 Task: Add Sprouts Roma Tomato Sauce to the cart.
Action: Mouse moved to (56, 401)
Screenshot: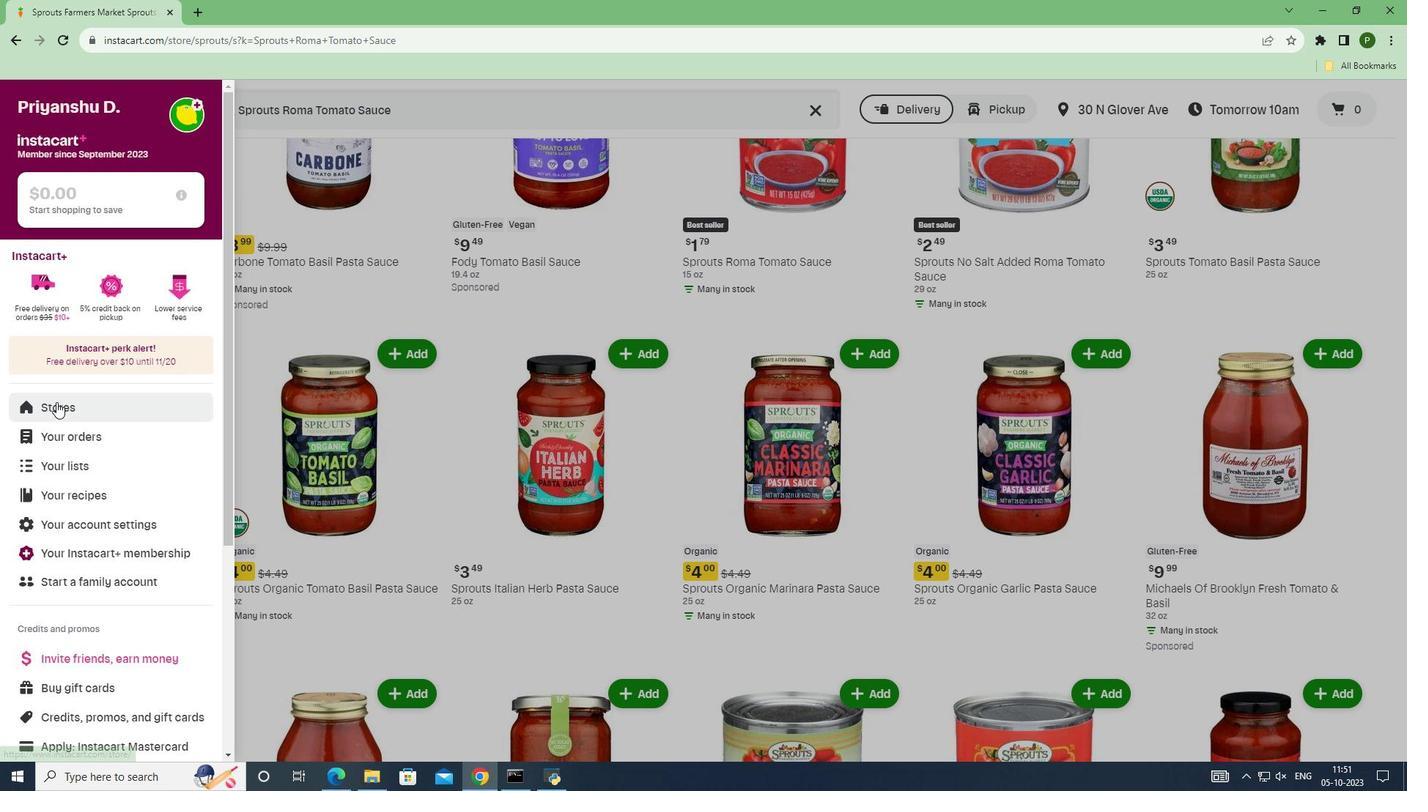 
Action: Mouse pressed left at (56, 401)
Screenshot: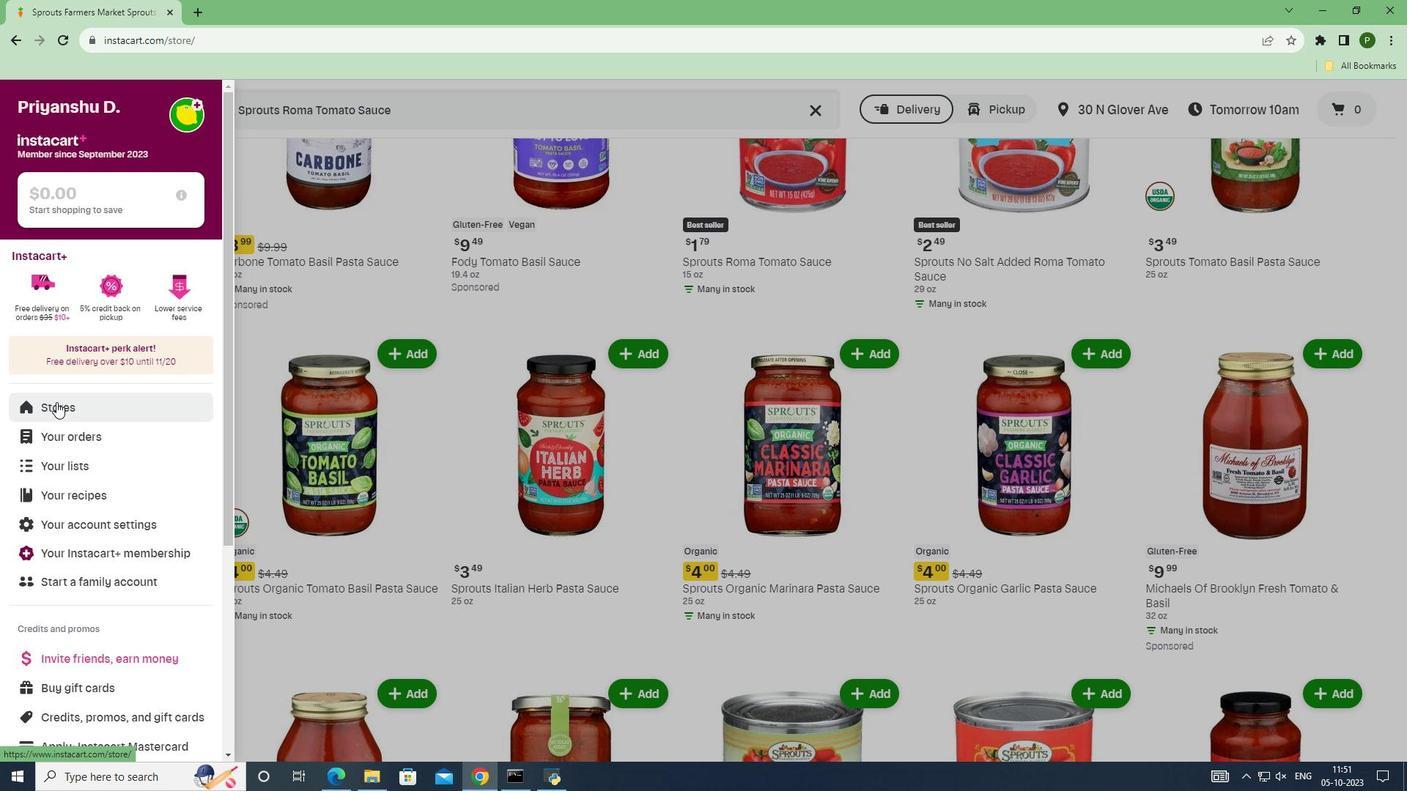 
Action: Mouse moved to (340, 172)
Screenshot: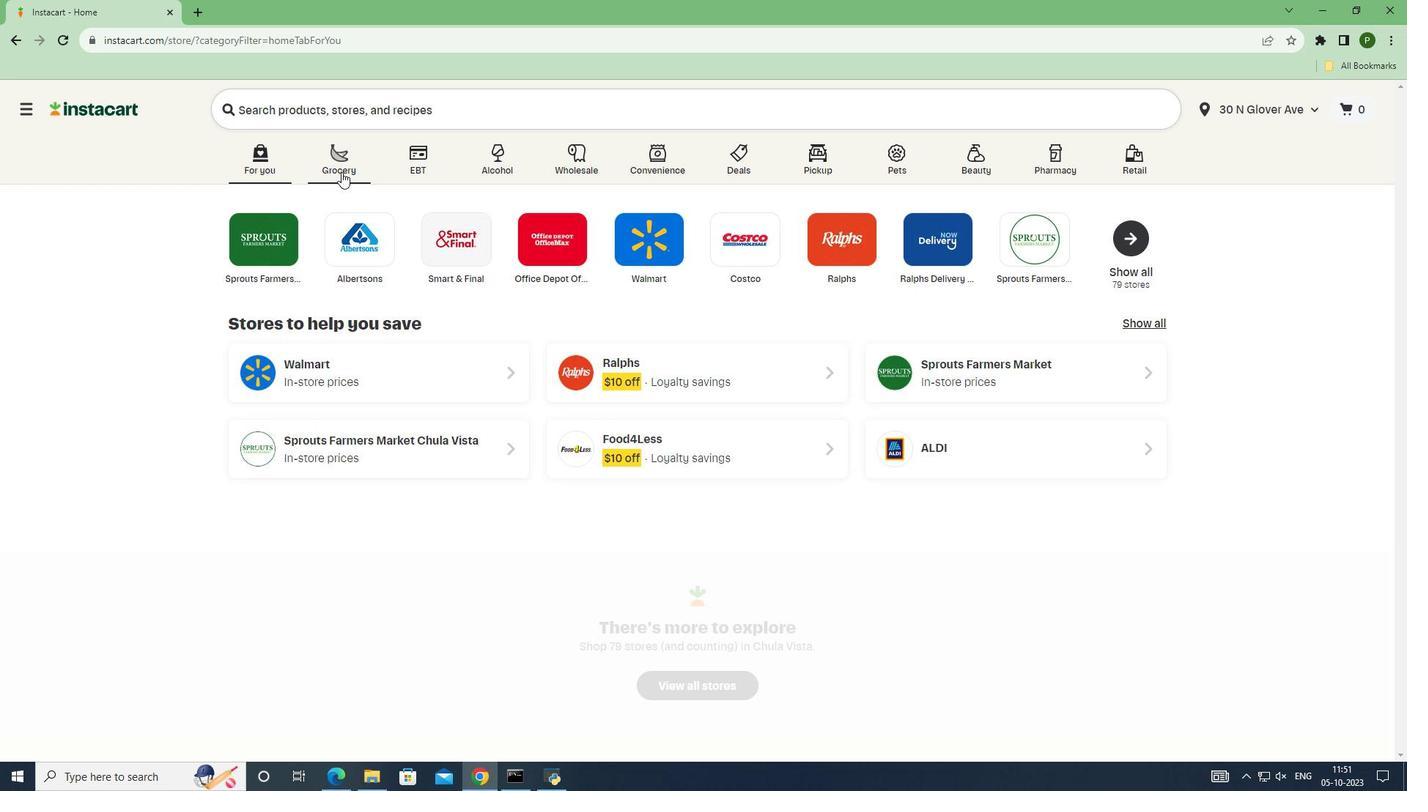 
Action: Mouse pressed left at (340, 172)
Screenshot: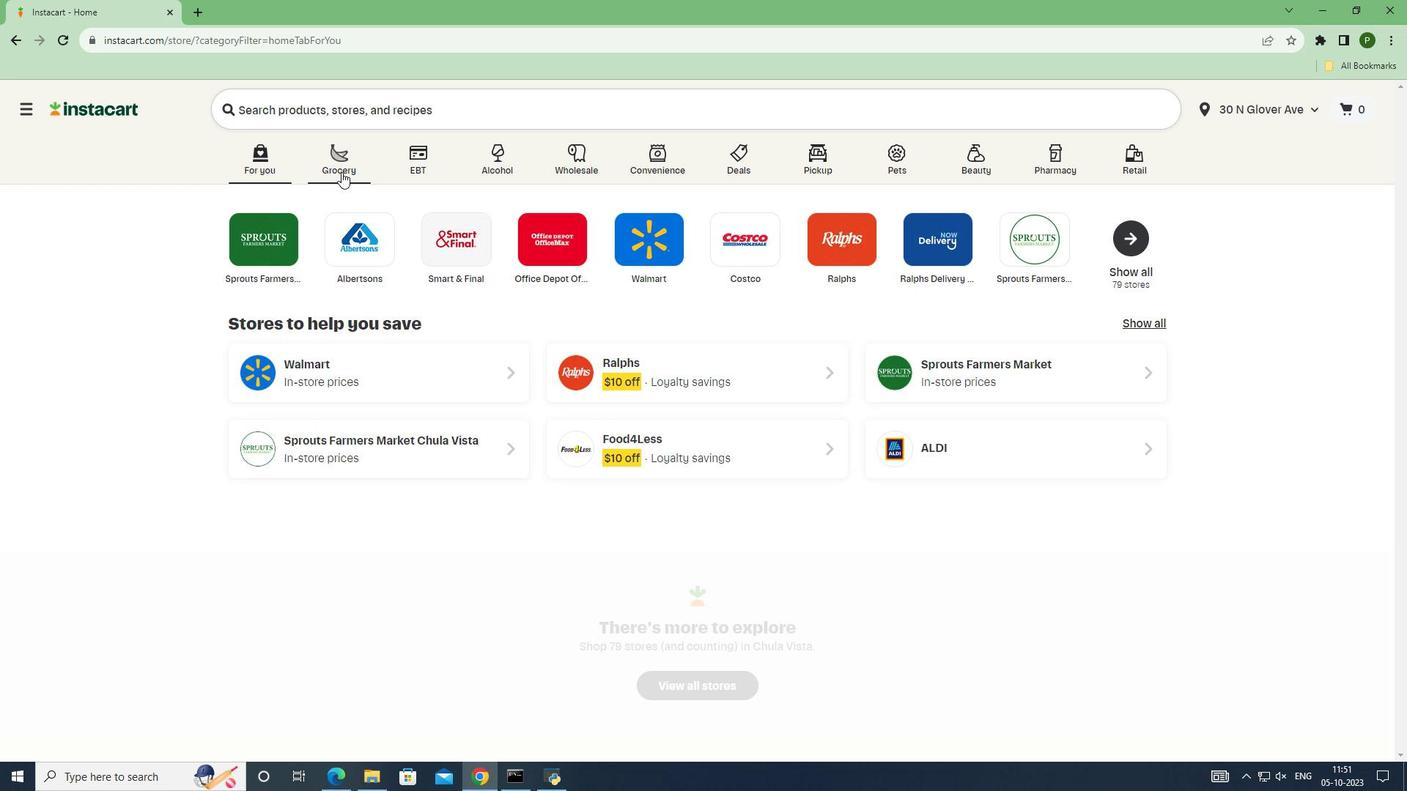 
Action: Mouse moved to (908, 333)
Screenshot: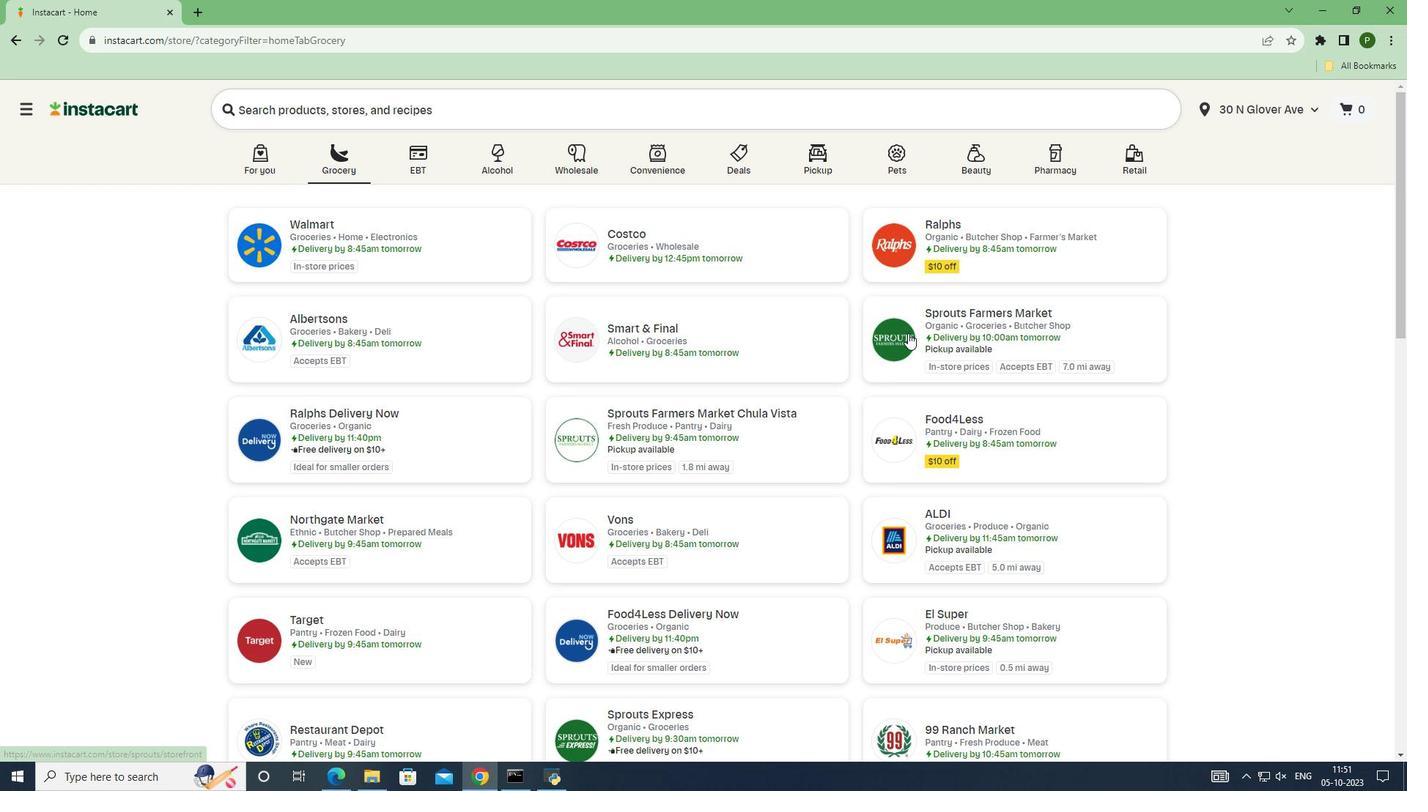 
Action: Mouse pressed left at (908, 333)
Screenshot: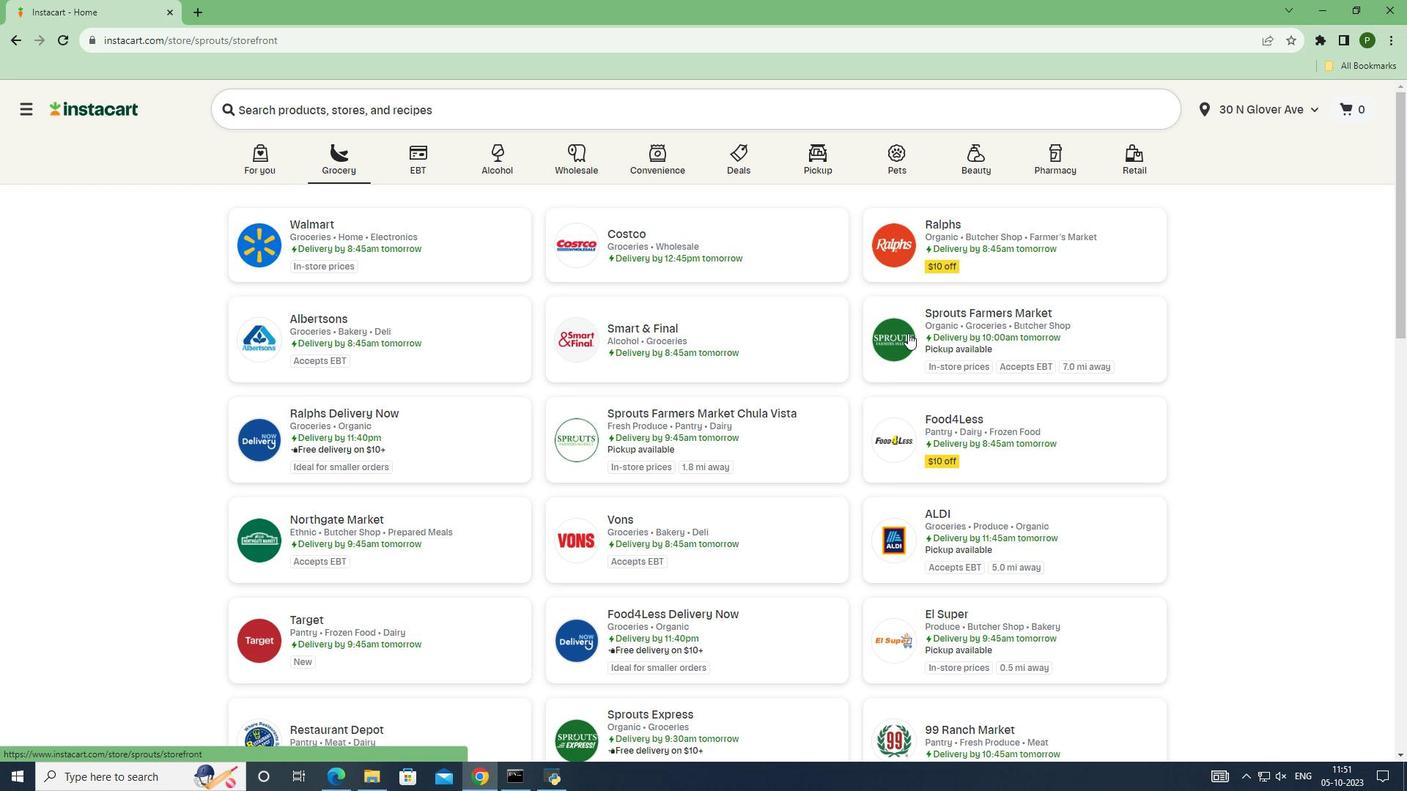 
Action: Mouse moved to (109, 419)
Screenshot: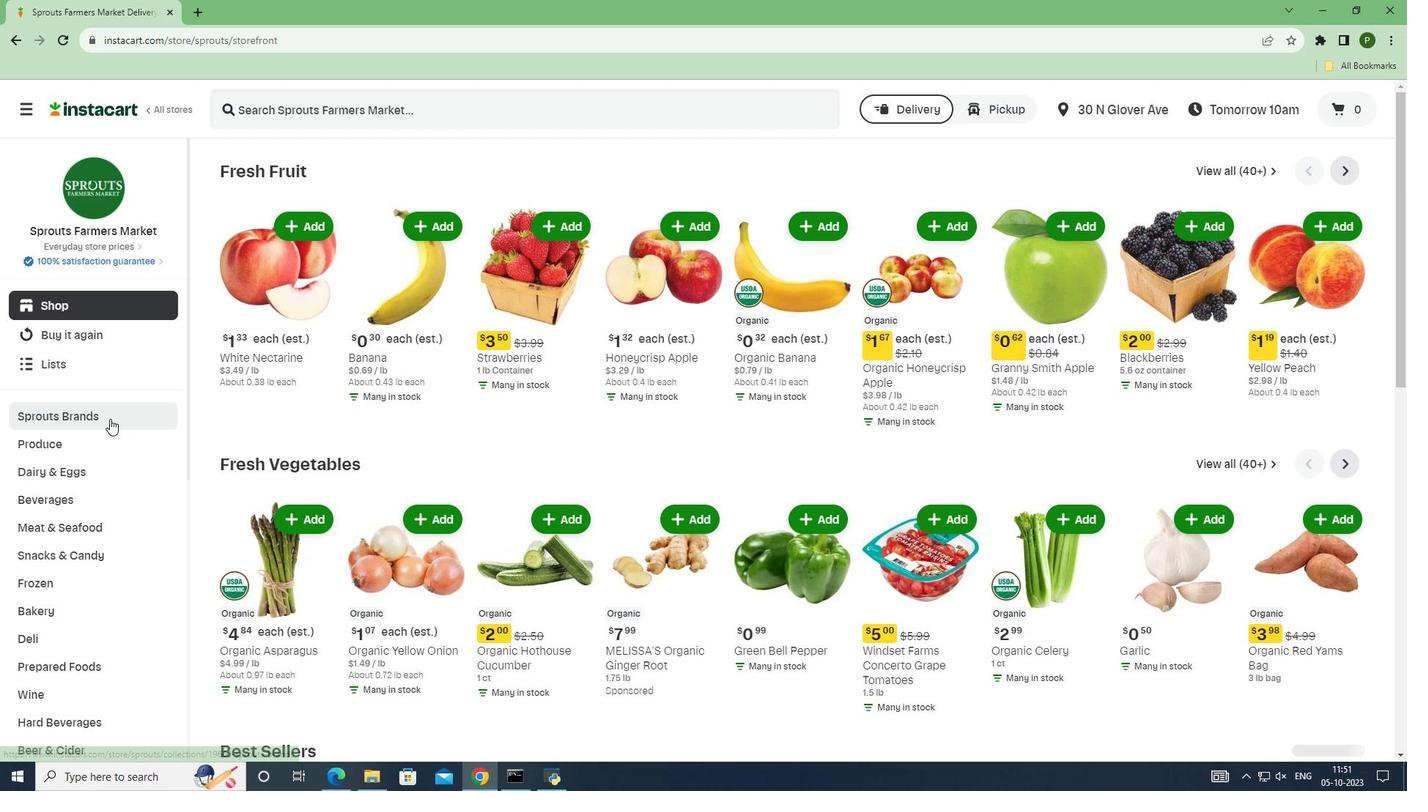
Action: Mouse pressed left at (109, 419)
Screenshot: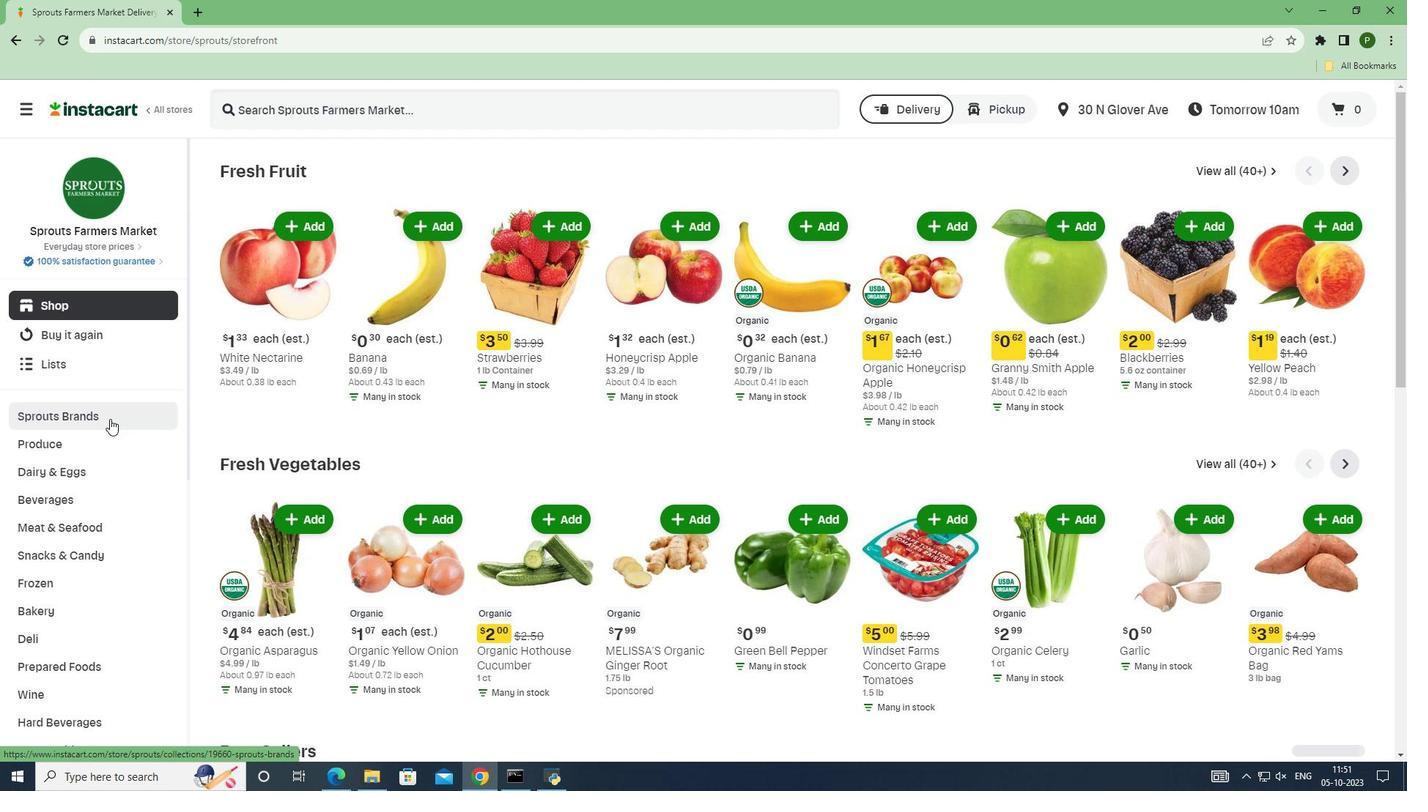 
Action: Mouse moved to (102, 529)
Screenshot: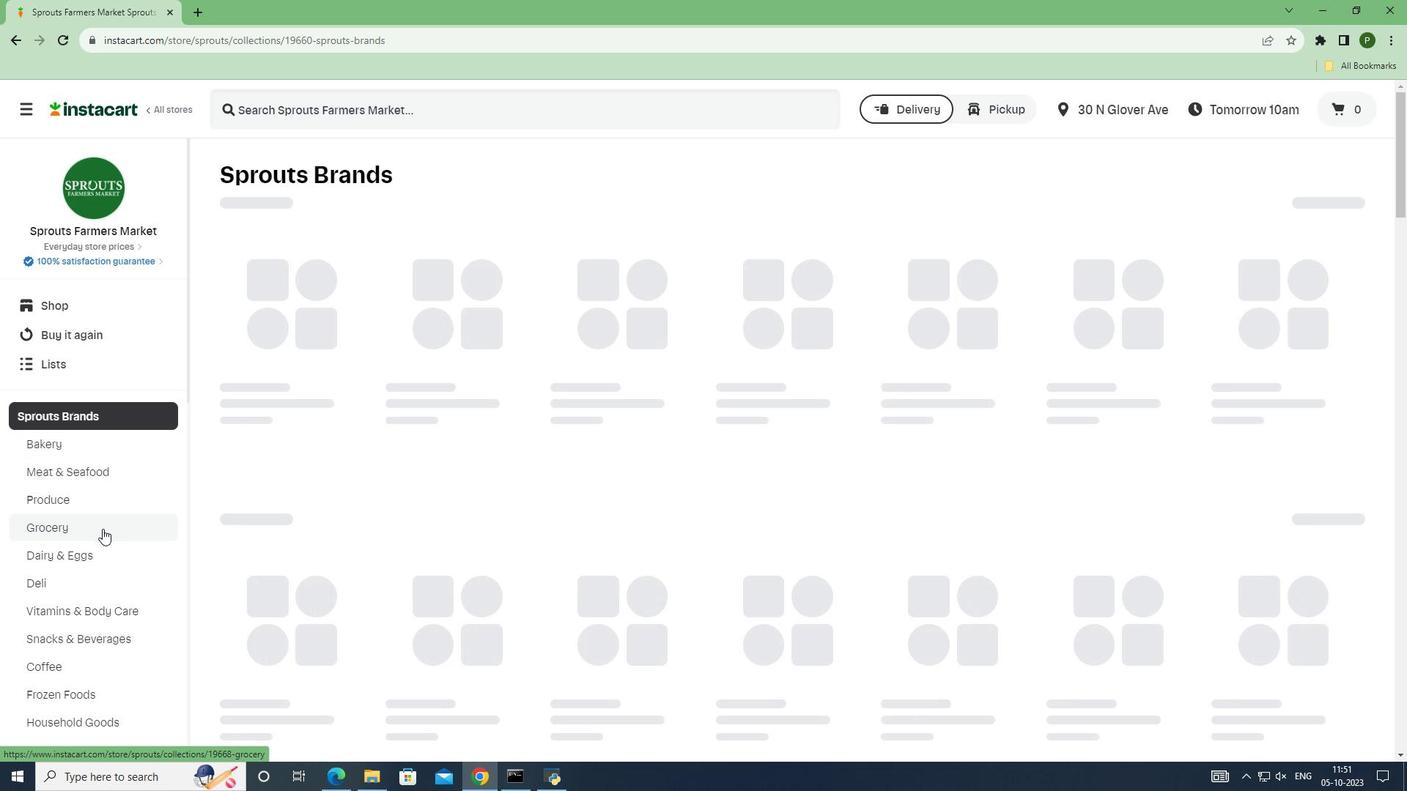 
Action: Mouse pressed left at (102, 529)
Screenshot: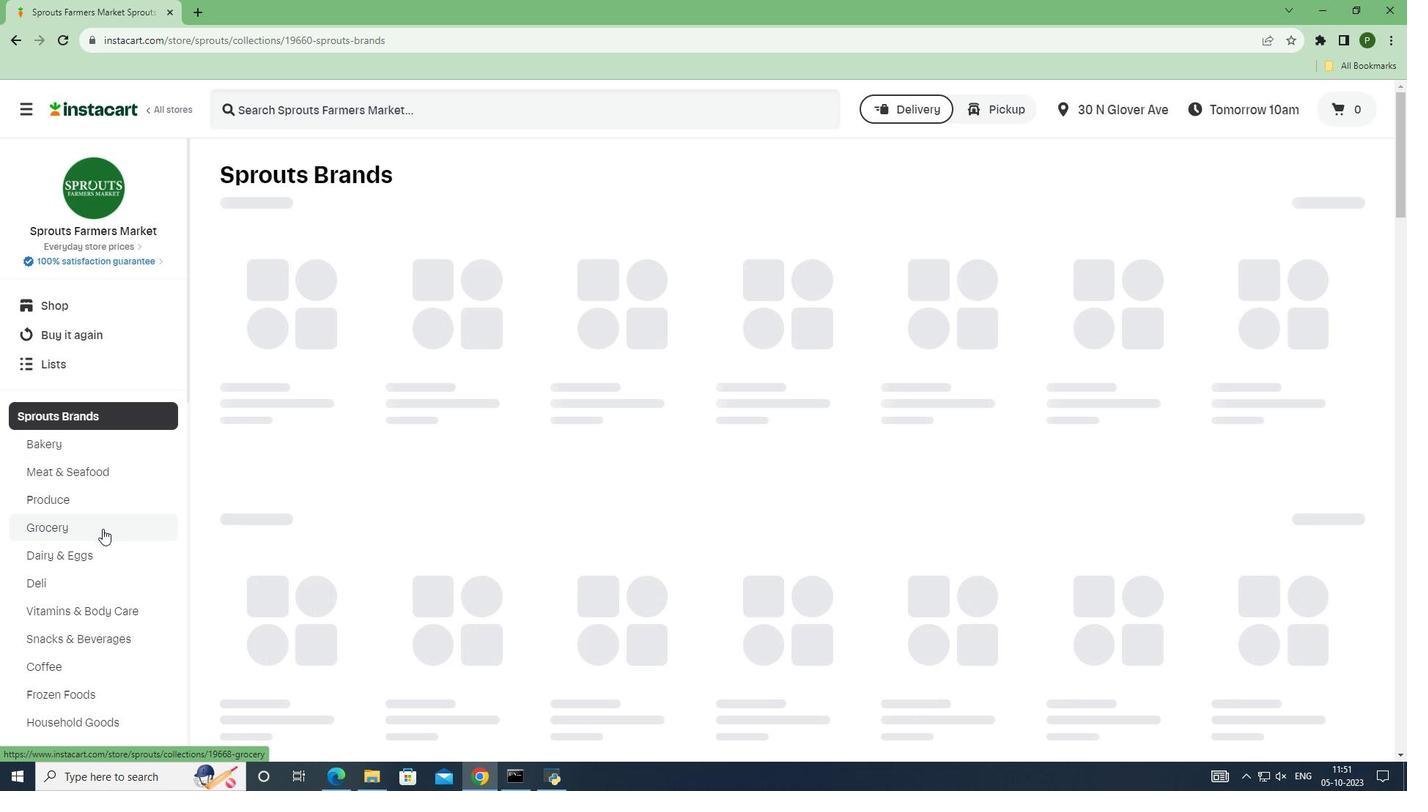 
Action: Mouse moved to (317, 285)
Screenshot: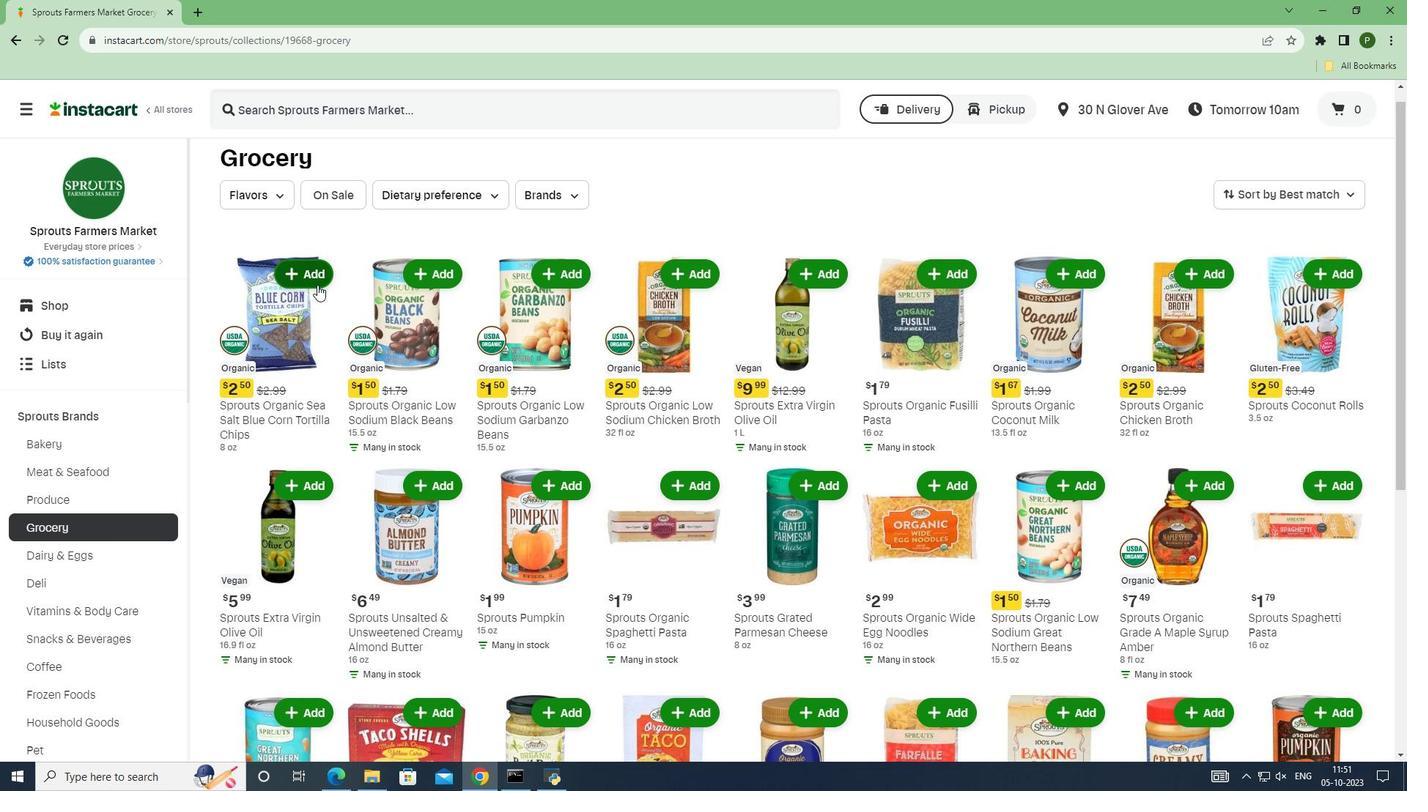 
Action: Mouse scrolled (317, 284) with delta (0, 0)
Screenshot: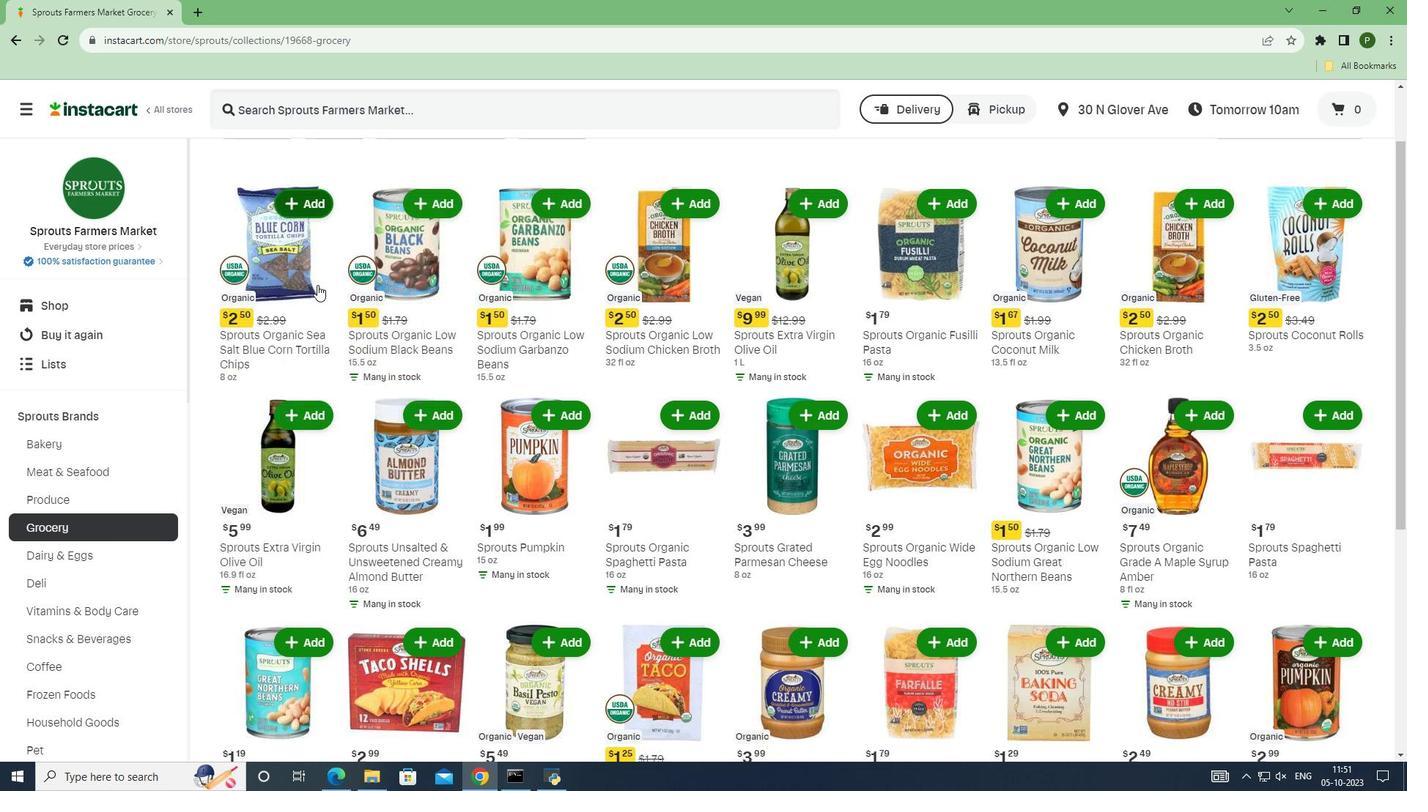 
Action: Mouse scrolled (317, 284) with delta (0, 0)
Screenshot: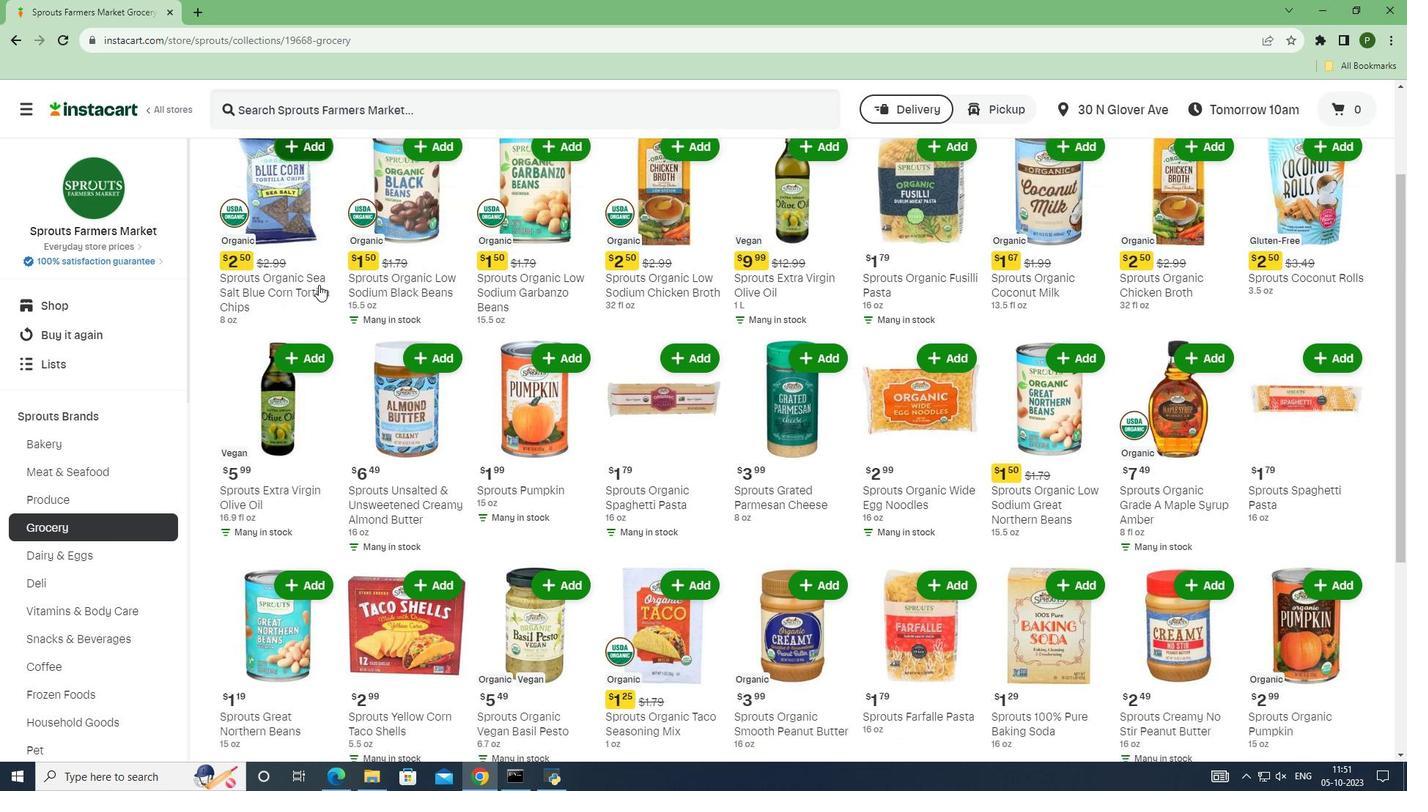 
Action: Mouse moved to (318, 285)
Screenshot: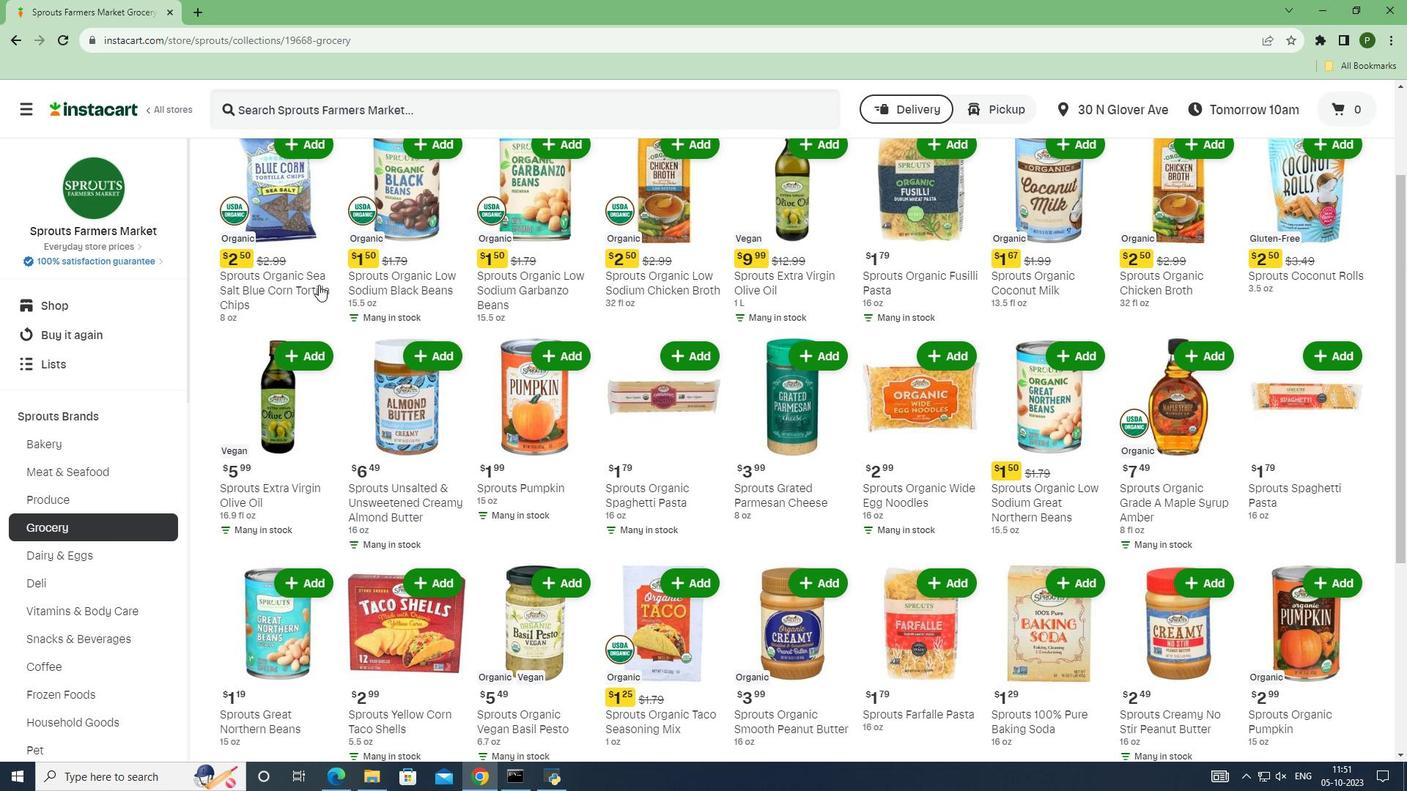 
Action: Mouse scrolled (318, 284) with delta (0, 0)
Screenshot: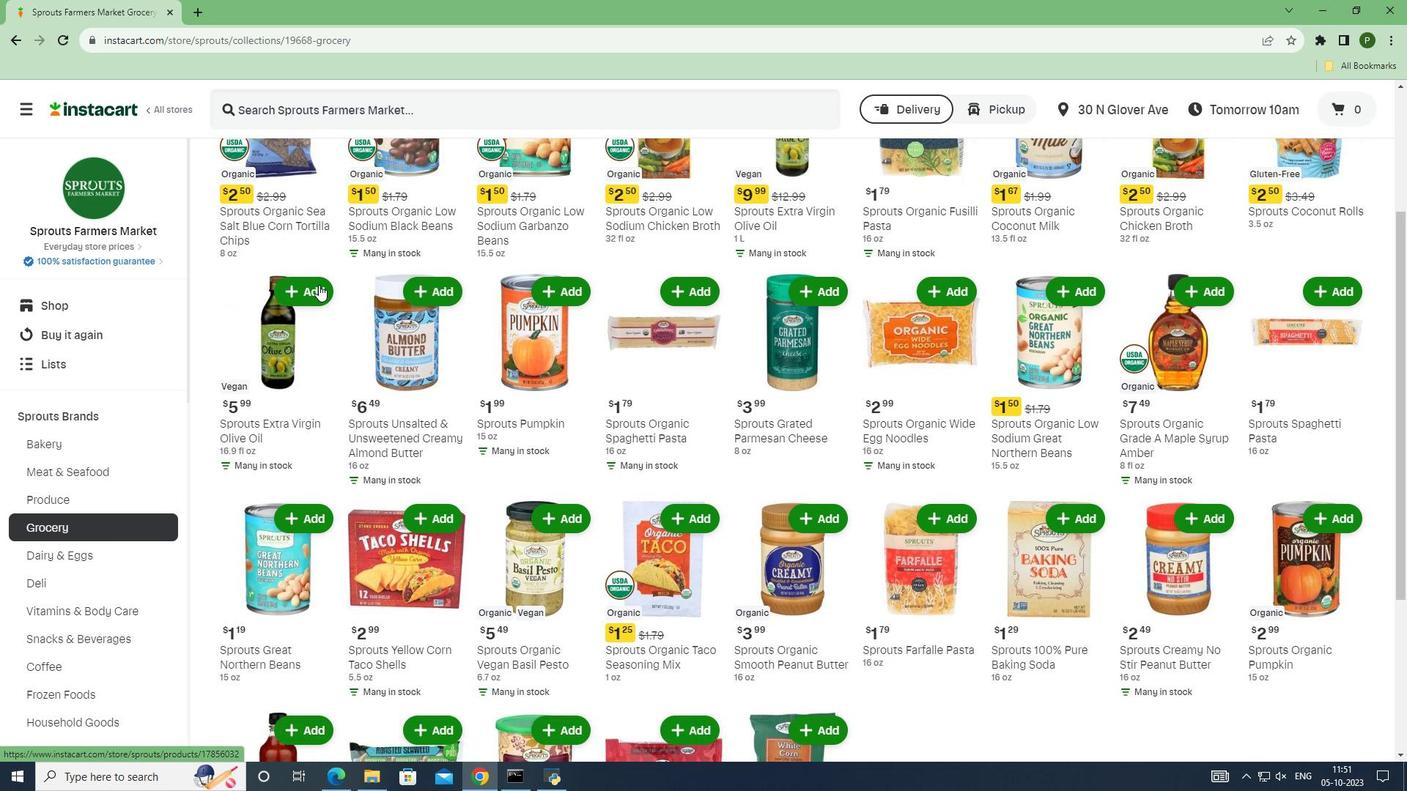 
Action: Mouse scrolled (318, 284) with delta (0, 0)
Screenshot: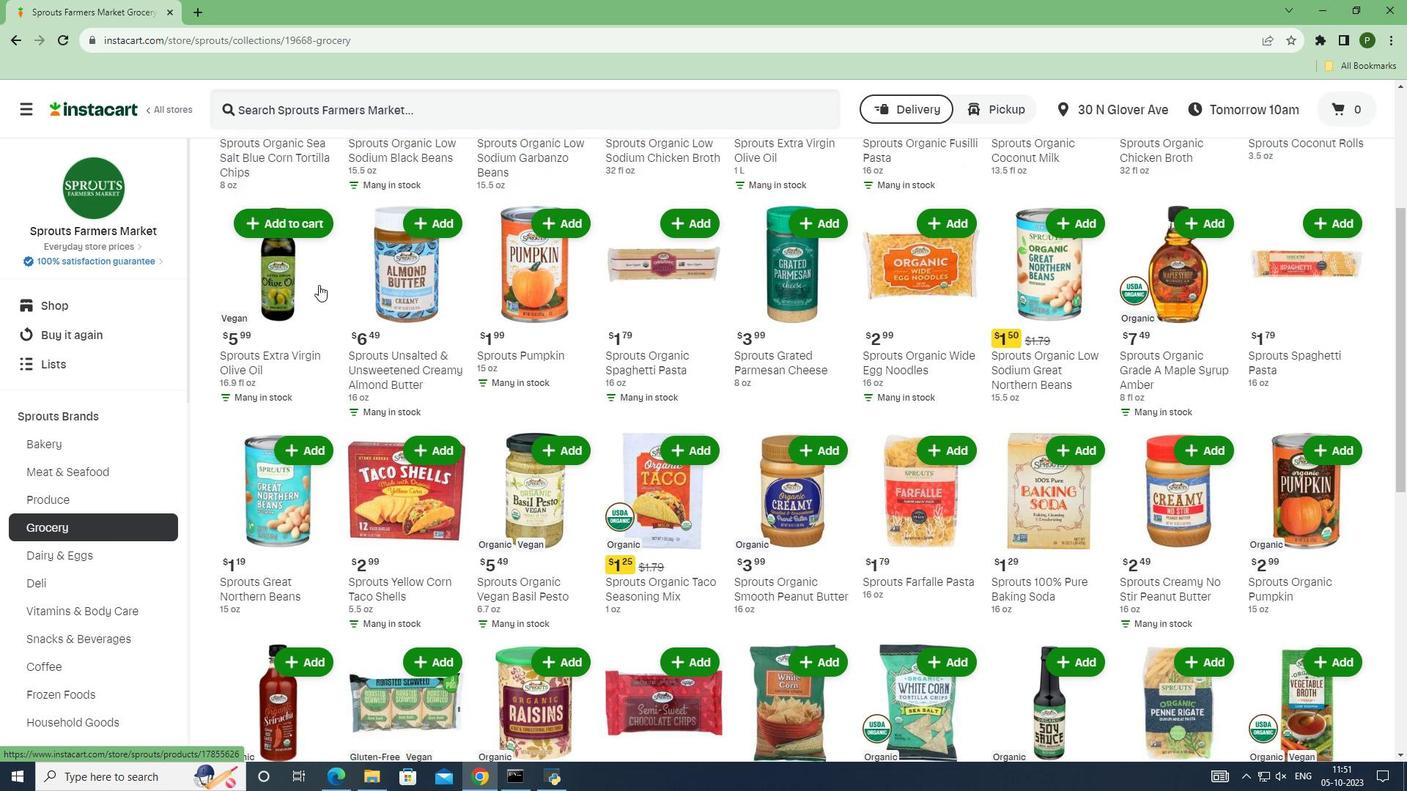 
Action: Mouse scrolled (318, 284) with delta (0, 0)
Screenshot: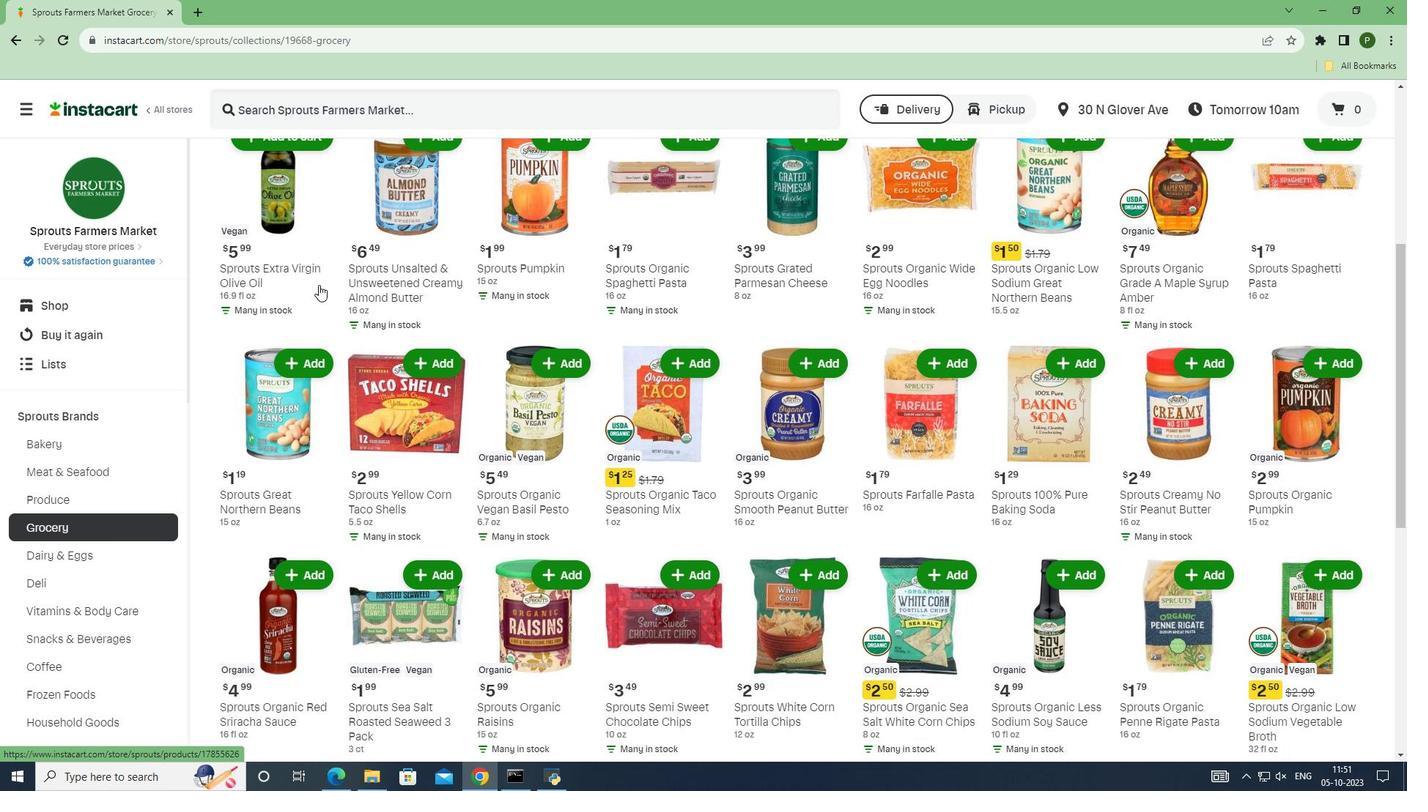 
Action: Mouse scrolled (318, 284) with delta (0, 0)
Screenshot: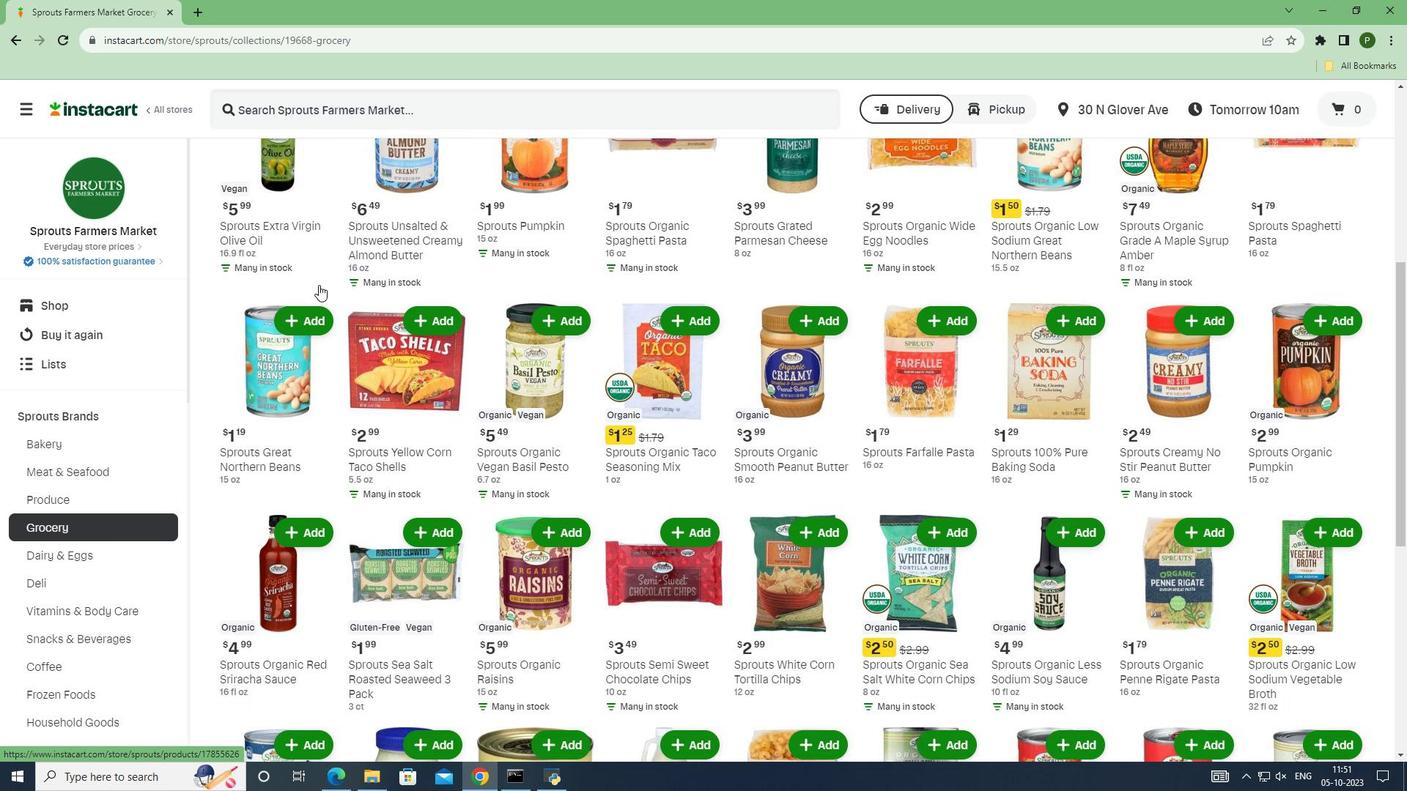 
Action: Mouse scrolled (318, 284) with delta (0, 0)
Screenshot: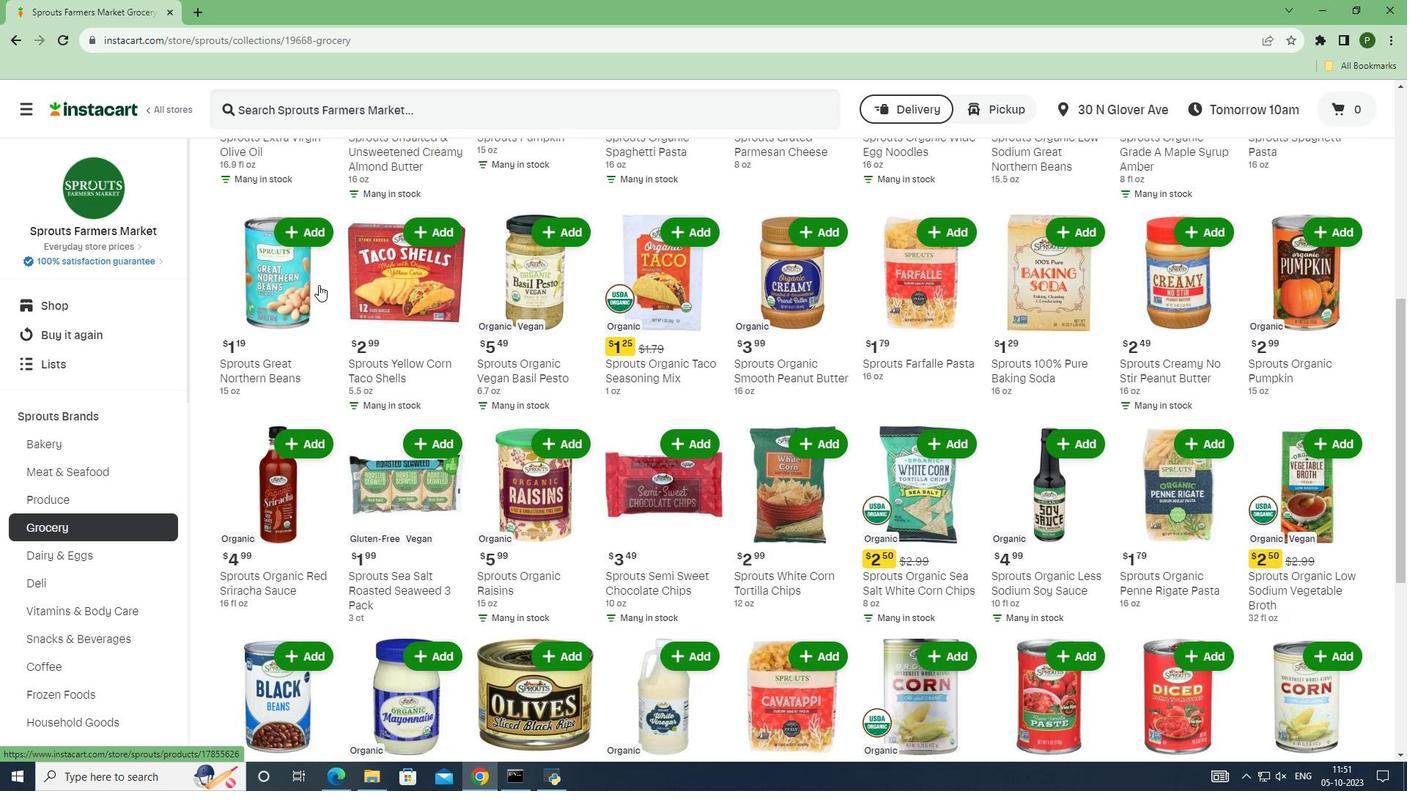 
Action: Mouse scrolled (318, 284) with delta (0, 0)
Screenshot: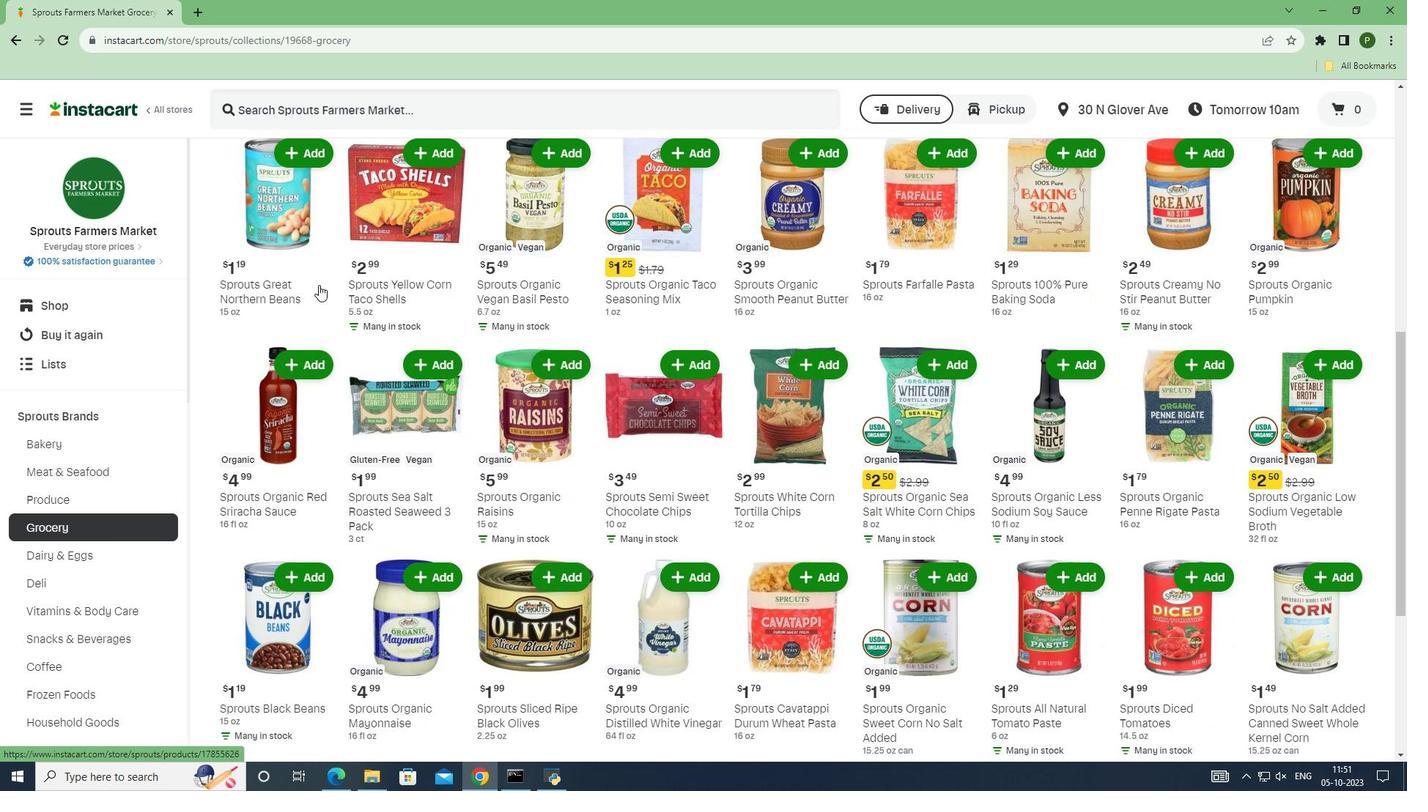 
Action: Mouse scrolled (318, 284) with delta (0, 0)
Screenshot: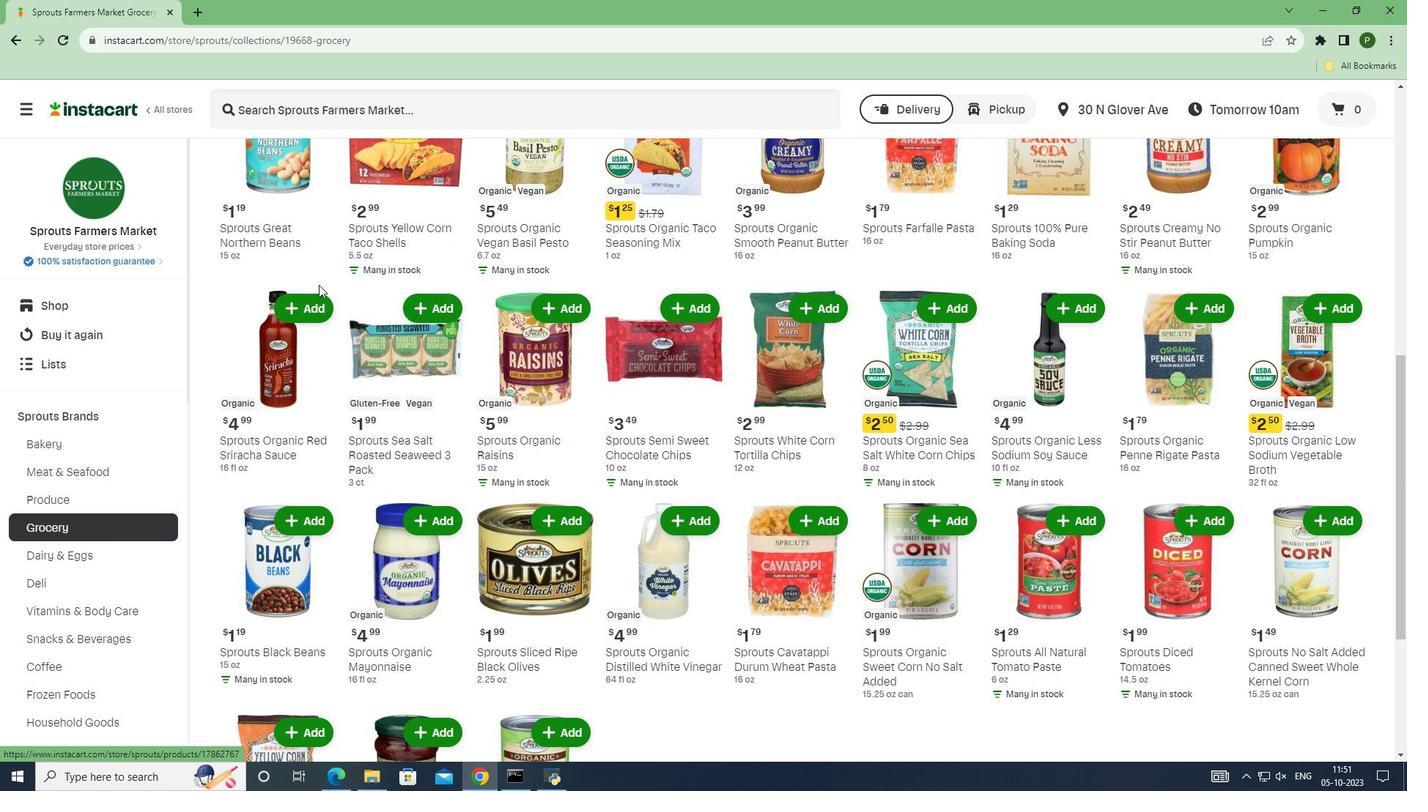
Action: Mouse moved to (318, 285)
Screenshot: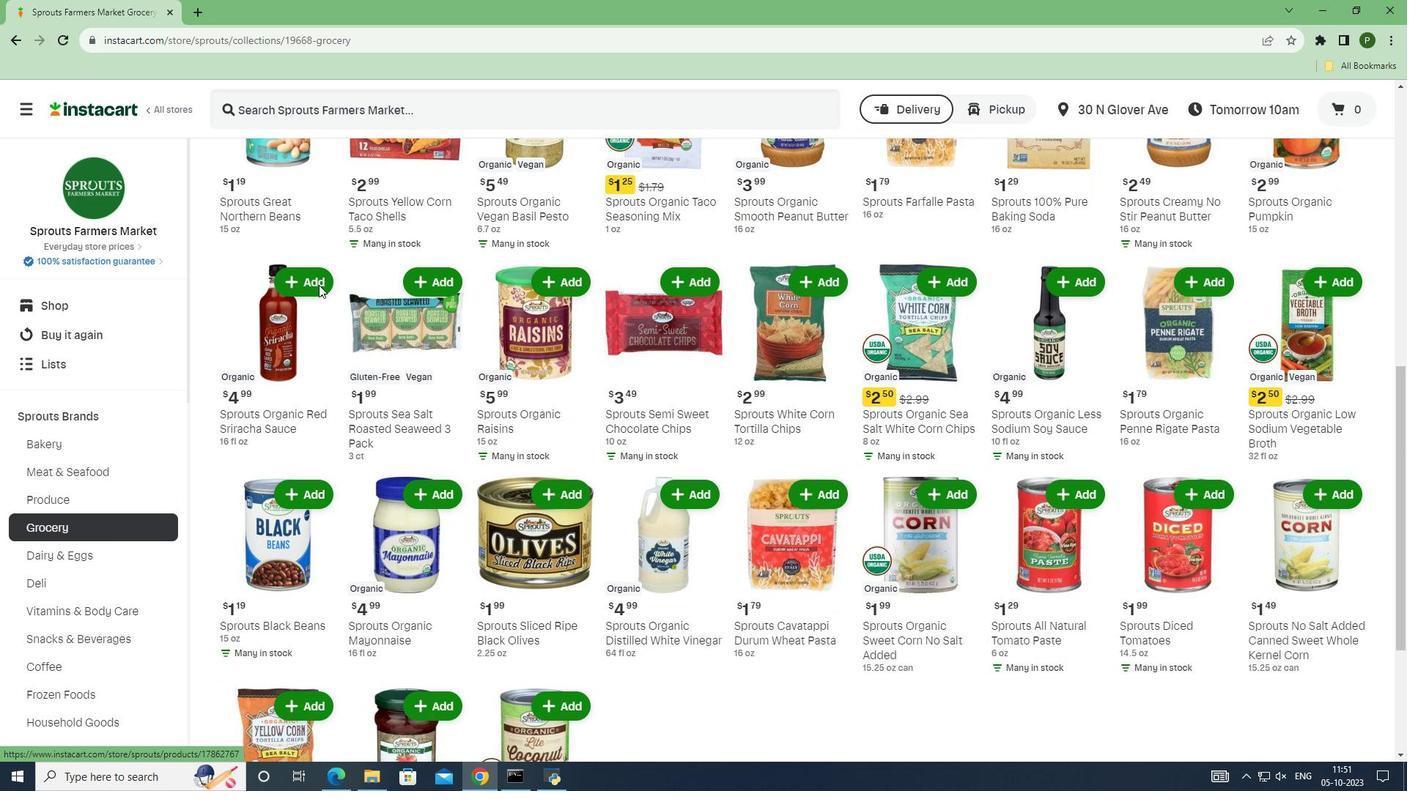 
Action: Mouse scrolled (318, 284) with delta (0, 0)
Screenshot: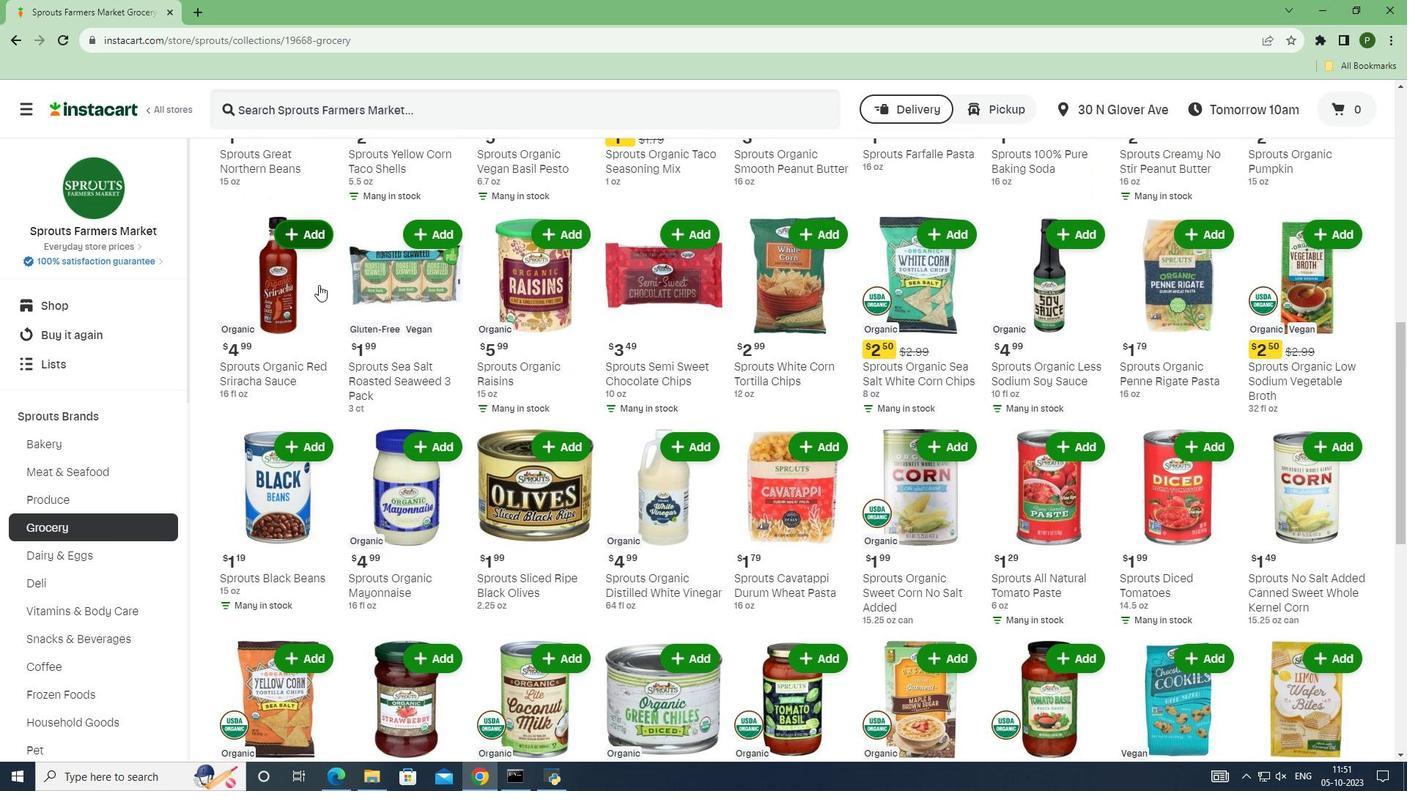 
Action: Mouse scrolled (318, 284) with delta (0, 0)
Screenshot: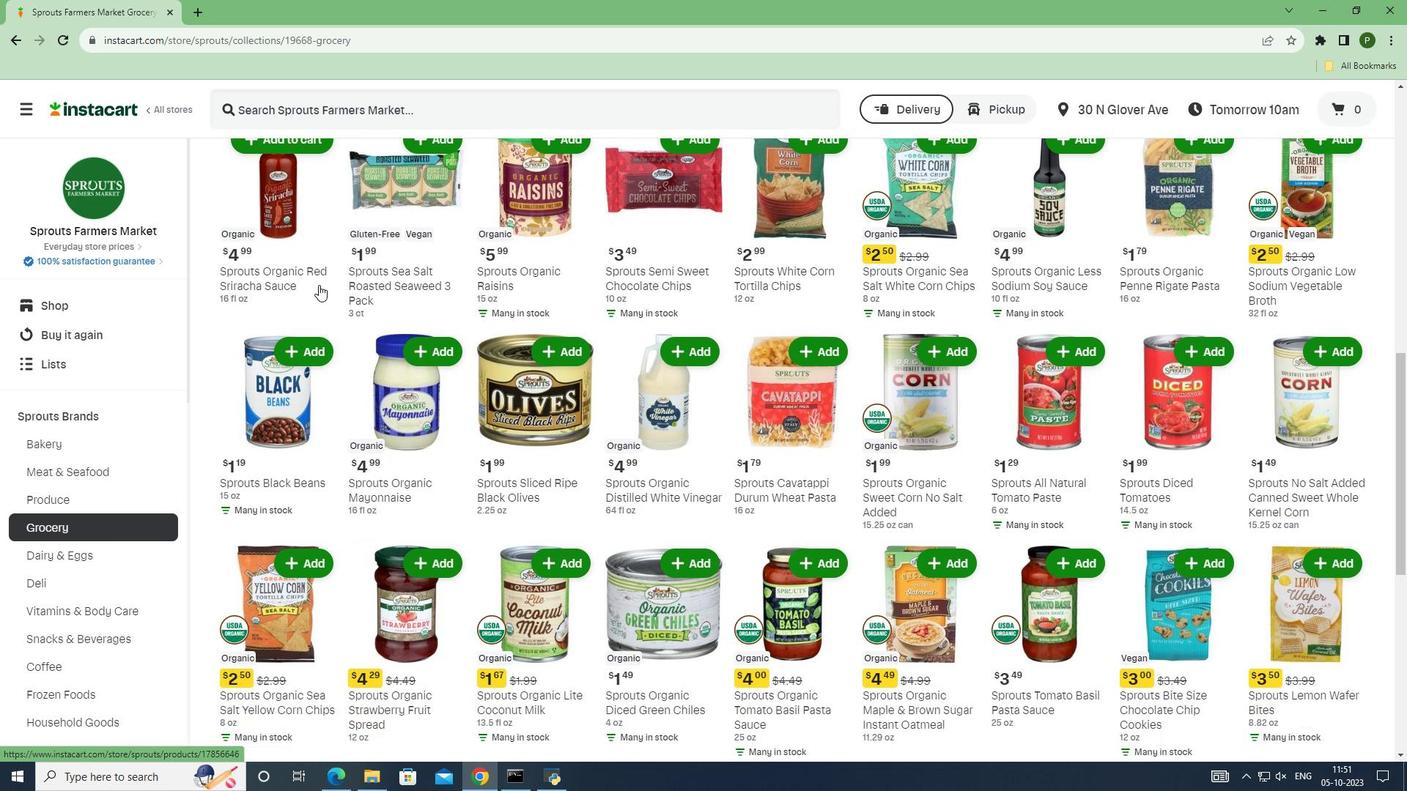 
Action: Mouse scrolled (318, 284) with delta (0, 0)
Screenshot: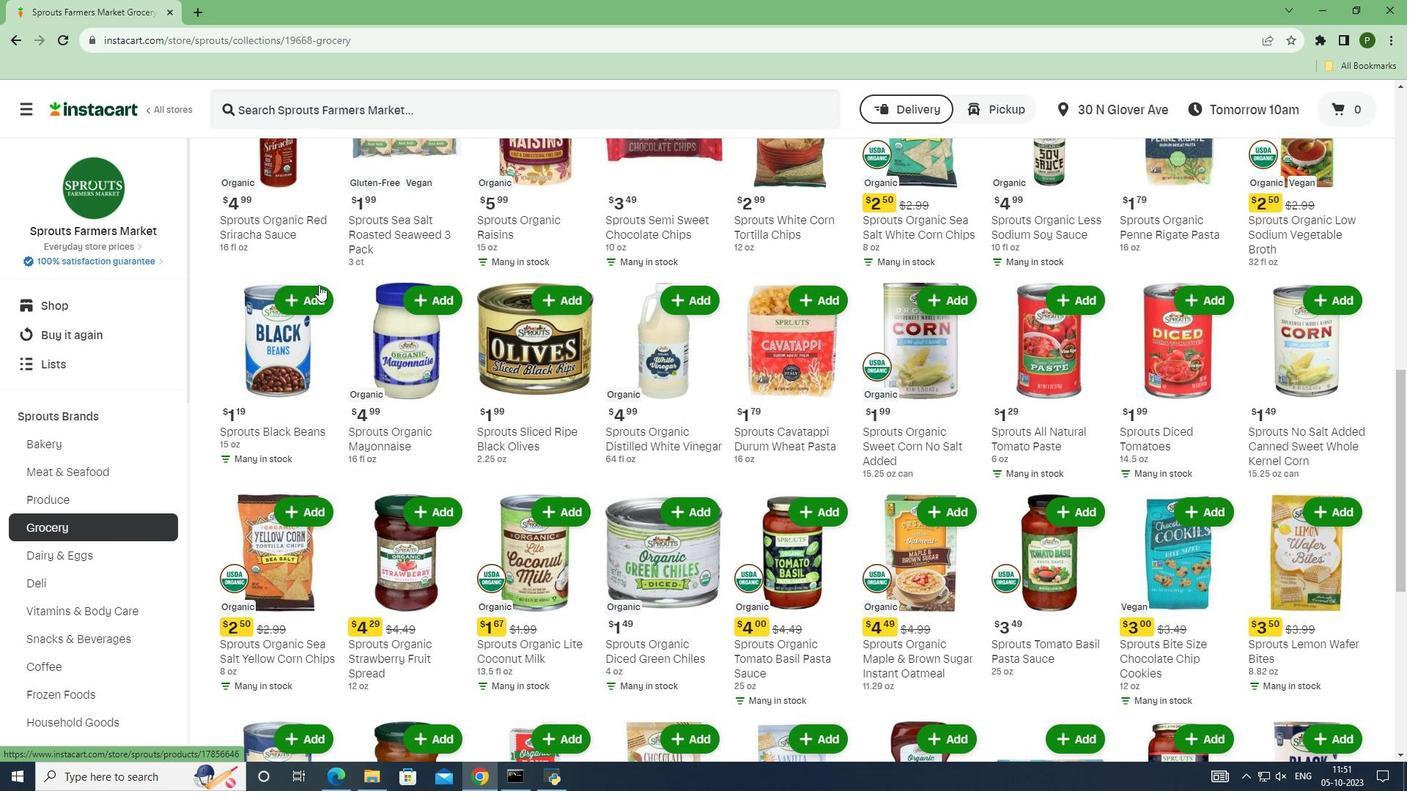 
Action: Mouse scrolled (318, 284) with delta (0, 0)
Screenshot: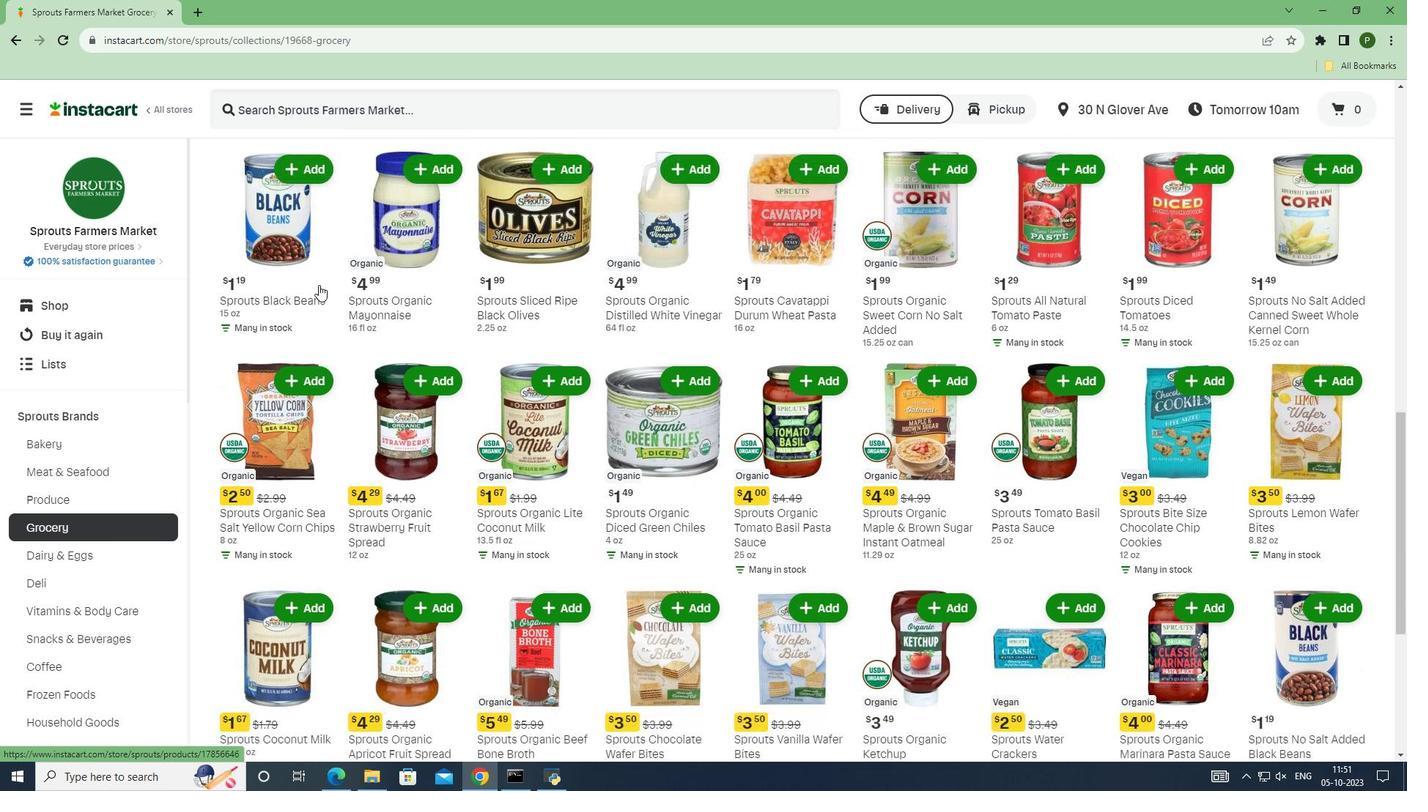 
Action: Mouse scrolled (318, 284) with delta (0, 0)
Screenshot: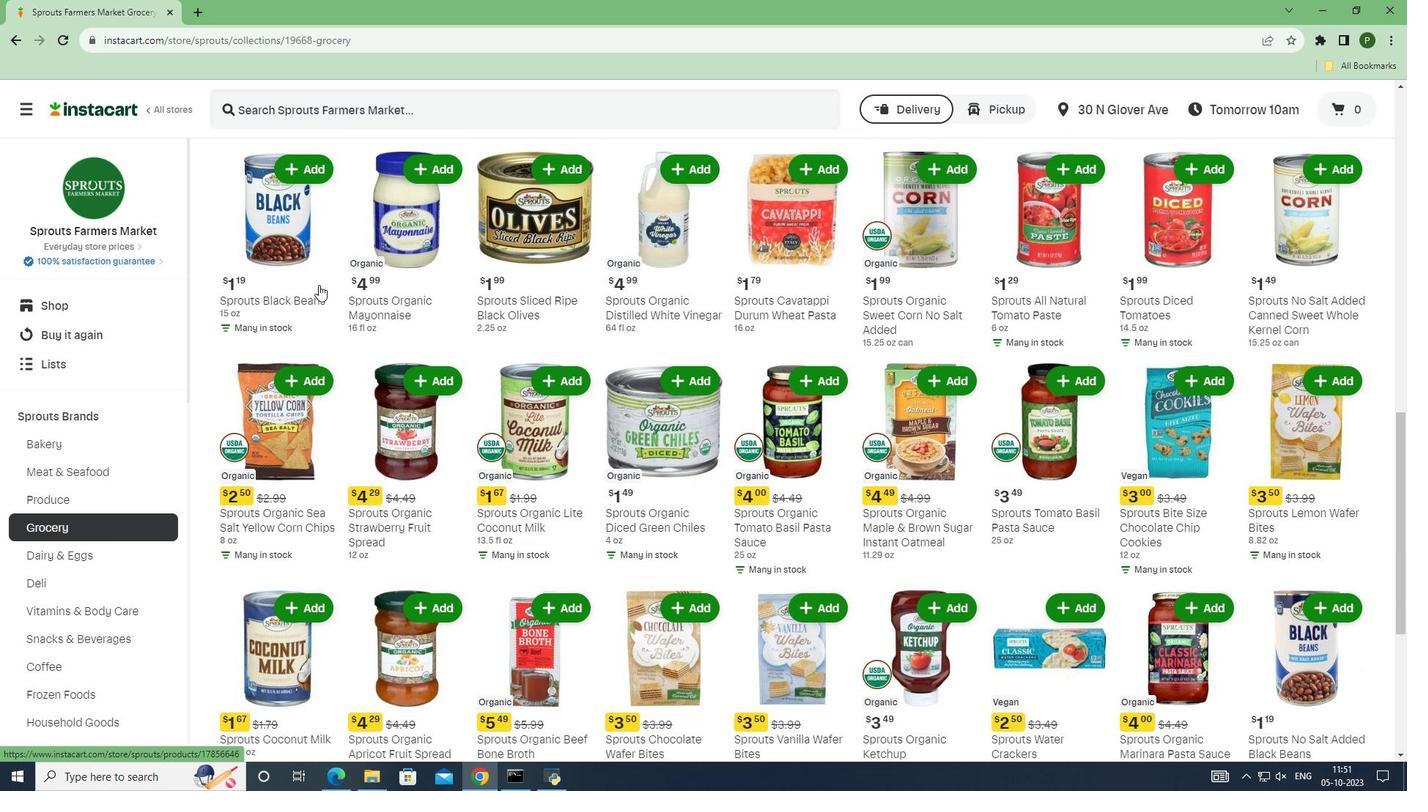 
Action: Mouse scrolled (318, 284) with delta (0, 0)
Screenshot: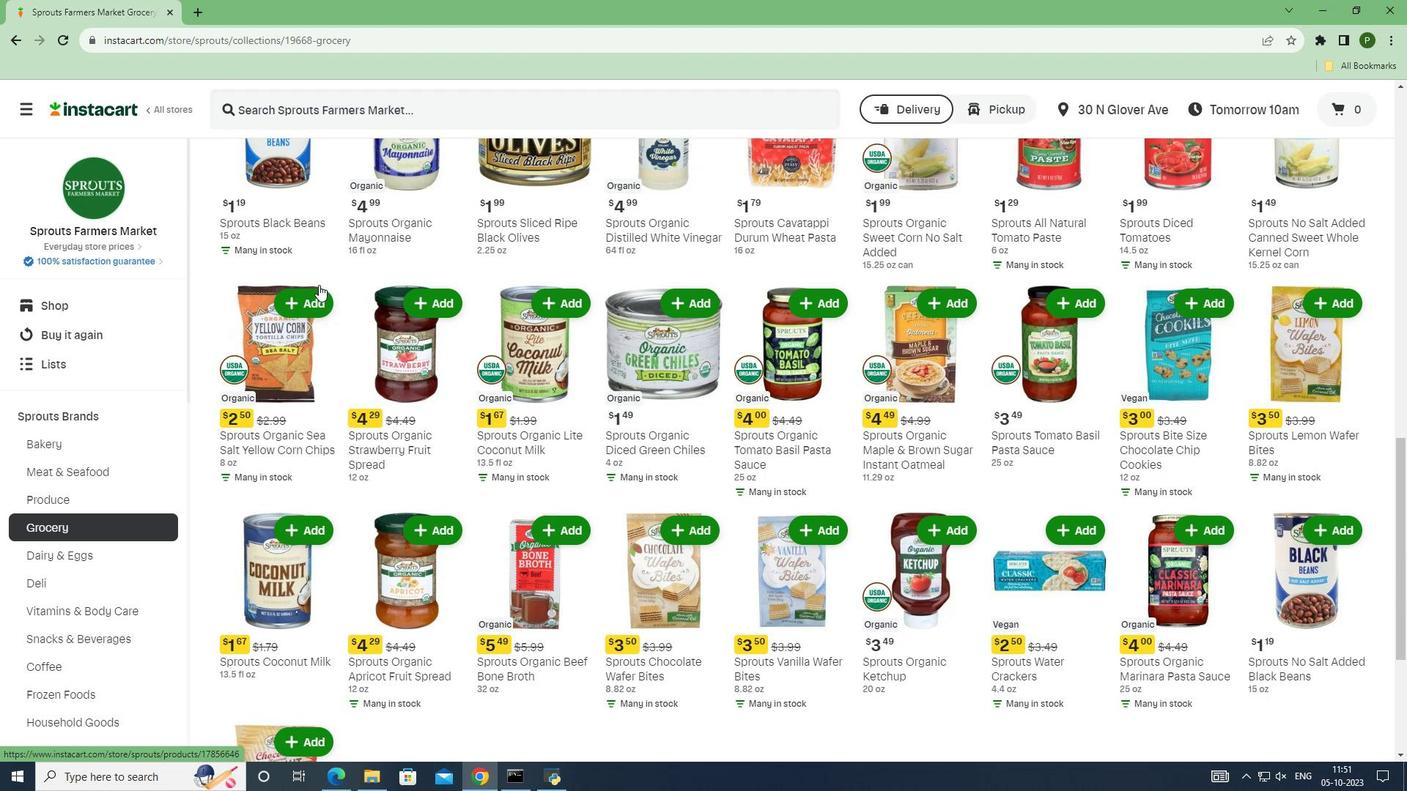 
Action: Mouse scrolled (318, 284) with delta (0, 0)
Screenshot: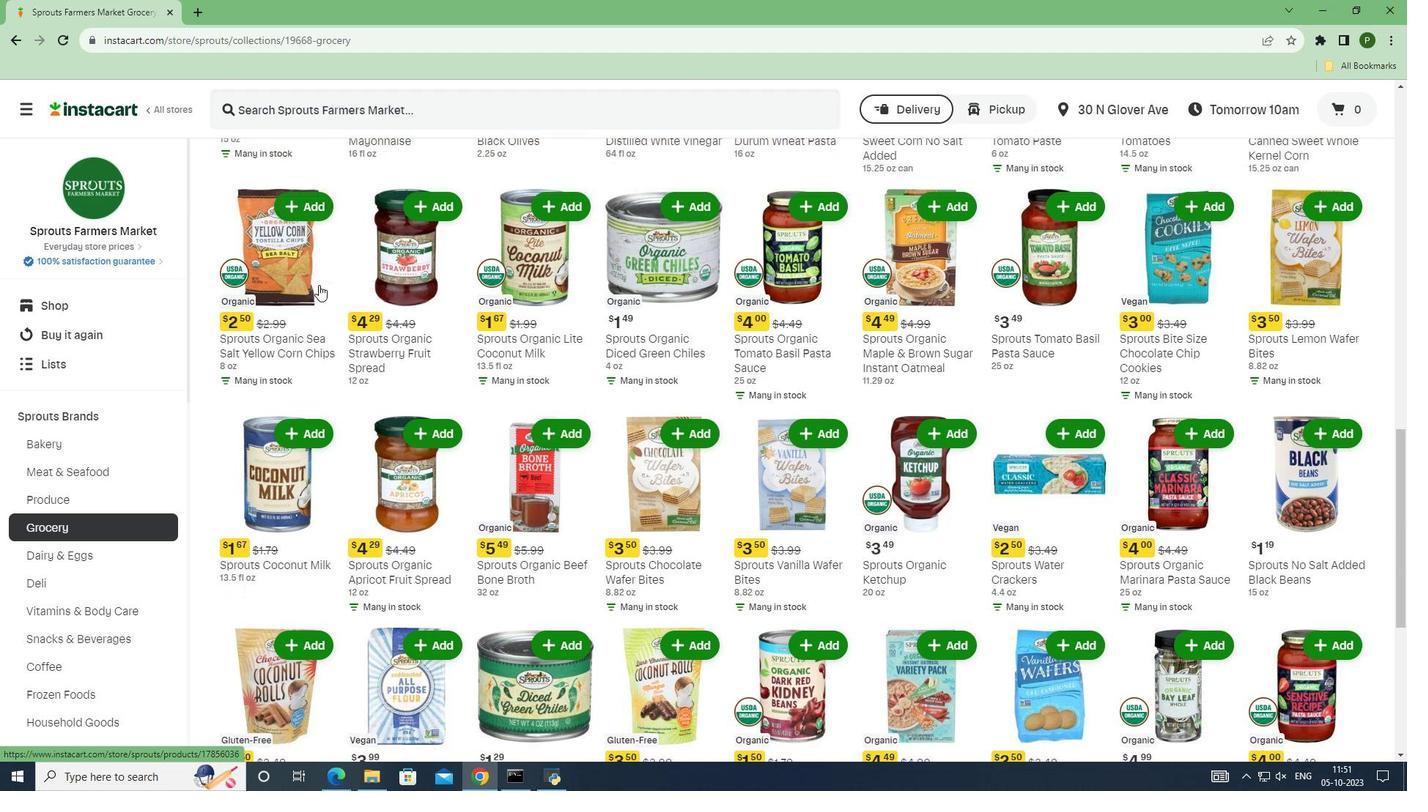 
Action: Mouse scrolled (318, 284) with delta (0, 0)
Screenshot: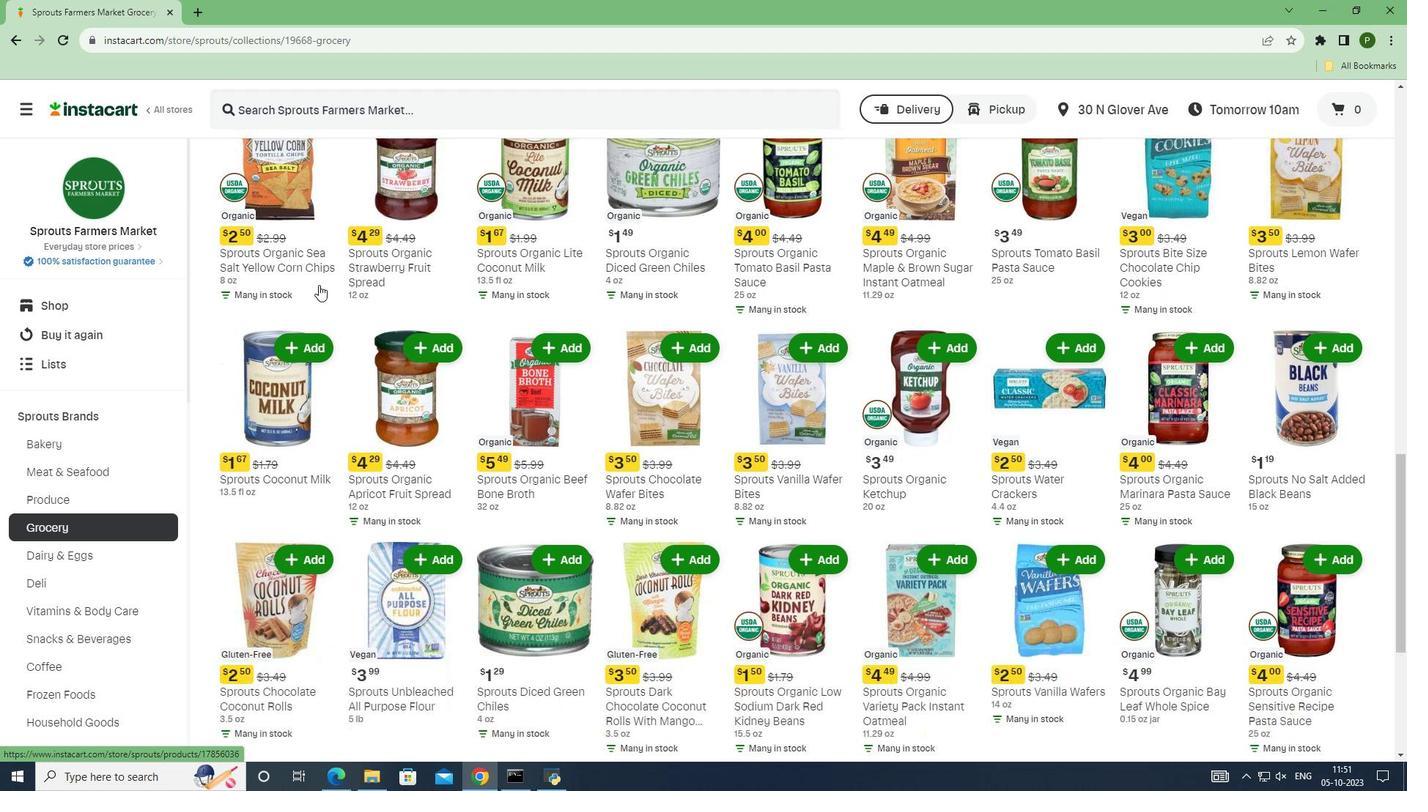 
Action: Mouse scrolled (318, 284) with delta (0, 0)
Screenshot: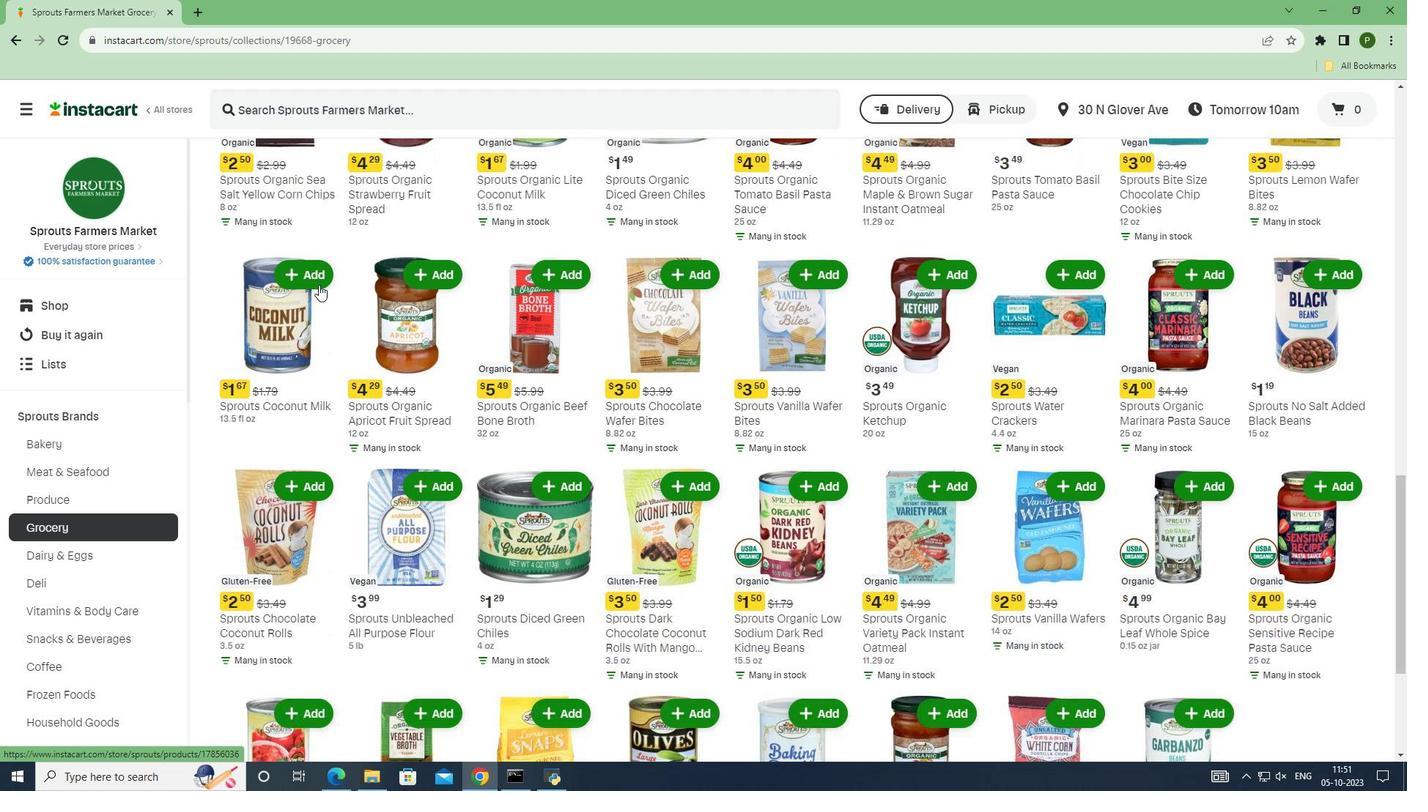 
Action: Mouse scrolled (318, 284) with delta (0, 0)
Screenshot: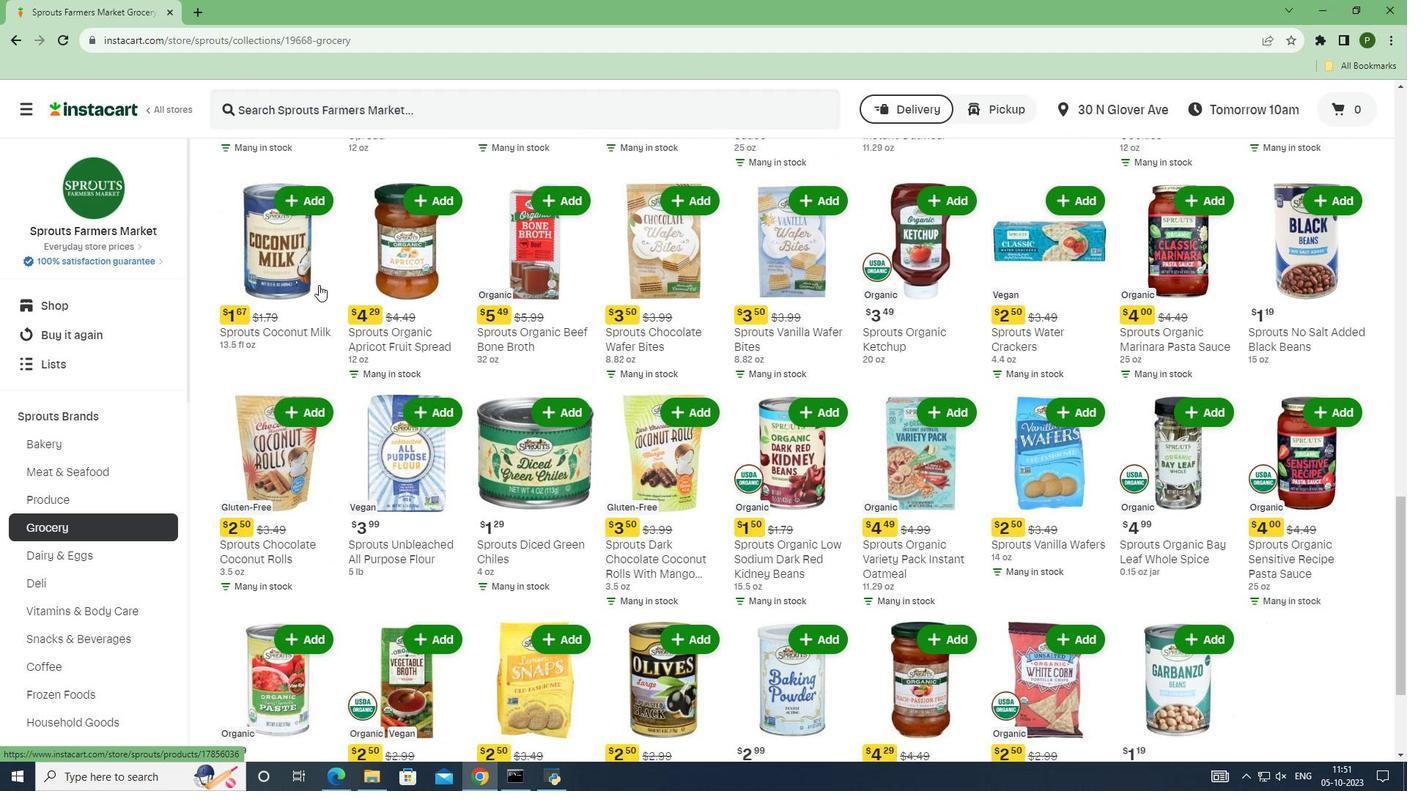 
Action: Mouse scrolled (318, 284) with delta (0, 0)
Screenshot: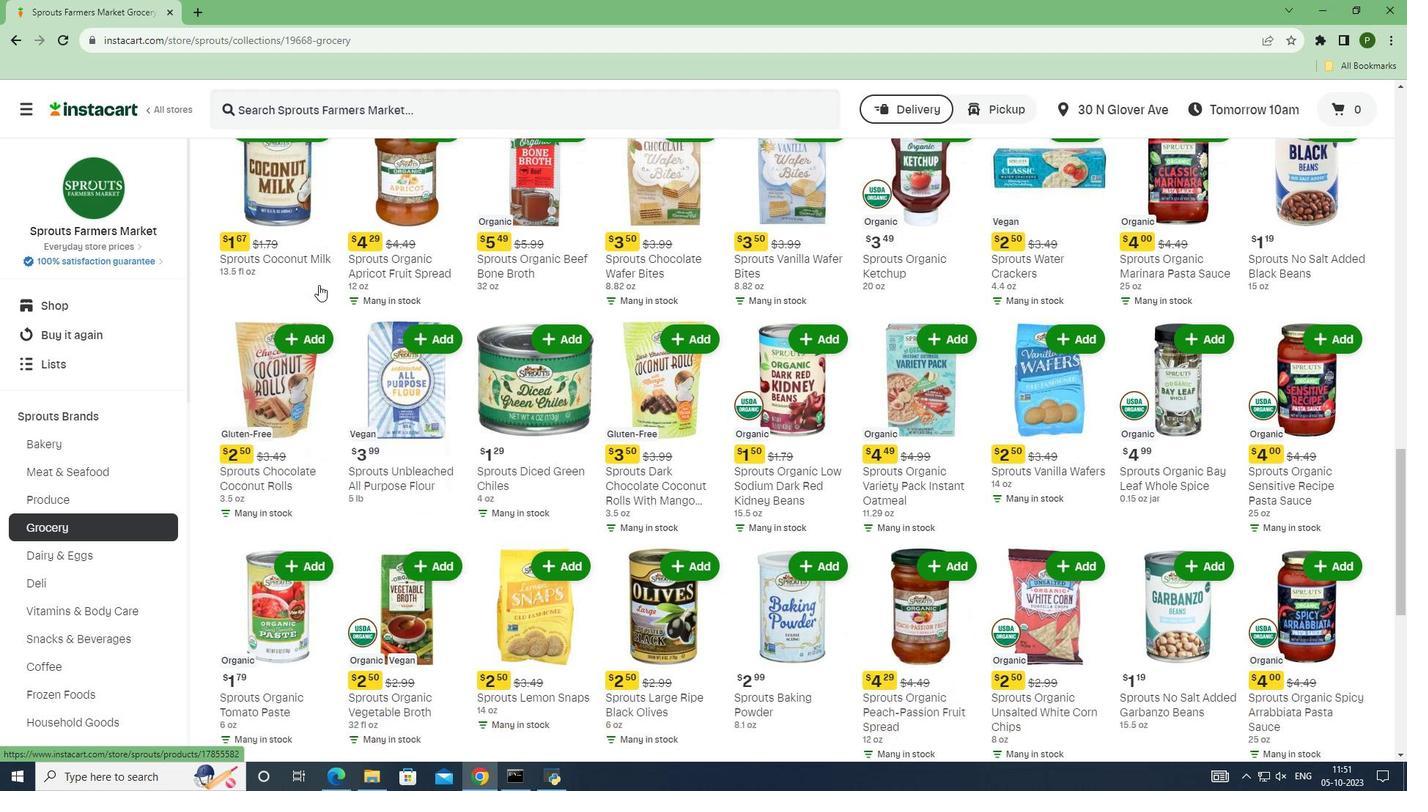 
Action: Mouse scrolled (318, 284) with delta (0, 0)
Screenshot: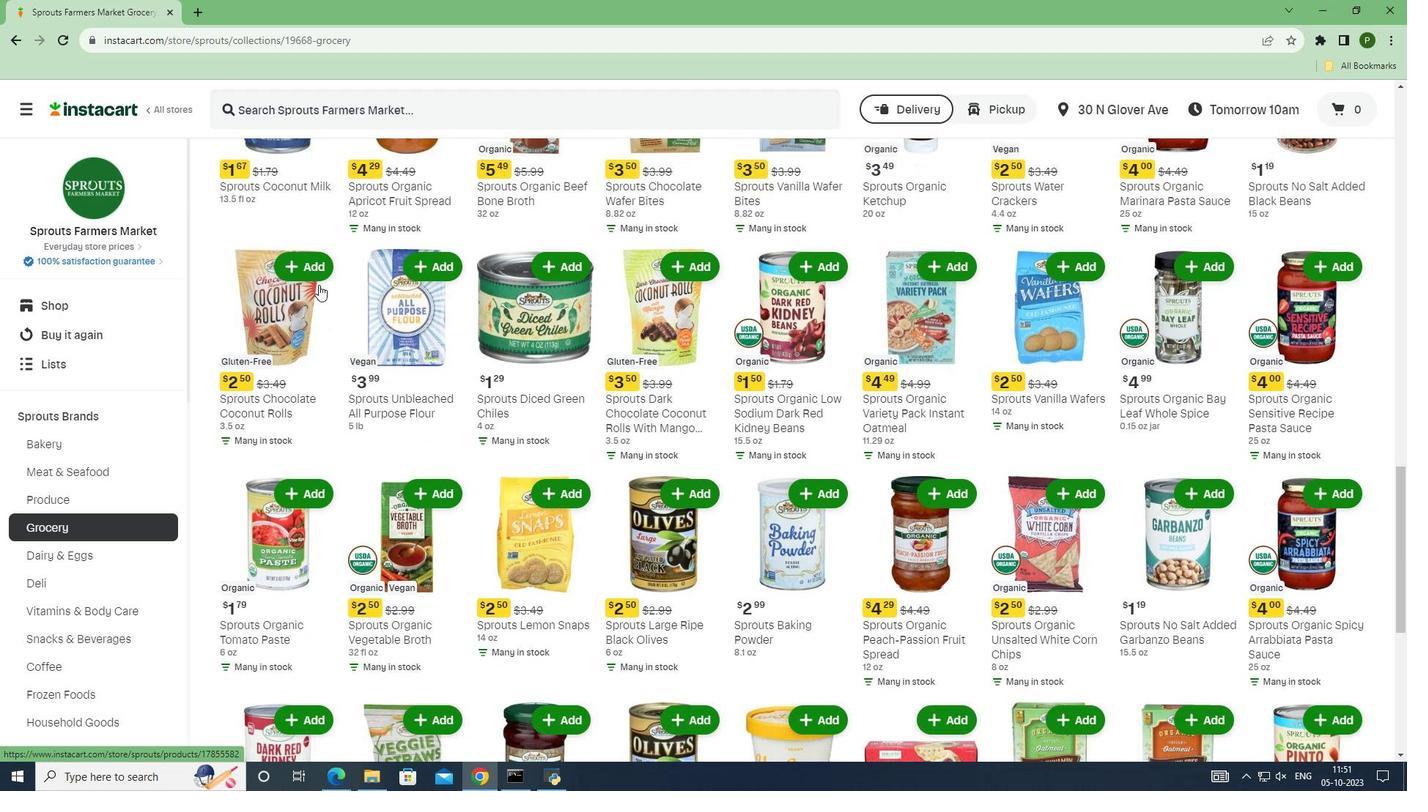 
Action: Mouse scrolled (318, 284) with delta (0, 0)
Screenshot: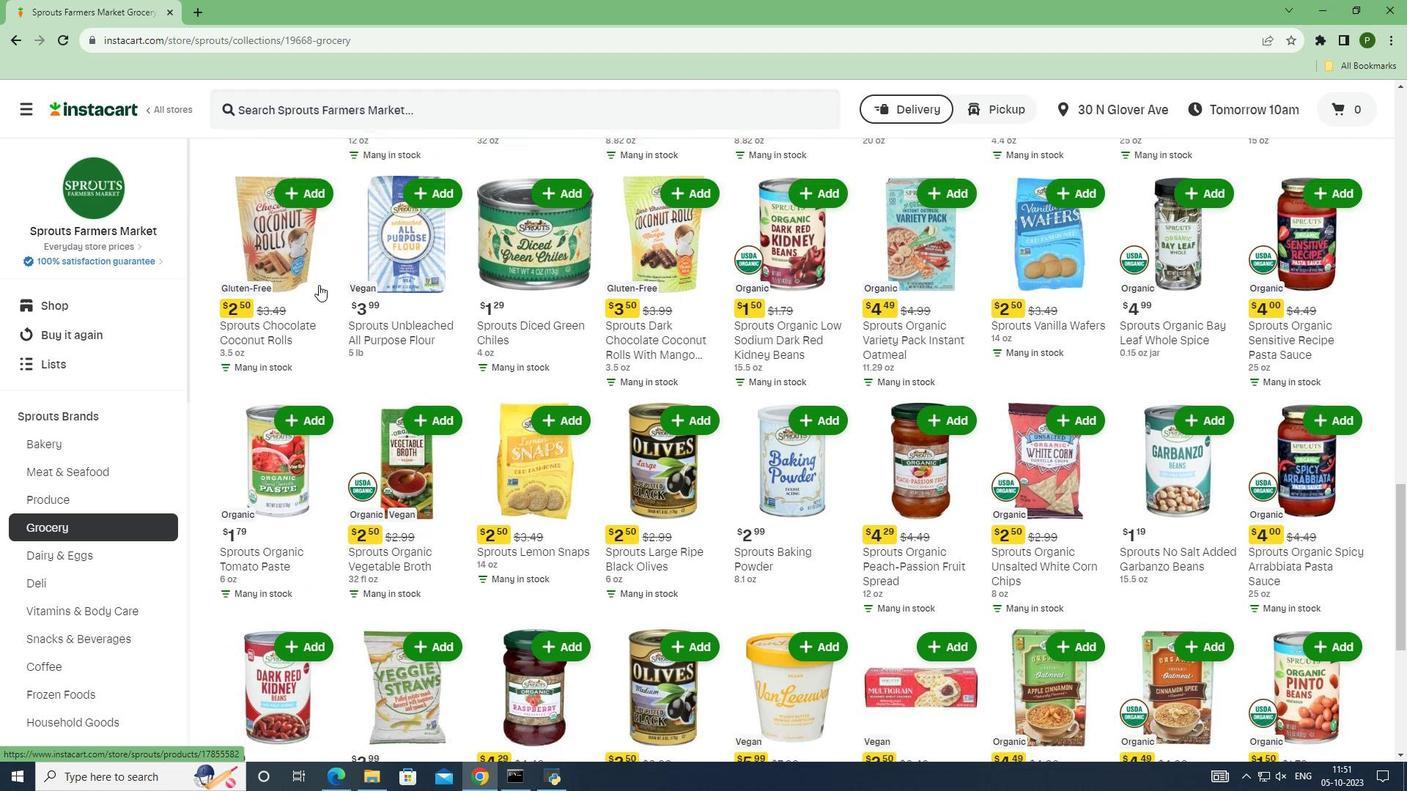 
Action: Mouse scrolled (318, 284) with delta (0, 0)
Screenshot: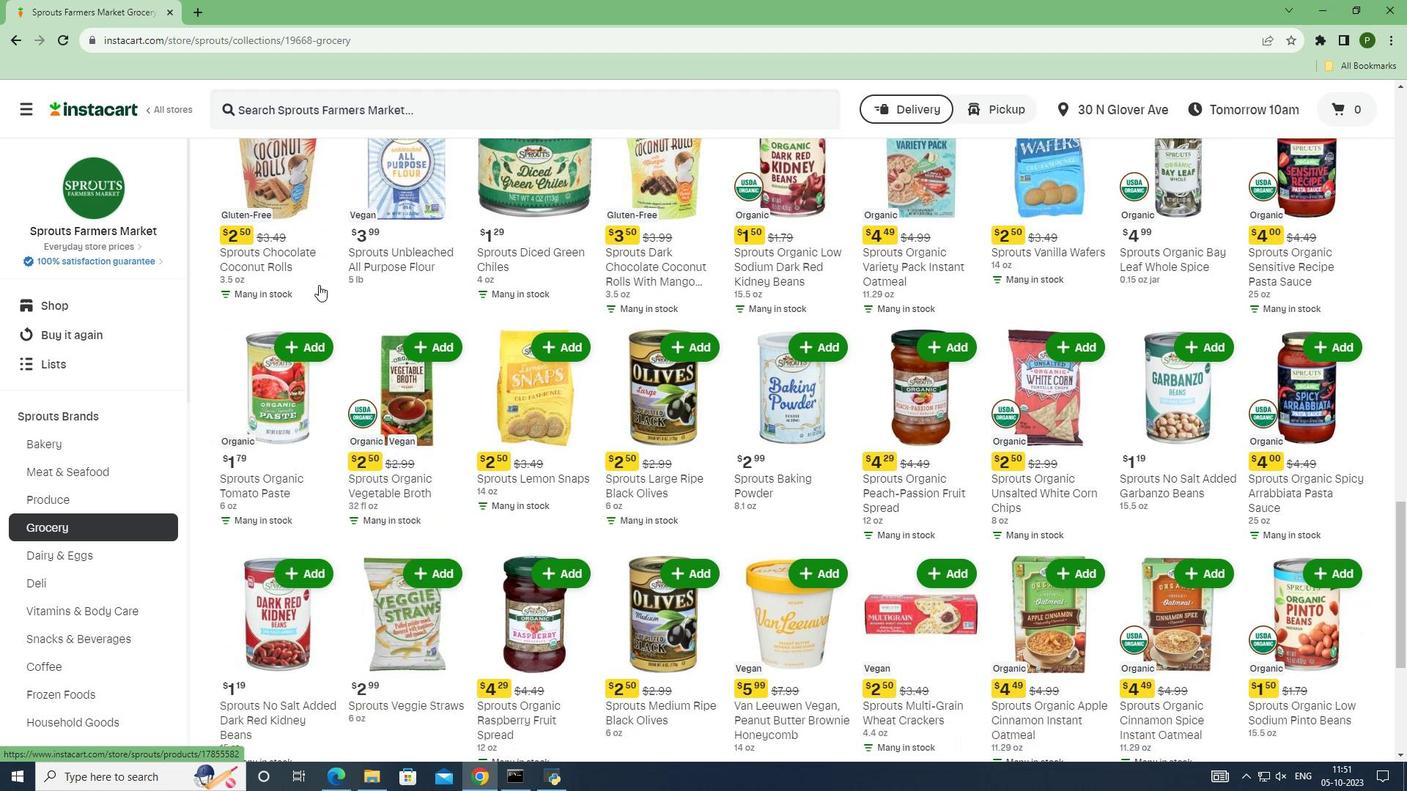 
Action: Mouse scrolled (318, 284) with delta (0, 0)
Screenshot: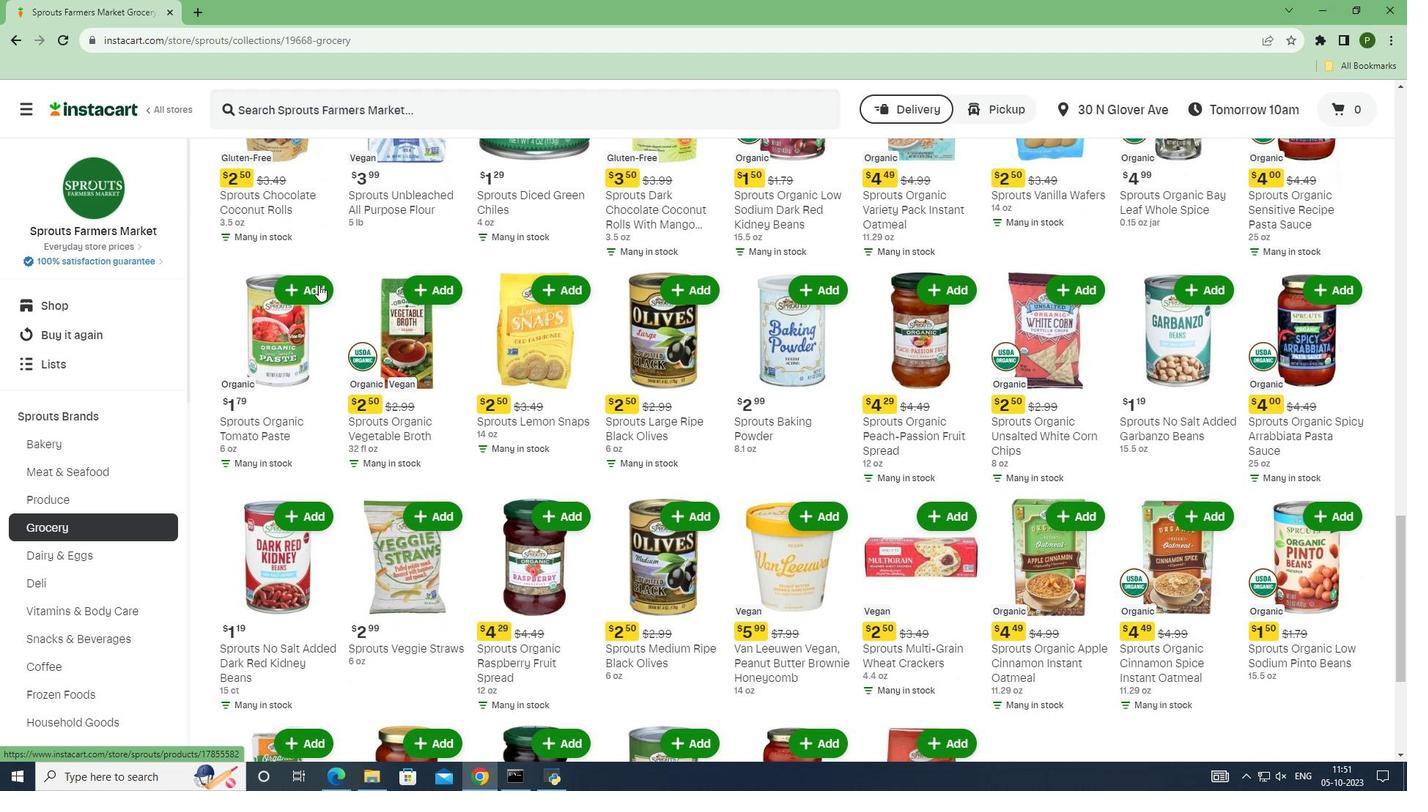 
Action: Mouse scrolled (318, 284) with delta (0, 0)
Screenshot: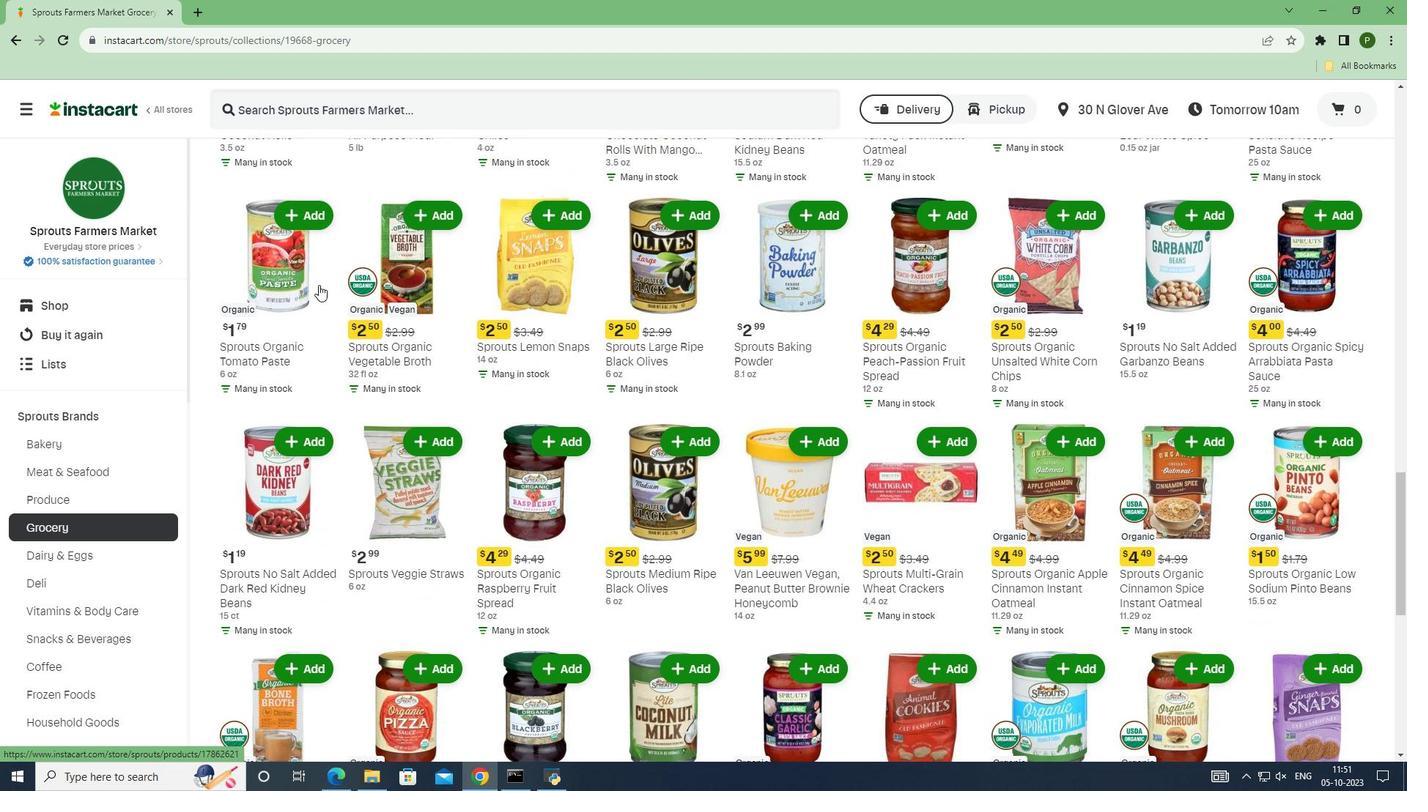 
Action: Mouse scrolled (318, 284) with delta (0, 0)
Screenshot: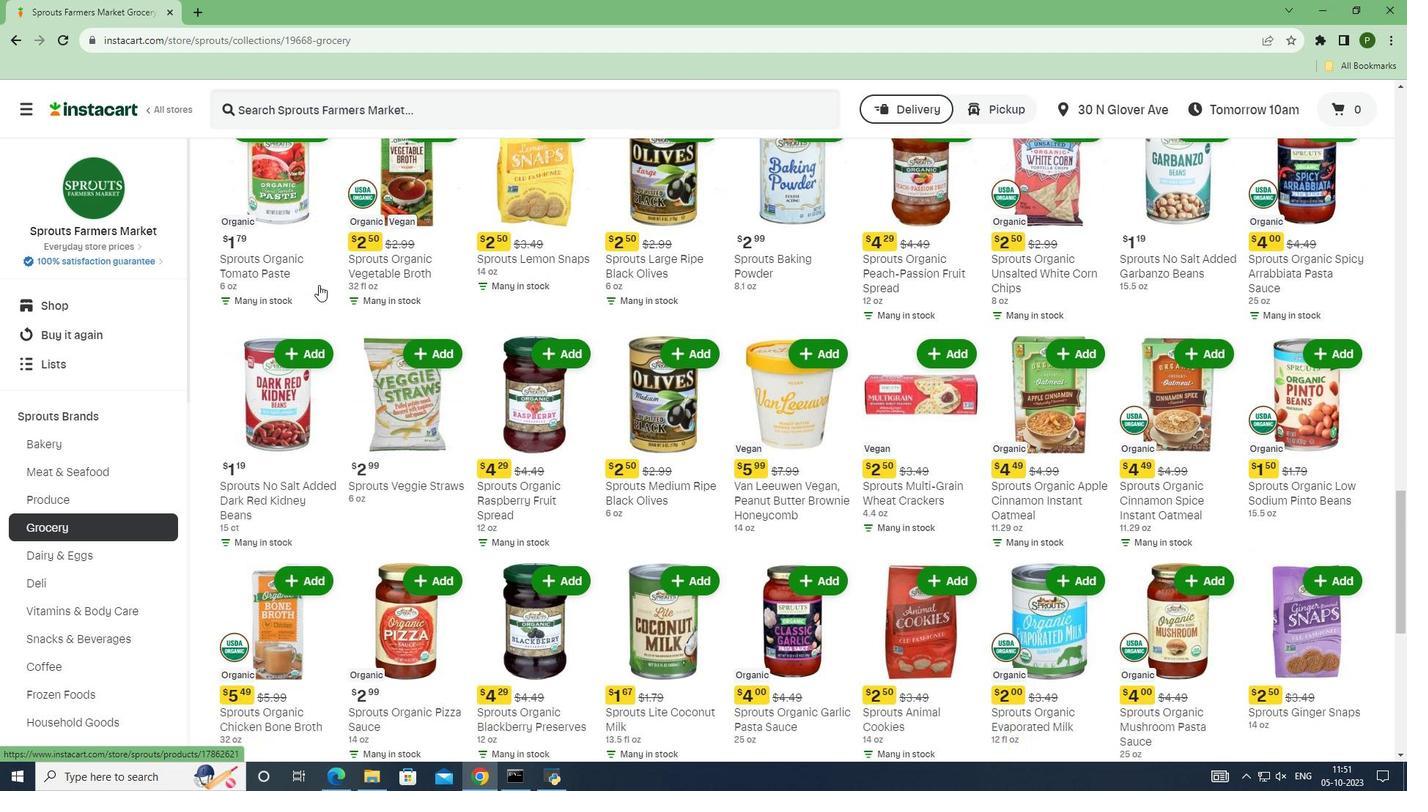 
Action: Mouse scrolled (318, 284) with delta (0, 0)
Screenshot: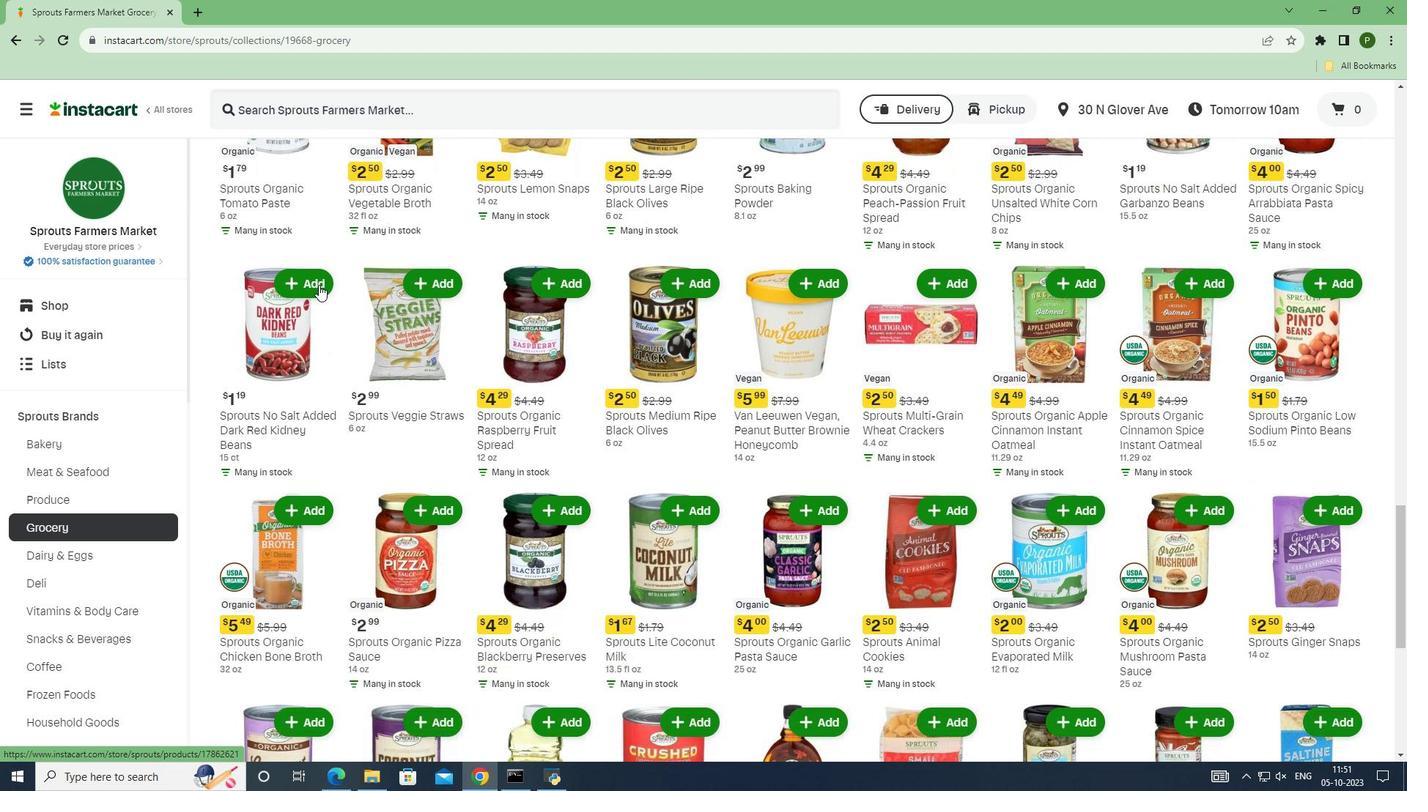 
Action: Mouse scrolled (318, 284) with delta (0, 0)
Screenshot: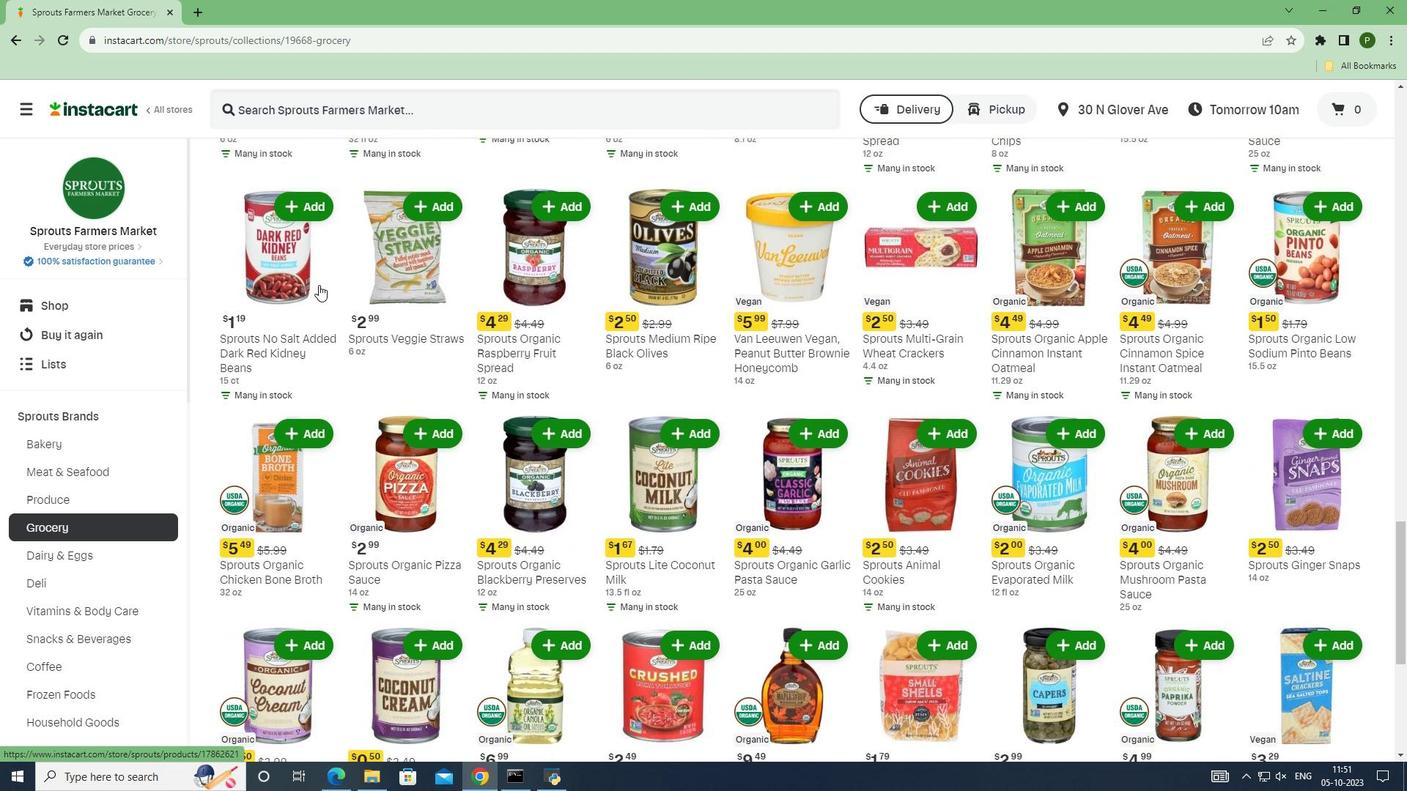 
Action: Mouse scrolled (318, 284) with delta (0, 0)
Screenshot: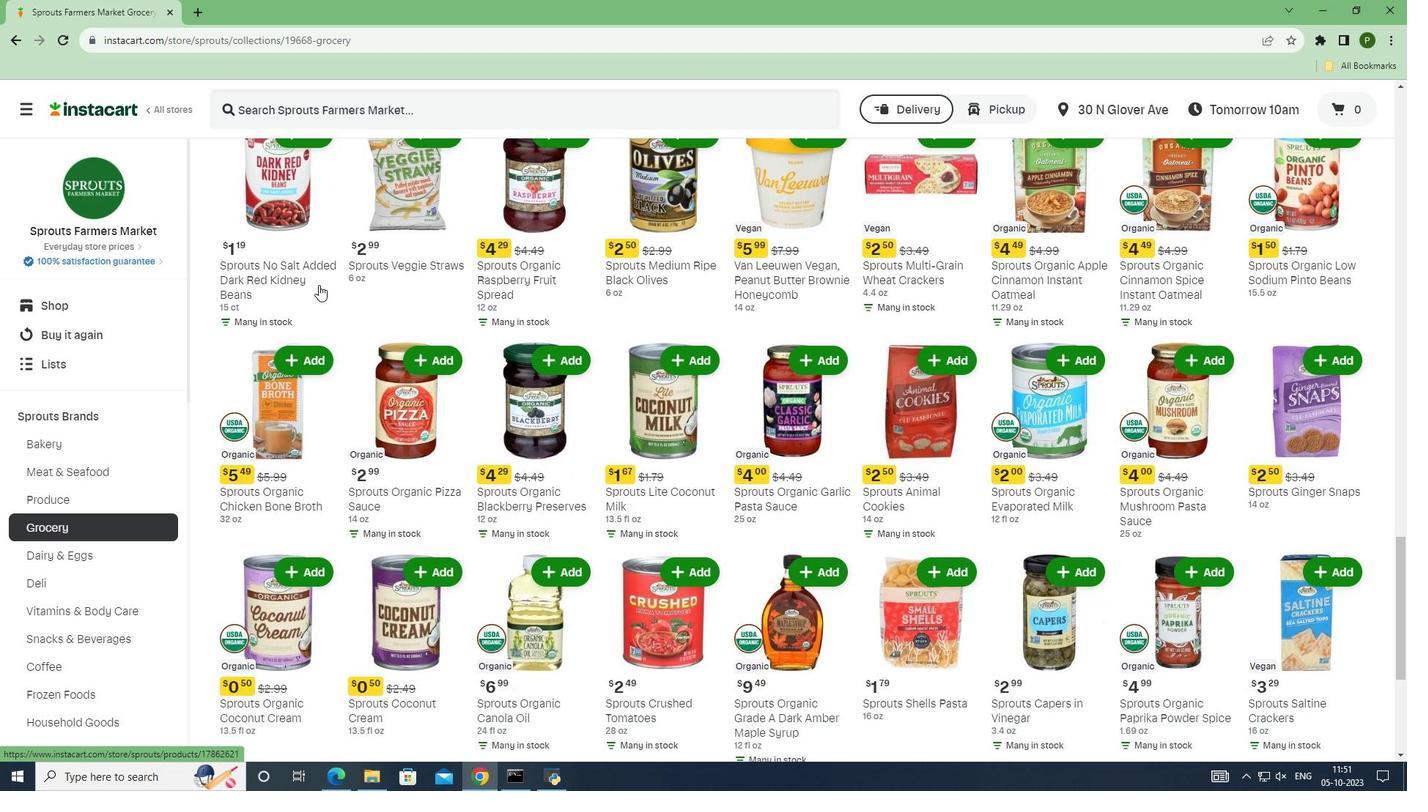 
Action: Mouse scrolled (318, 284) with delta (0, 0)
Screenshot: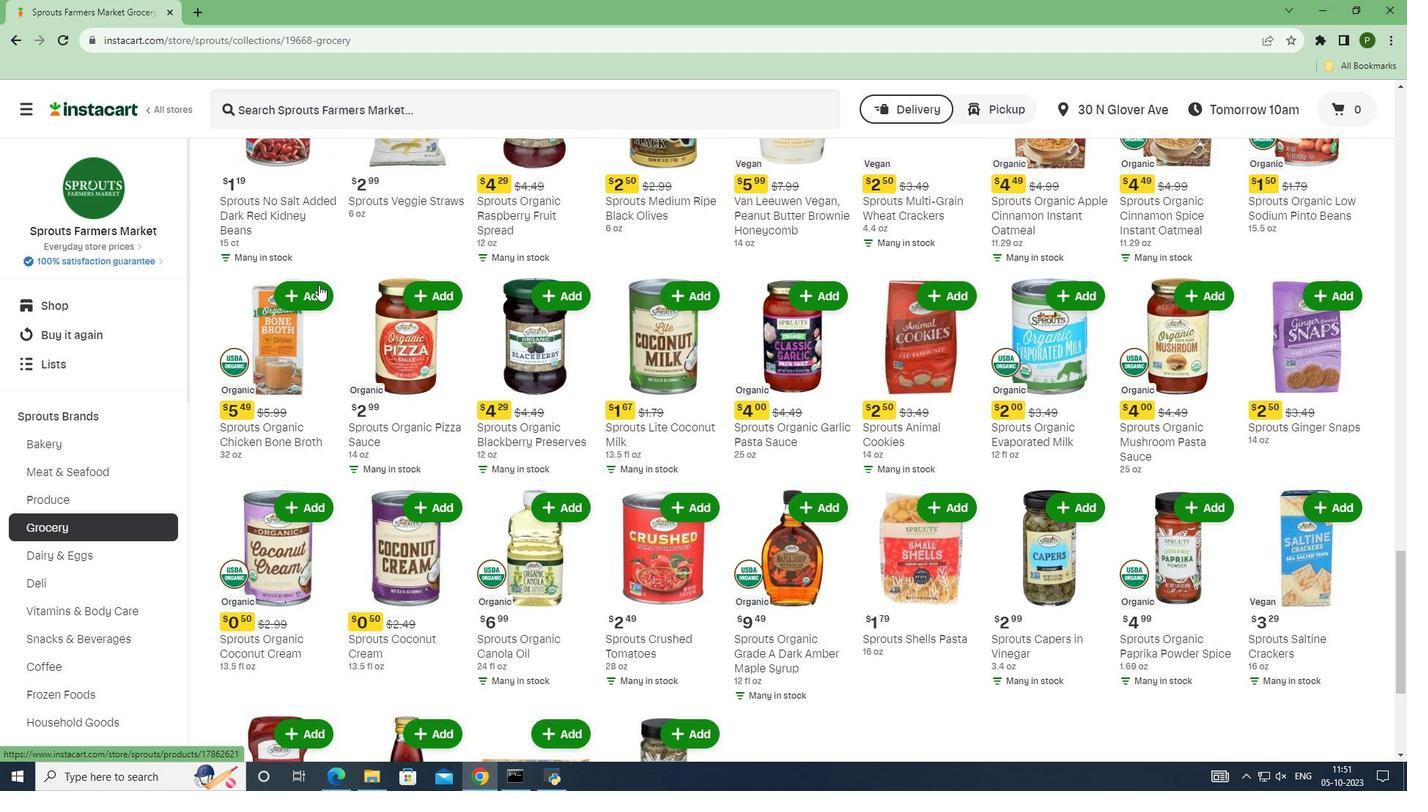 
Action: Mouse scrolled (318, 284) with delta (0, 0)
Screenshot: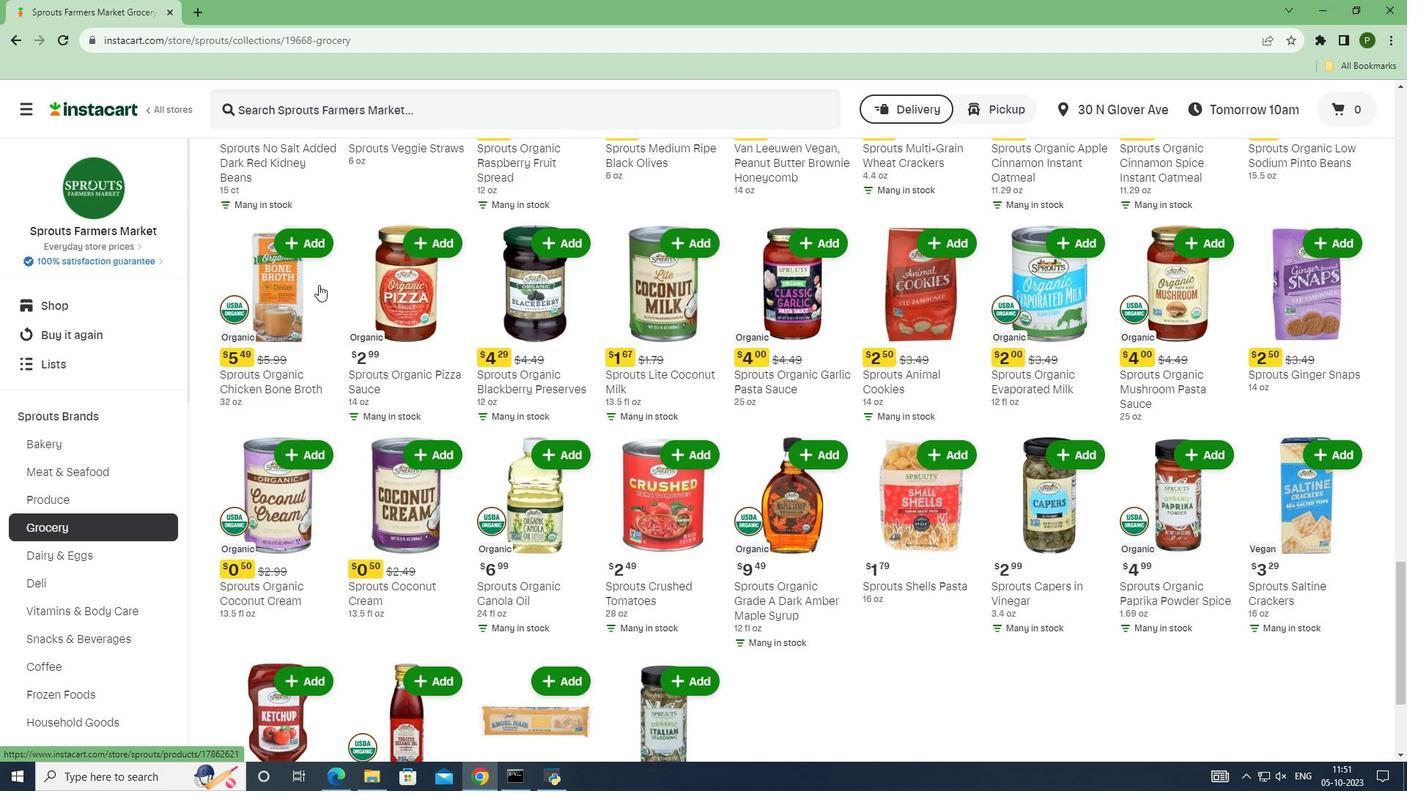 
Action: Mouse scrolled (318, 284) with delta (0, 0)
Screenshot: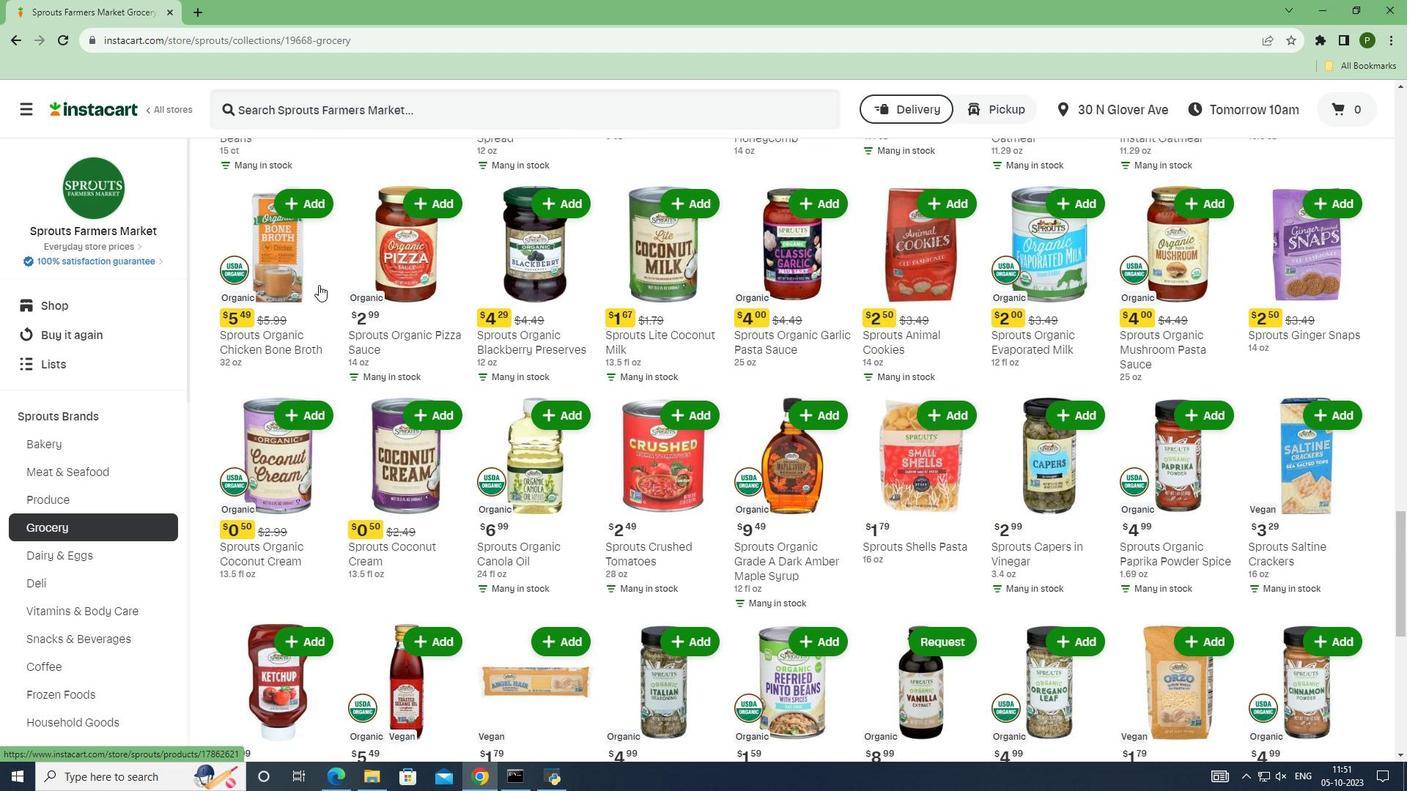 
Action: Mouse scrolled (318, 284) with delta (0, 0)
Screenshot: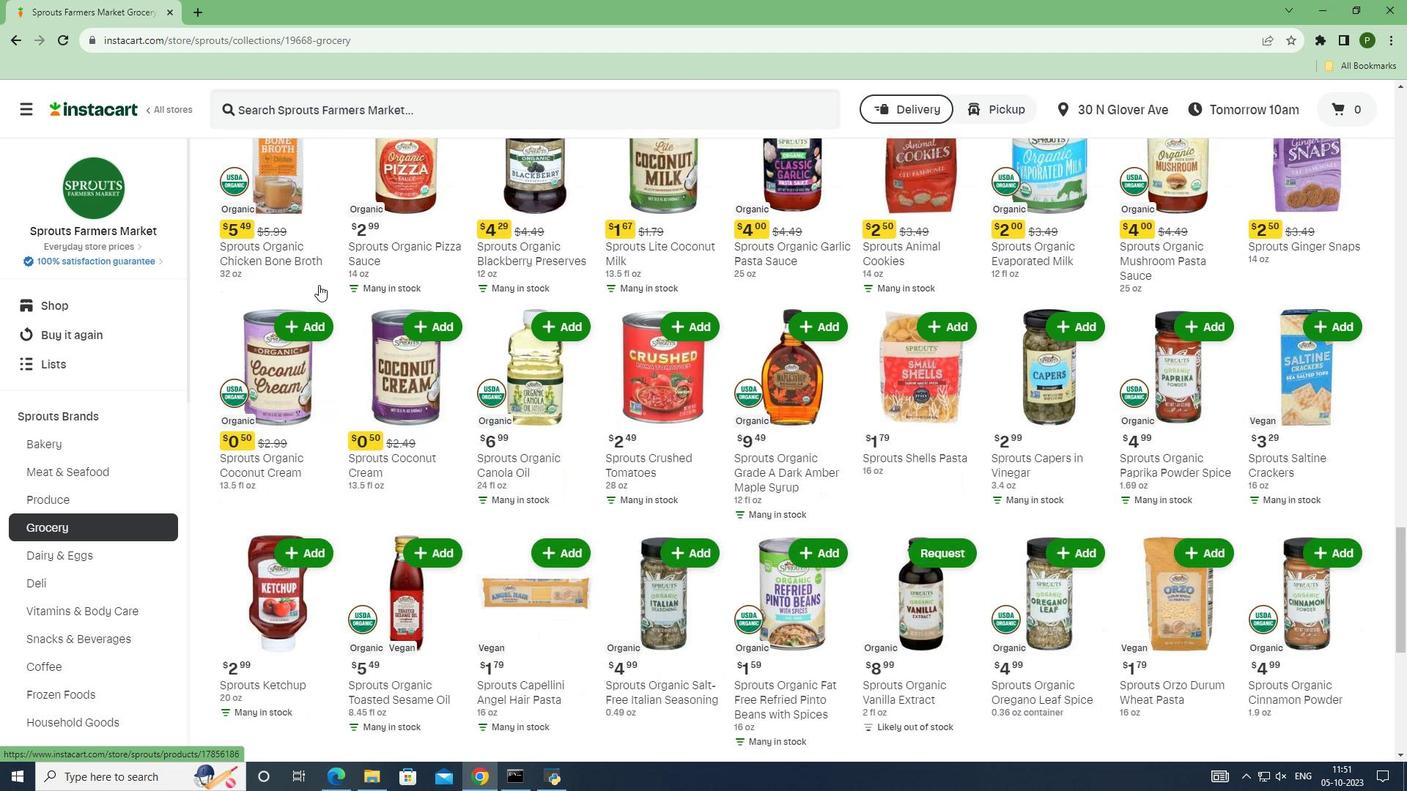 
Action: Mouse scrolled (318, 284) with delta (0, 0)
Screenshot: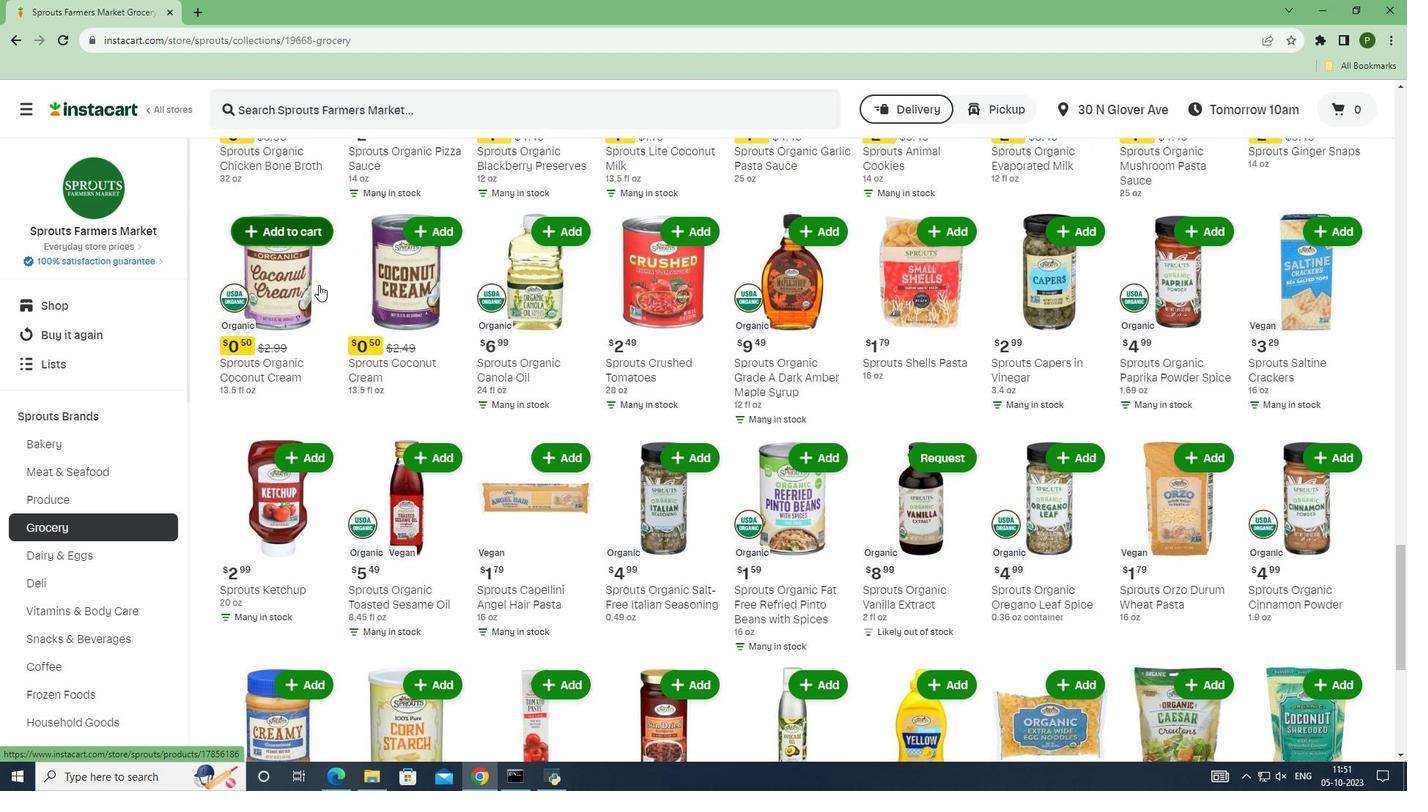 
Action: Mouse scrolled (318, 284) with delta (0, 0)
Screenshot: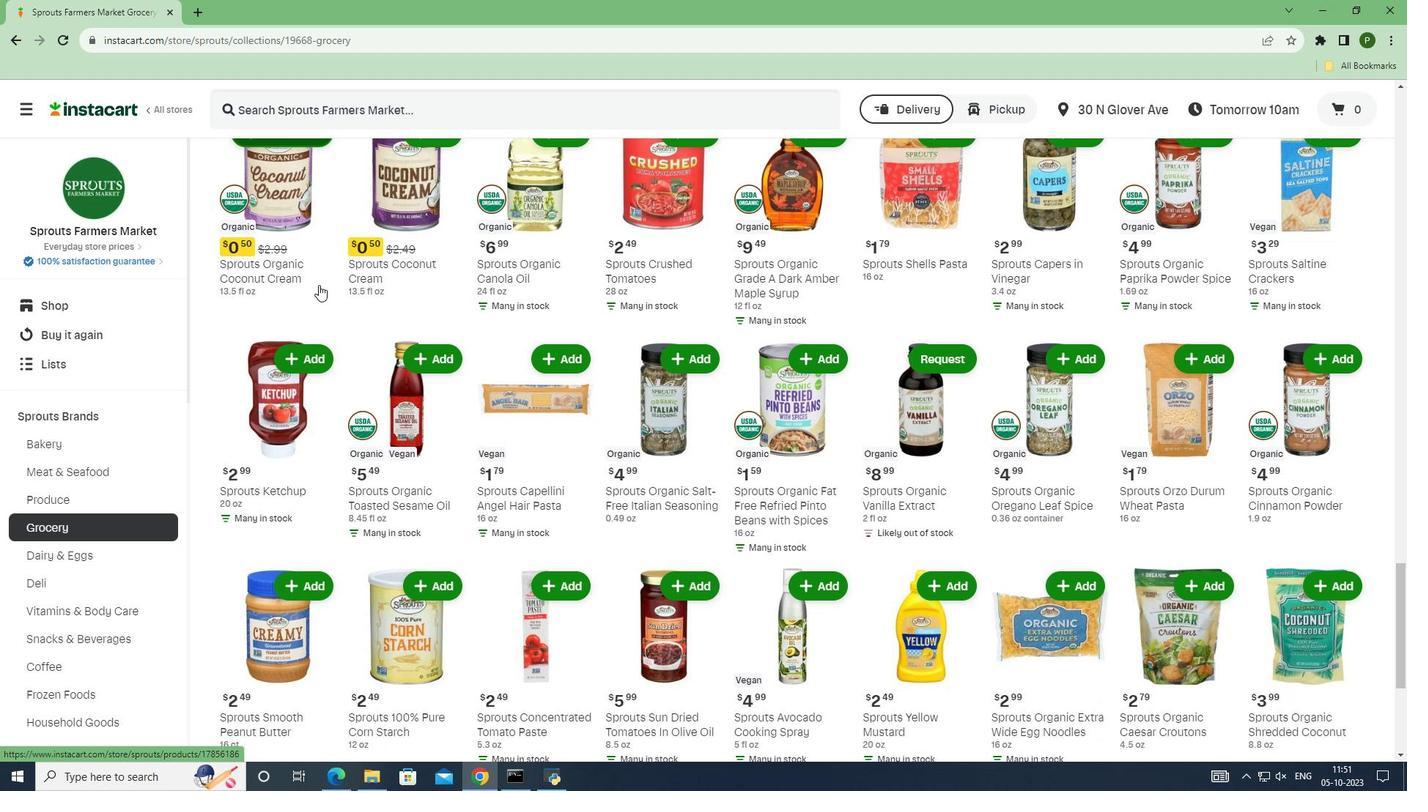 
Action: Mouse scrolled (318, 284) with delta (0, 0)
Screenshot: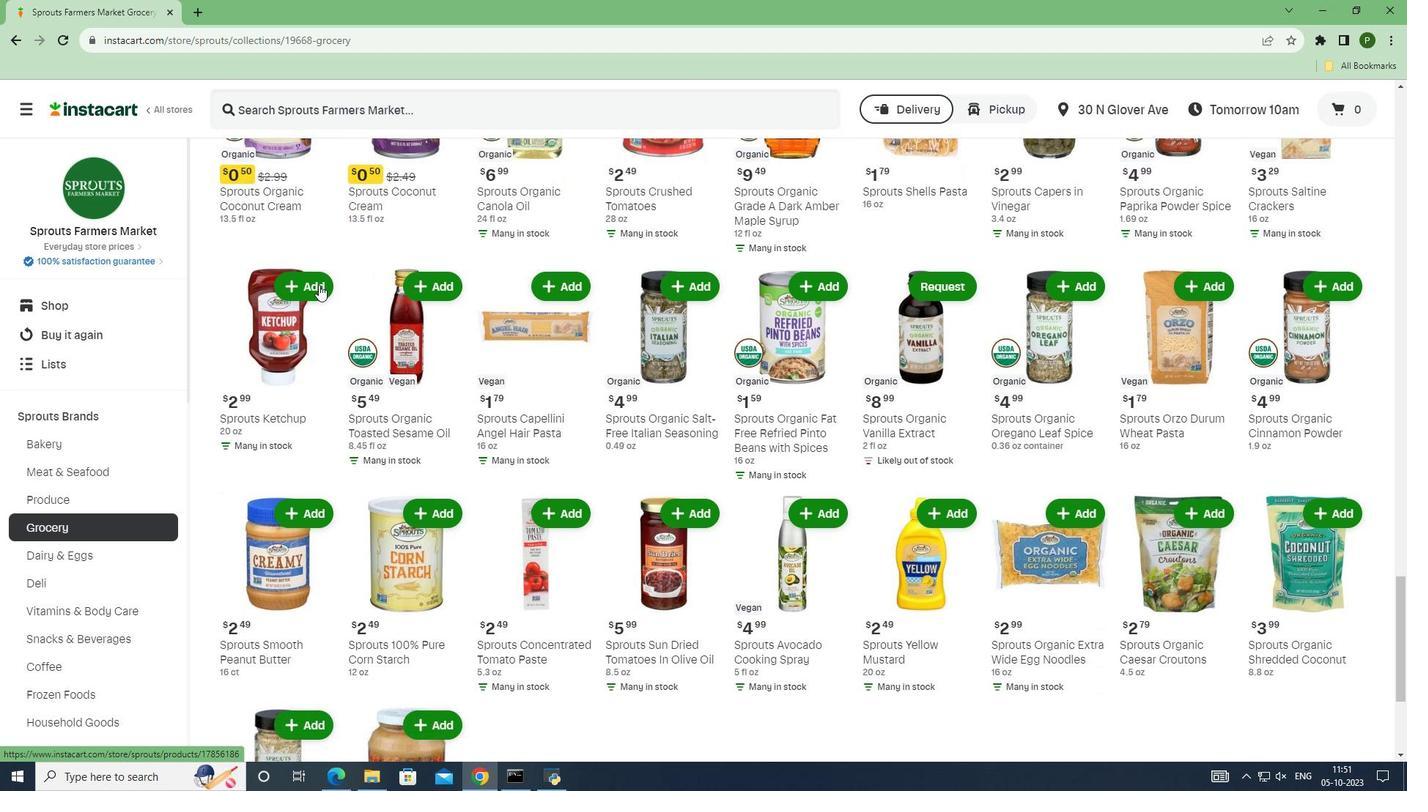
Action: Mouse scrolled (318, 284) with delta (0, 0)
Screenshot: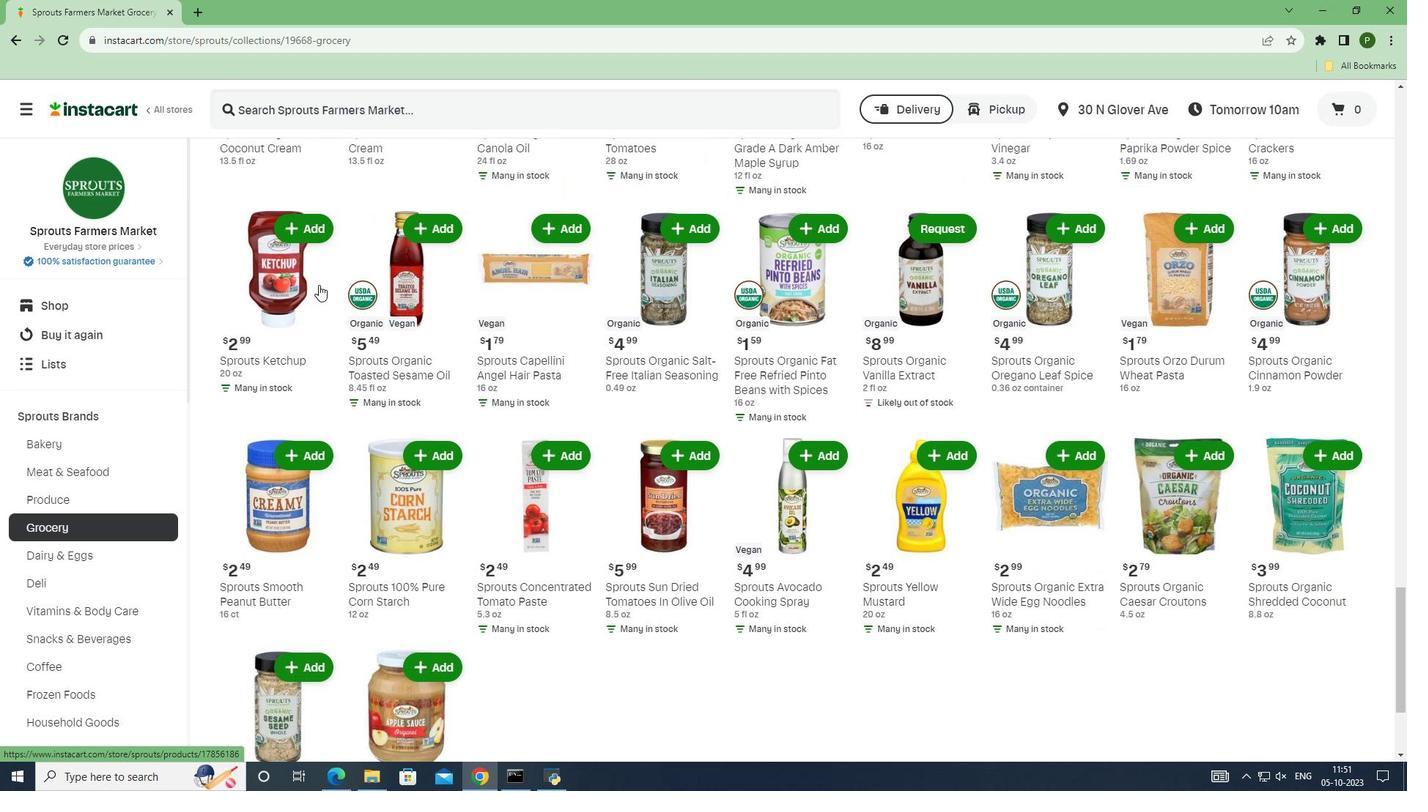 
Action: Mouse scrolled (318, 284) with delta (0, 0)
Screenshot: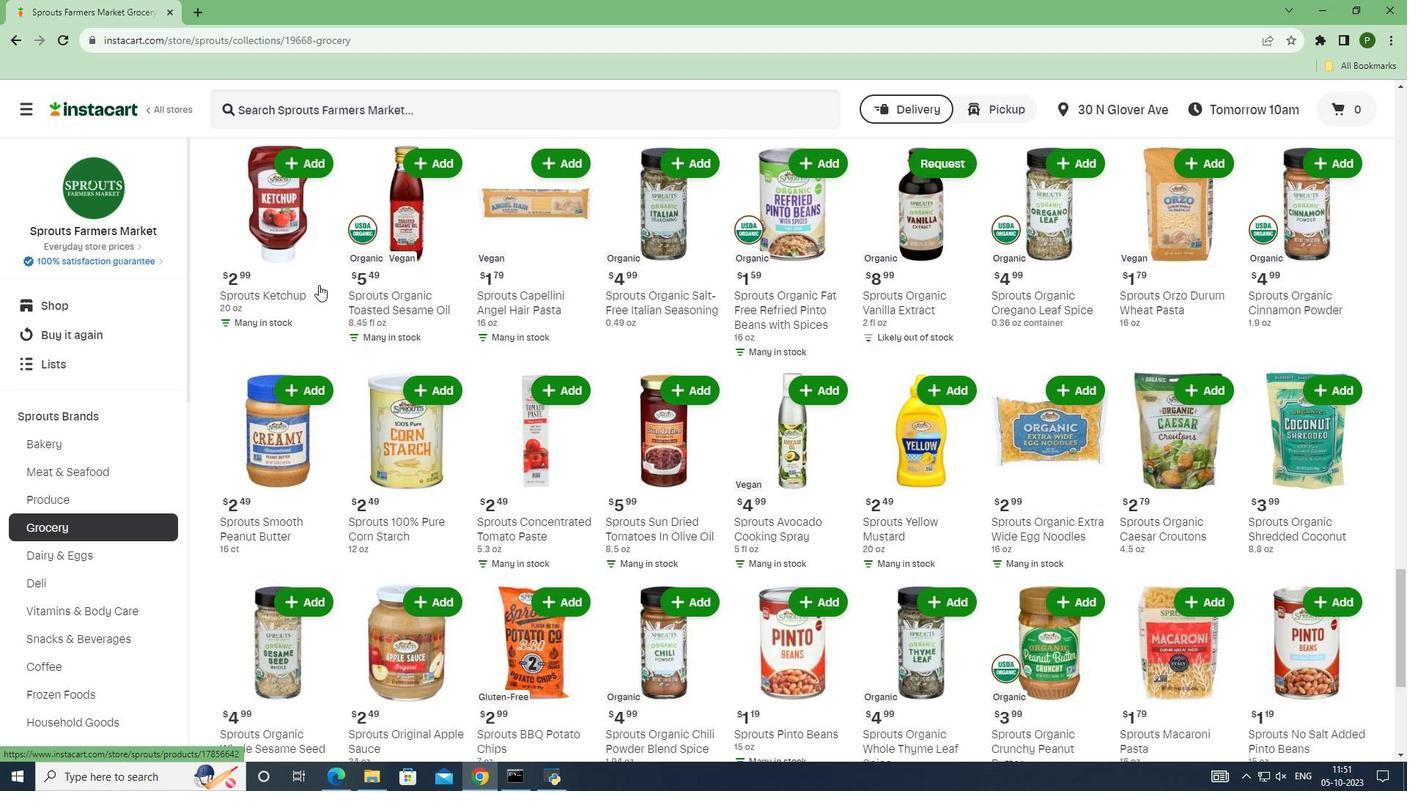 
Action: Mouse scrolled (318, 284) with delta (0, 0)
Screenshot: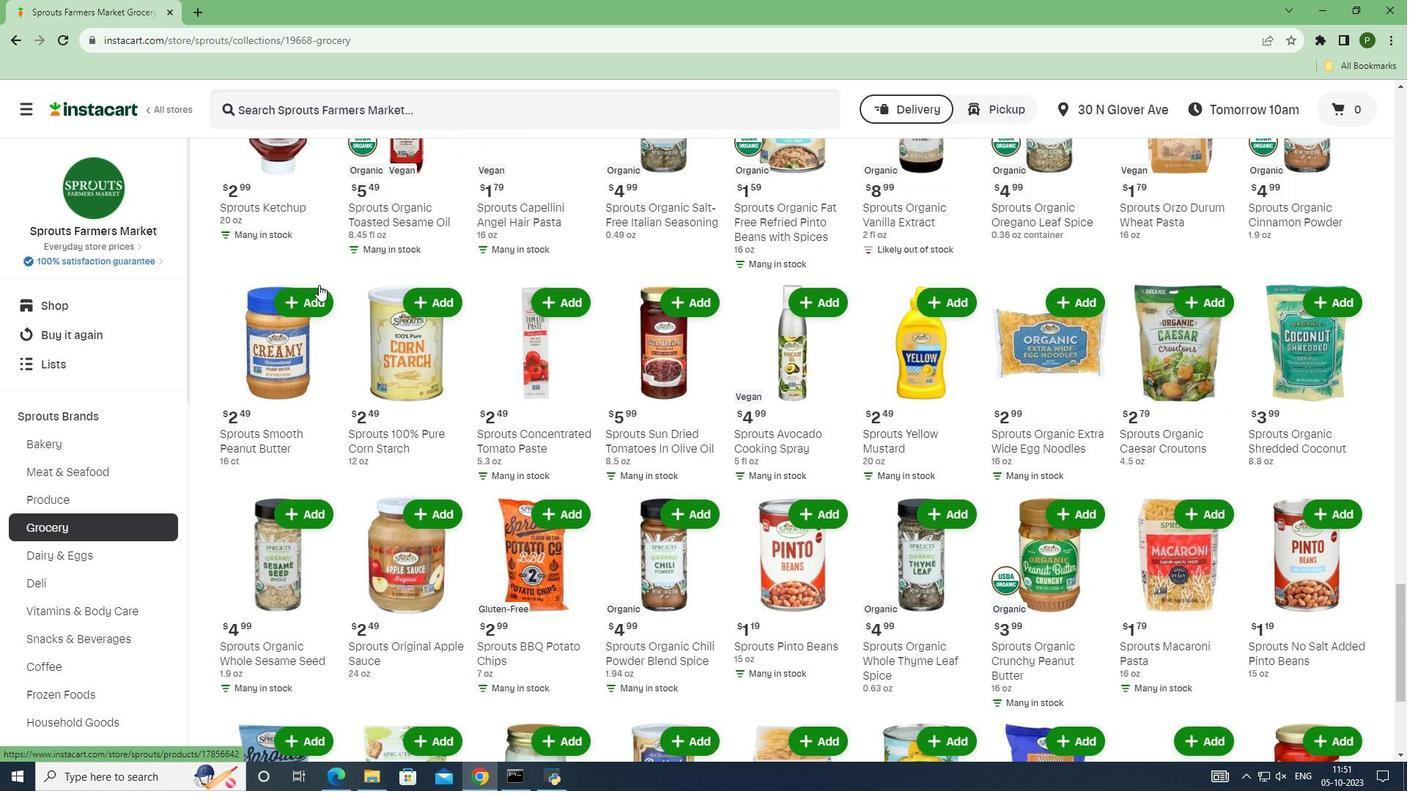 
Action: Mouse scrolled (318, 284) with delta (0, 0)
Screenshot: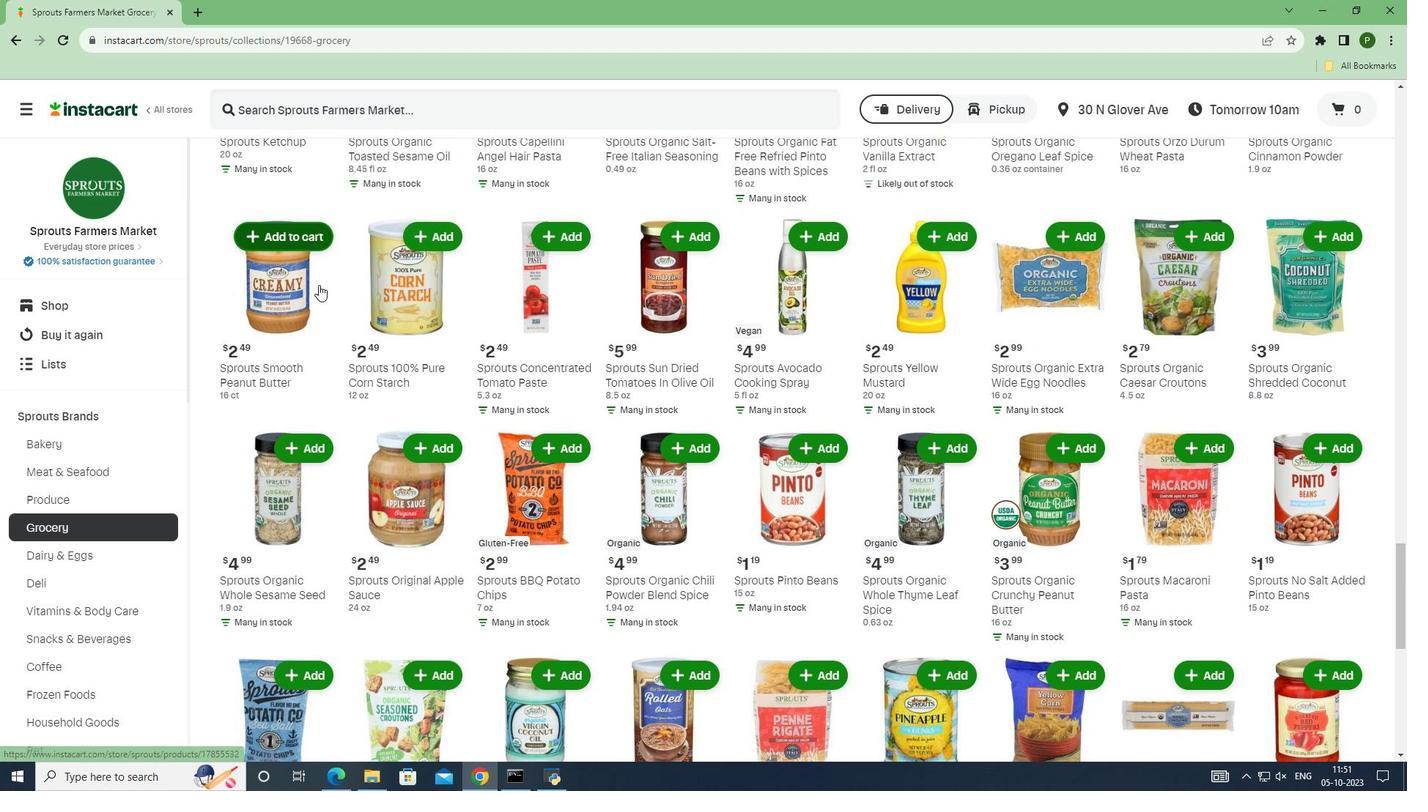 
Action: Mouse scrolled (318, 284) with delta (0, 0)
Screenshot: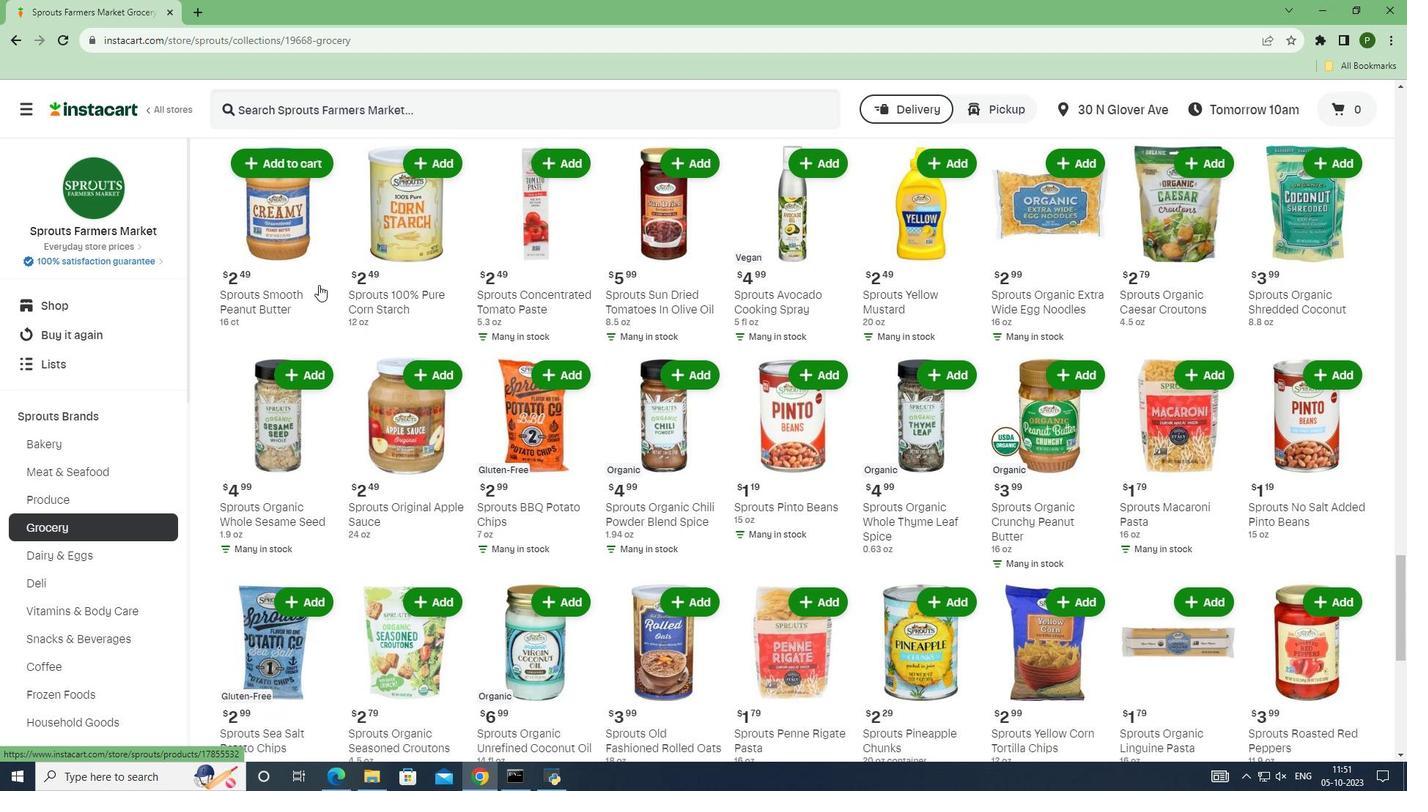 
Action: Mouse scrolled (318, 284) with delta (0, 0)
Screenshot: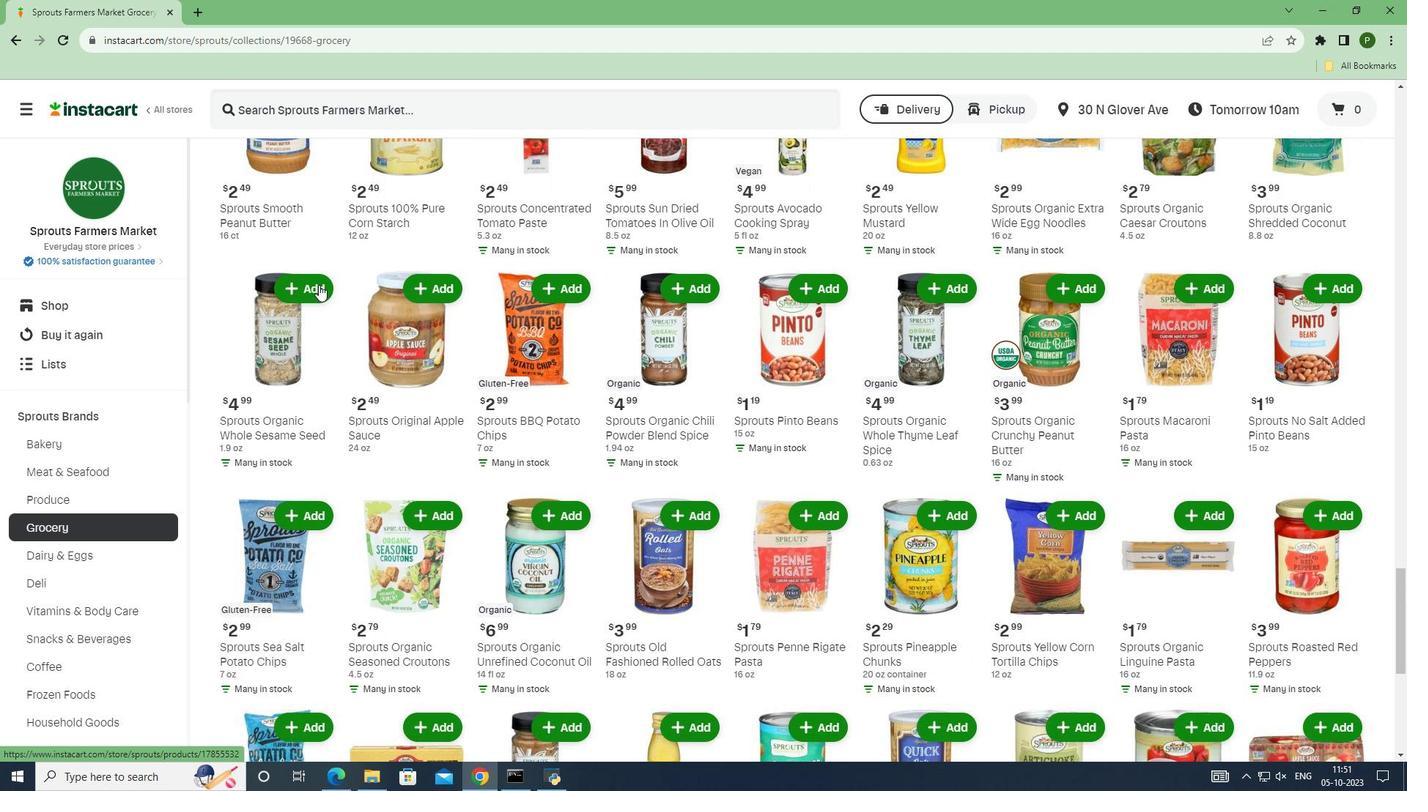 
Action: Mouse scrolled (318, 284) with delta (0, 0)
Screenshot: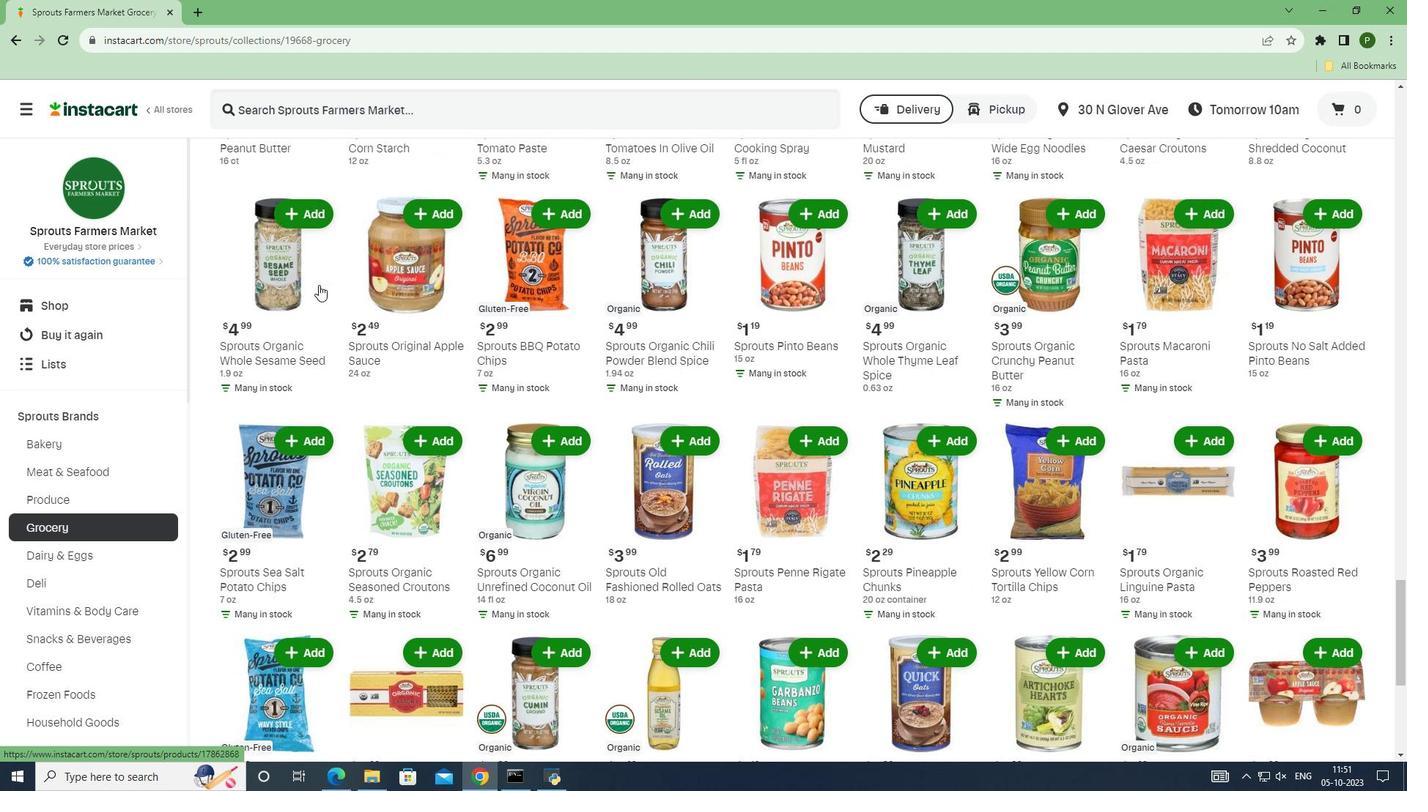 
Action: Mouse scrolled (318, 284) with delta (0, 0)
Screenshot: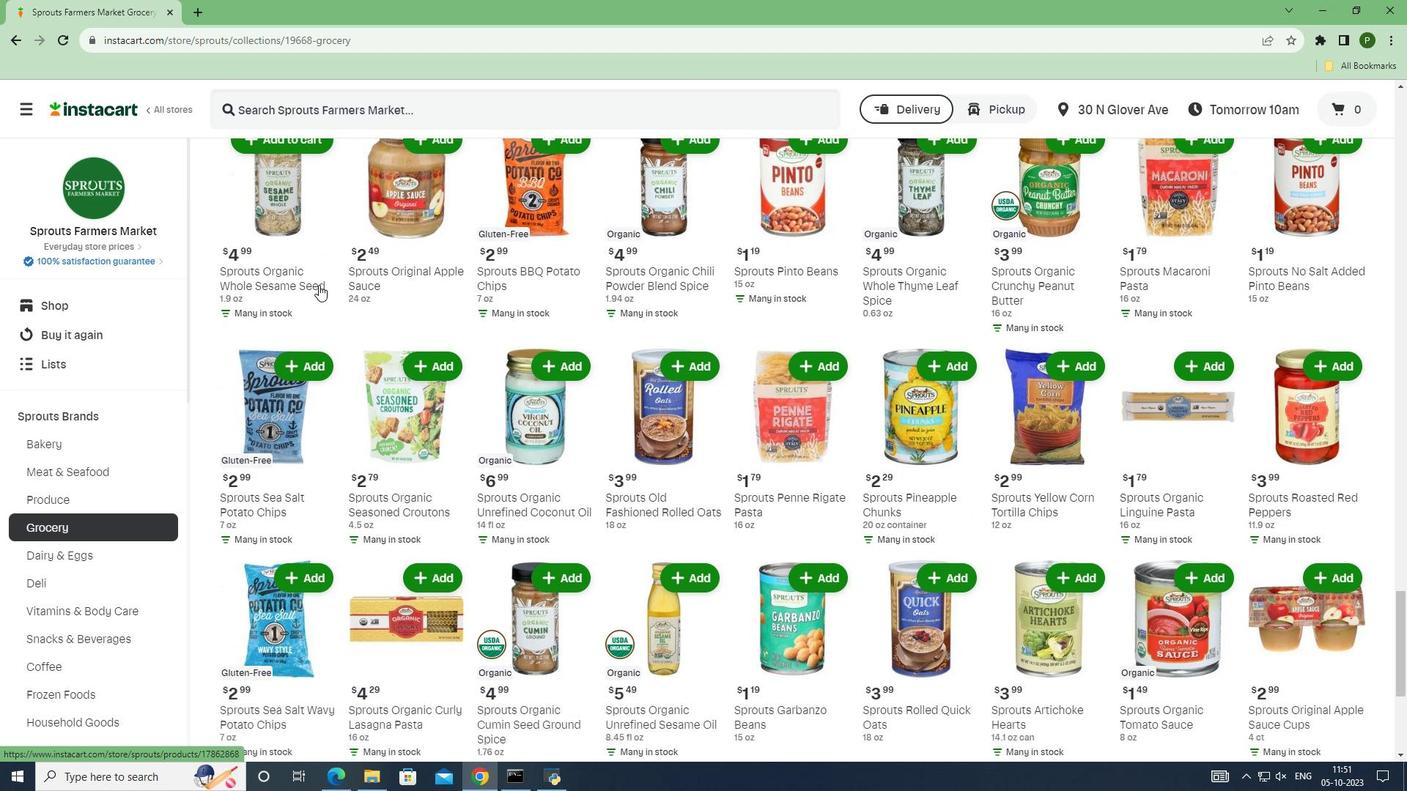 
Action: Mouse scrolled (318, 284) with delta (0, 0)
Screenshot: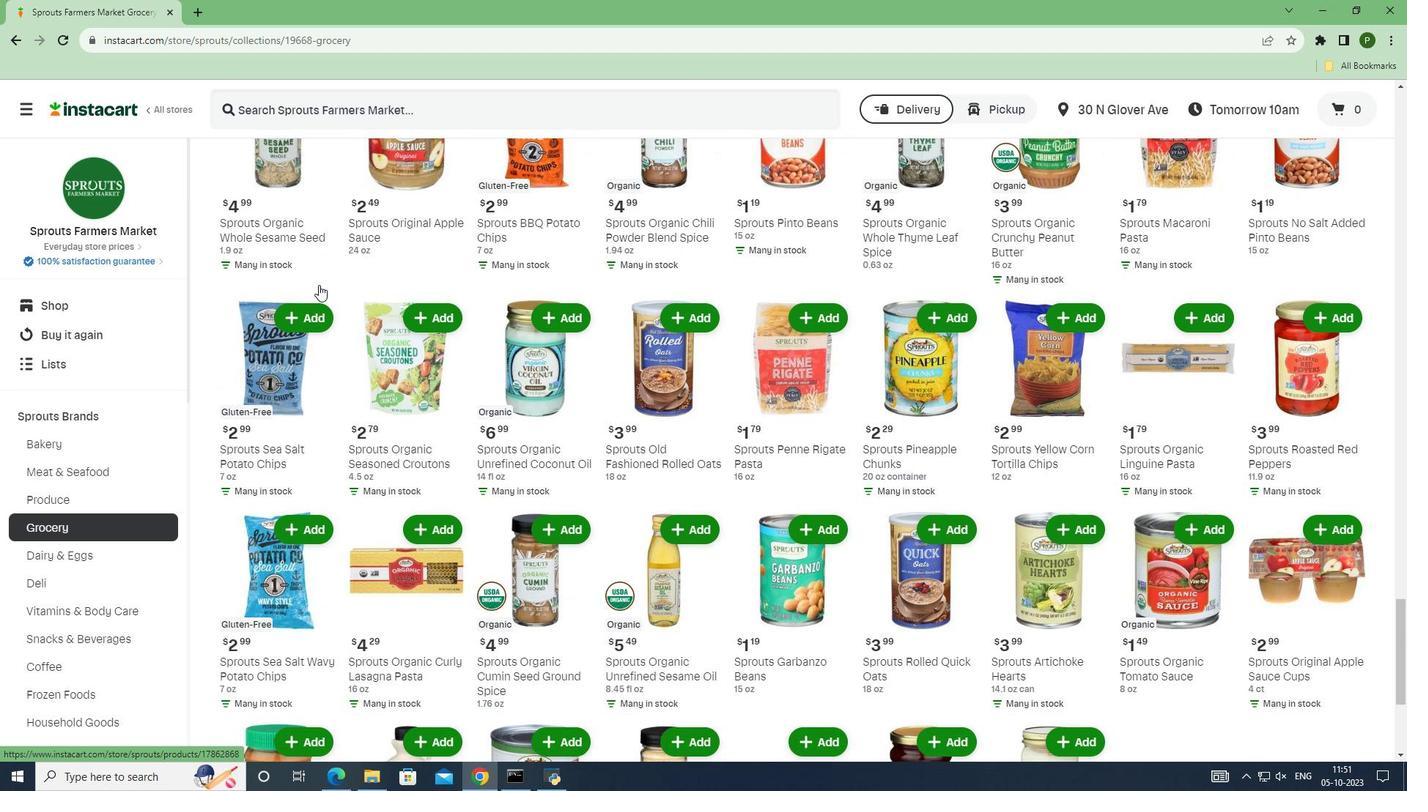 
Action: Mouse scrolled (318, 284) with delta (0, 0)
Screenshot: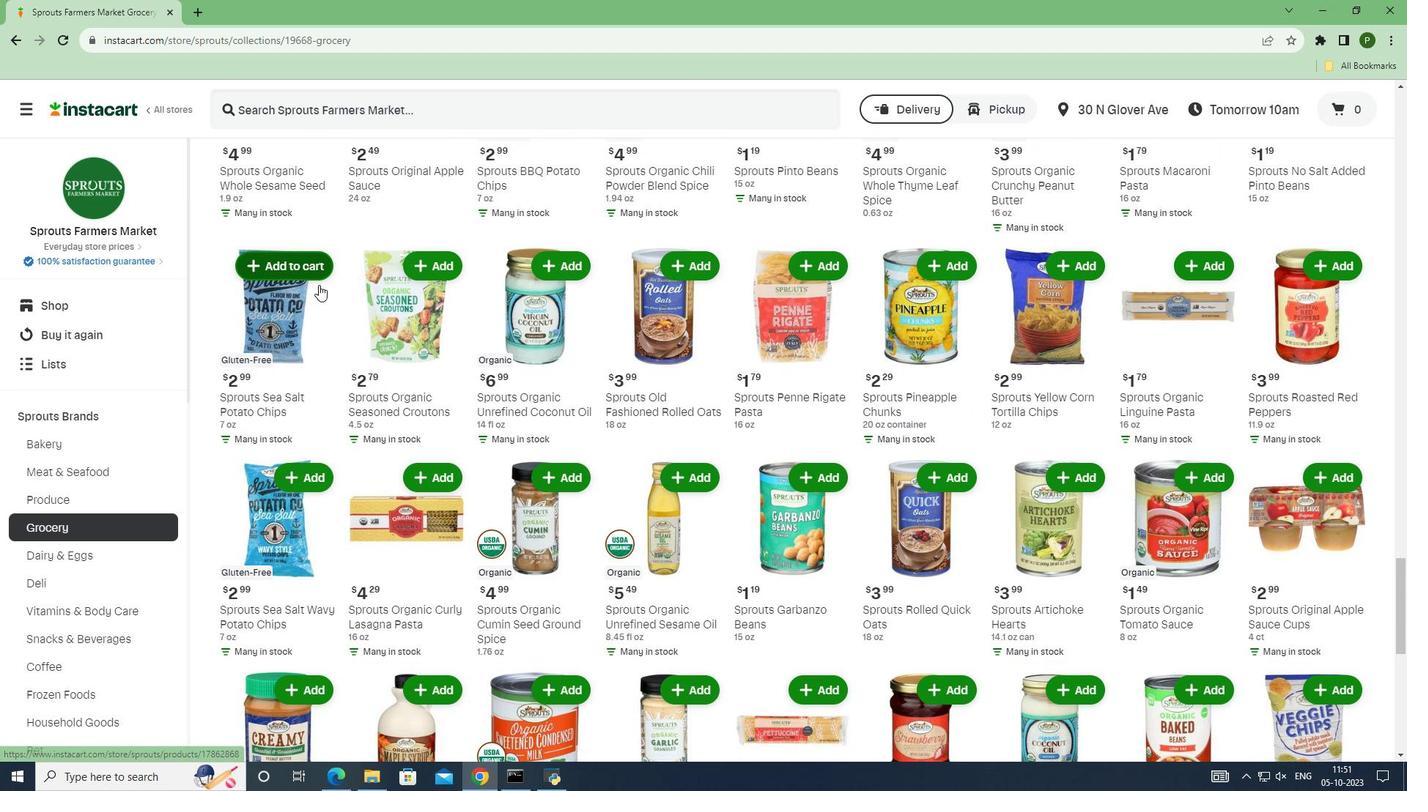 
Action: Mouse scrolled (318, 284) with delta (0, 0)
Screenshot: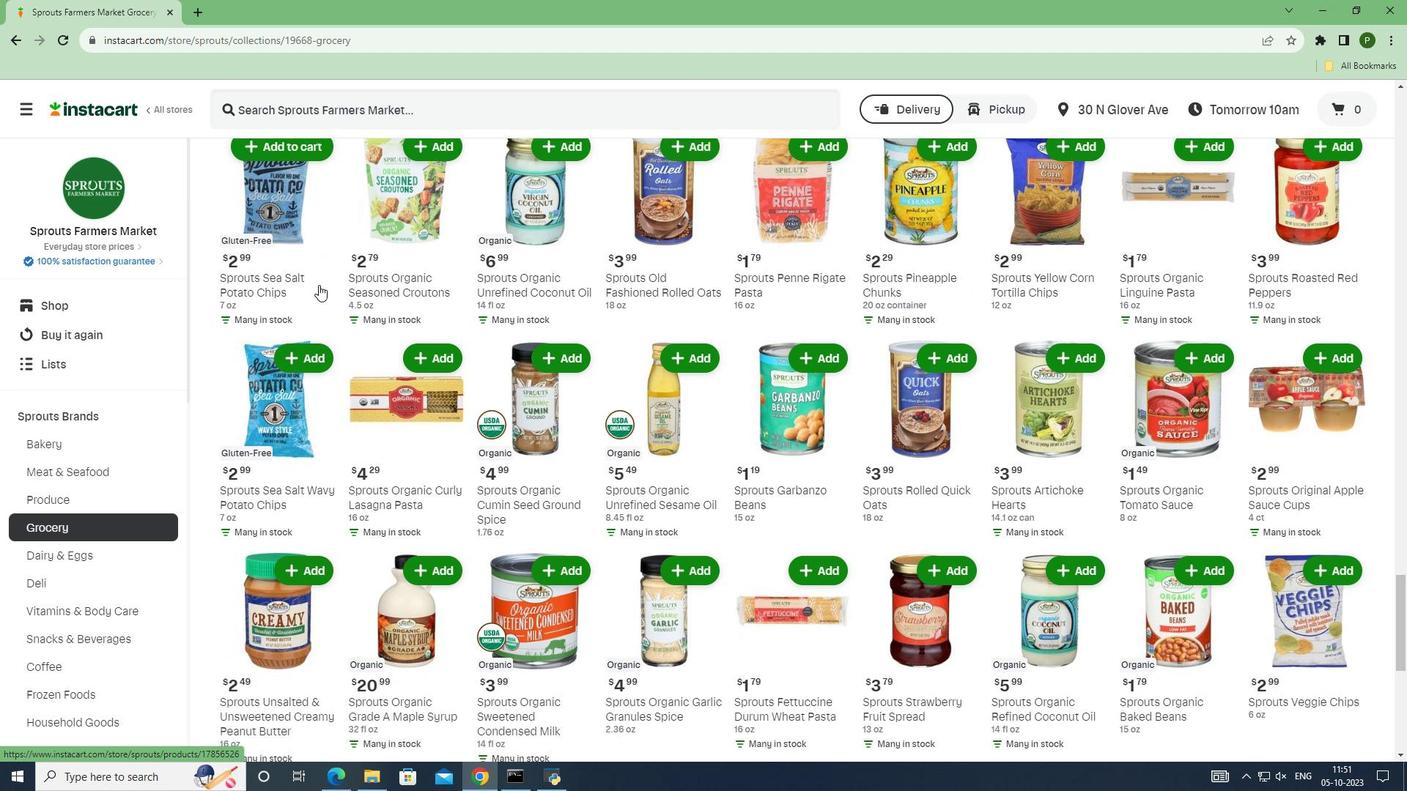 
Action: Mouse scrolled (318, 284) with delta (0, 0)
Screenshot: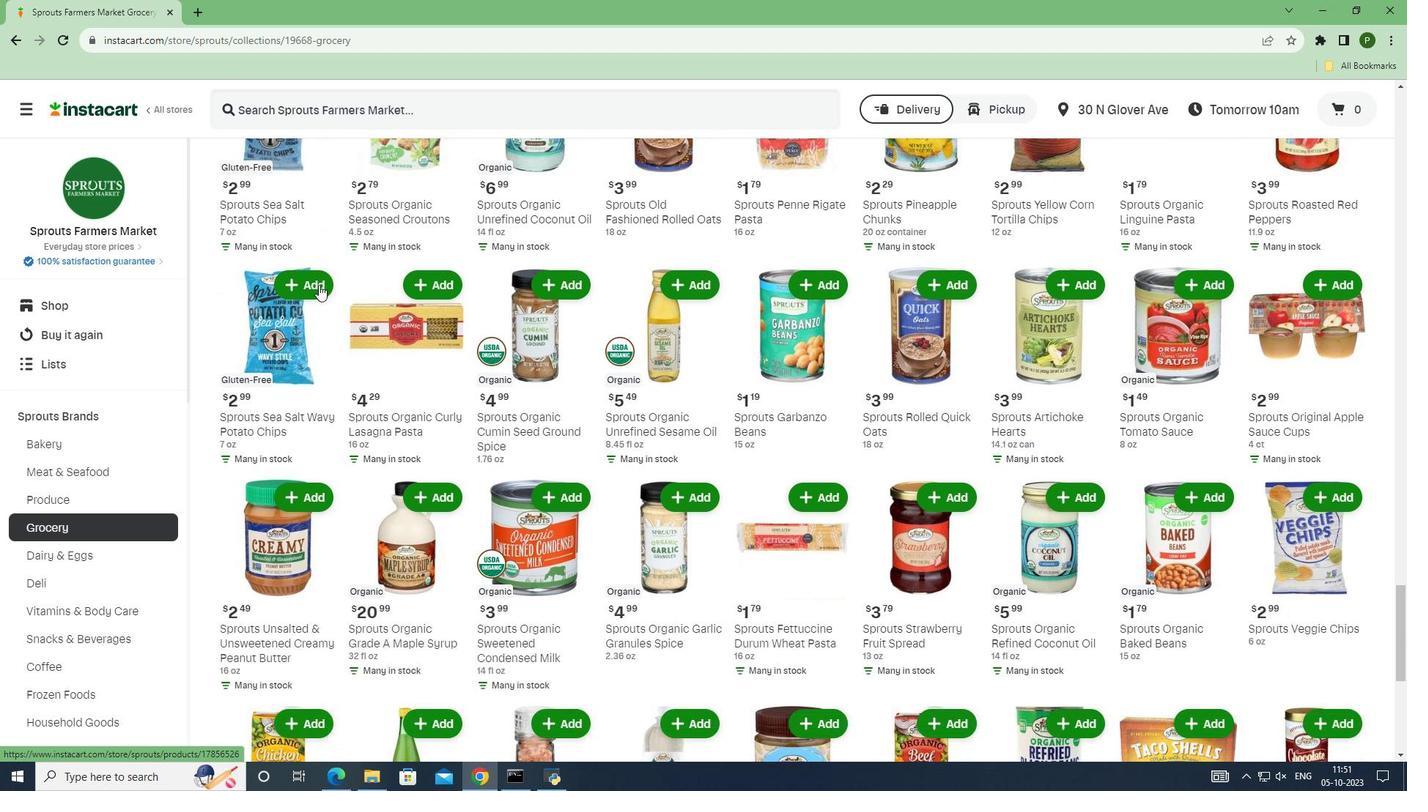
Action: Mouse scrolled (318, 284) with delta (0, 0)
Screenshot: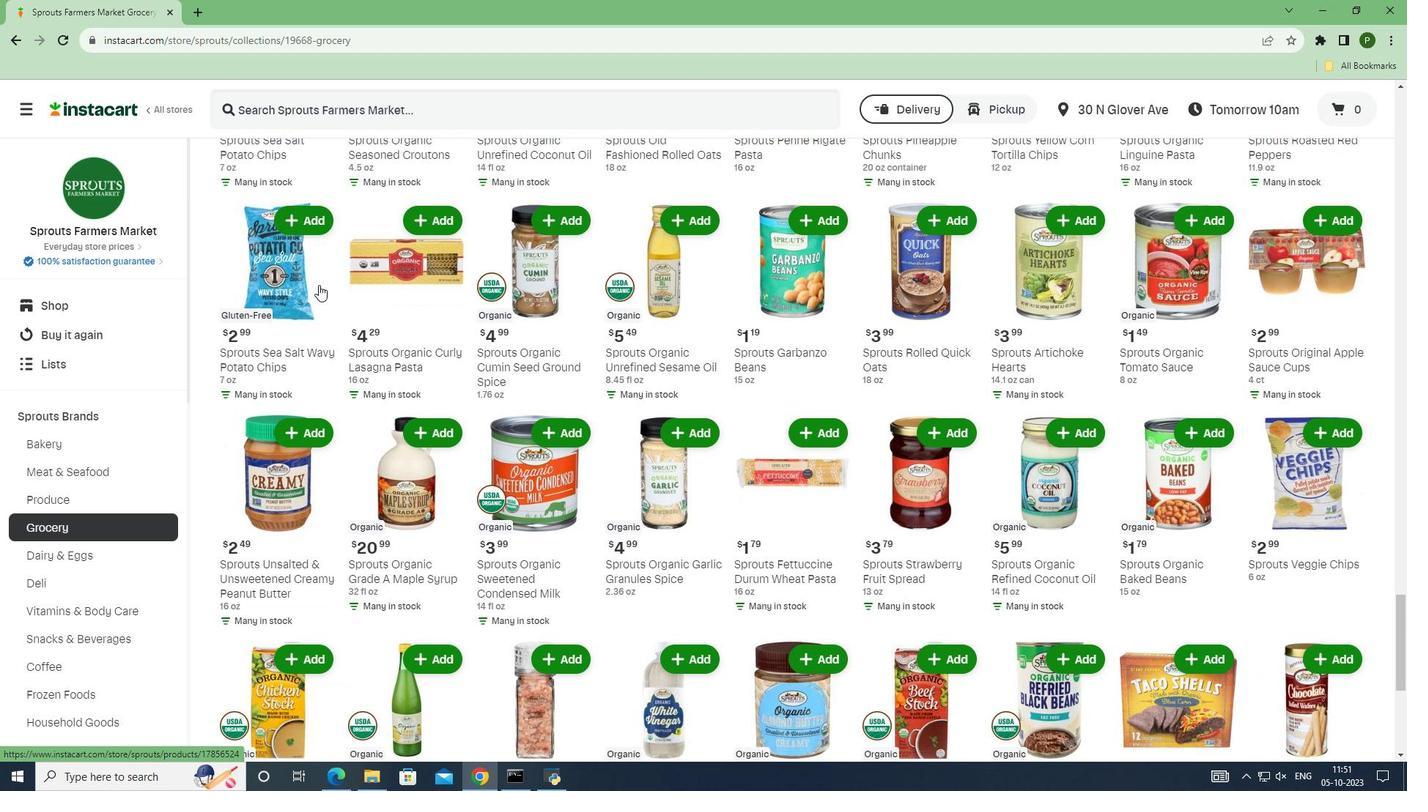 
Action: Mouse scrolled (318, 284) with delta (0, 0)
Screenshot: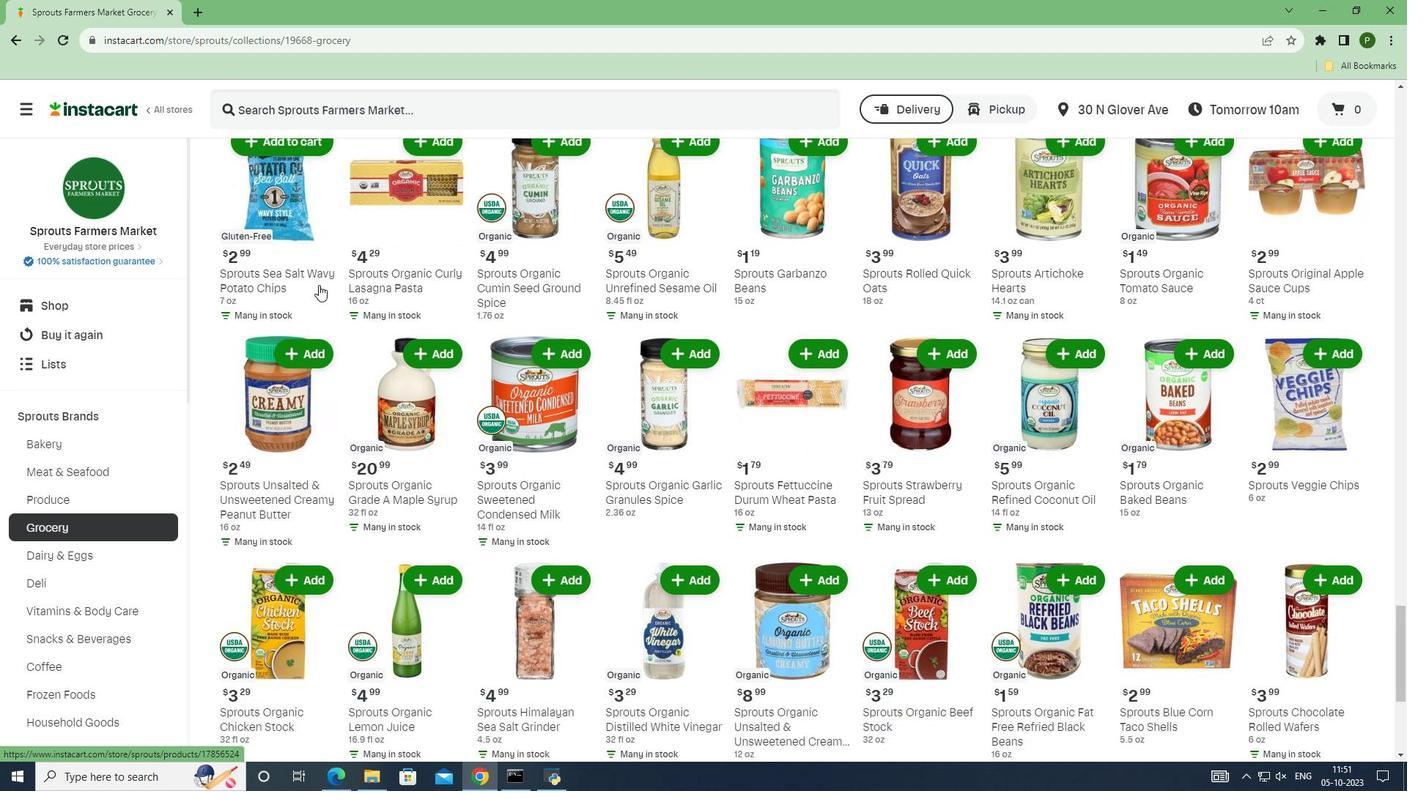 
Action: Mouse scrolled (318, 284) with delta (0, 0)
Screenshot: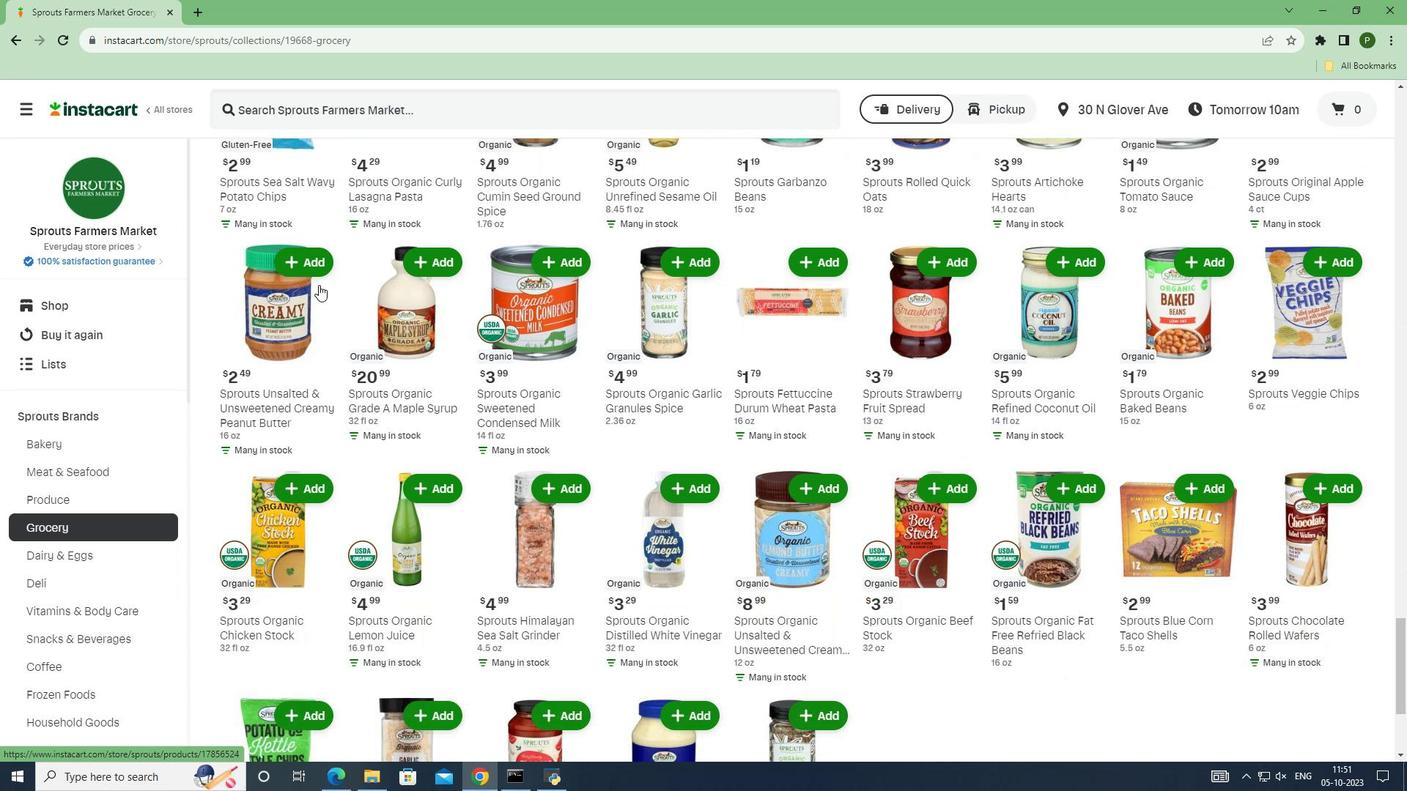 
Action: Mouse scrolled (318, 284) with delta (0, 0)
Screenshot: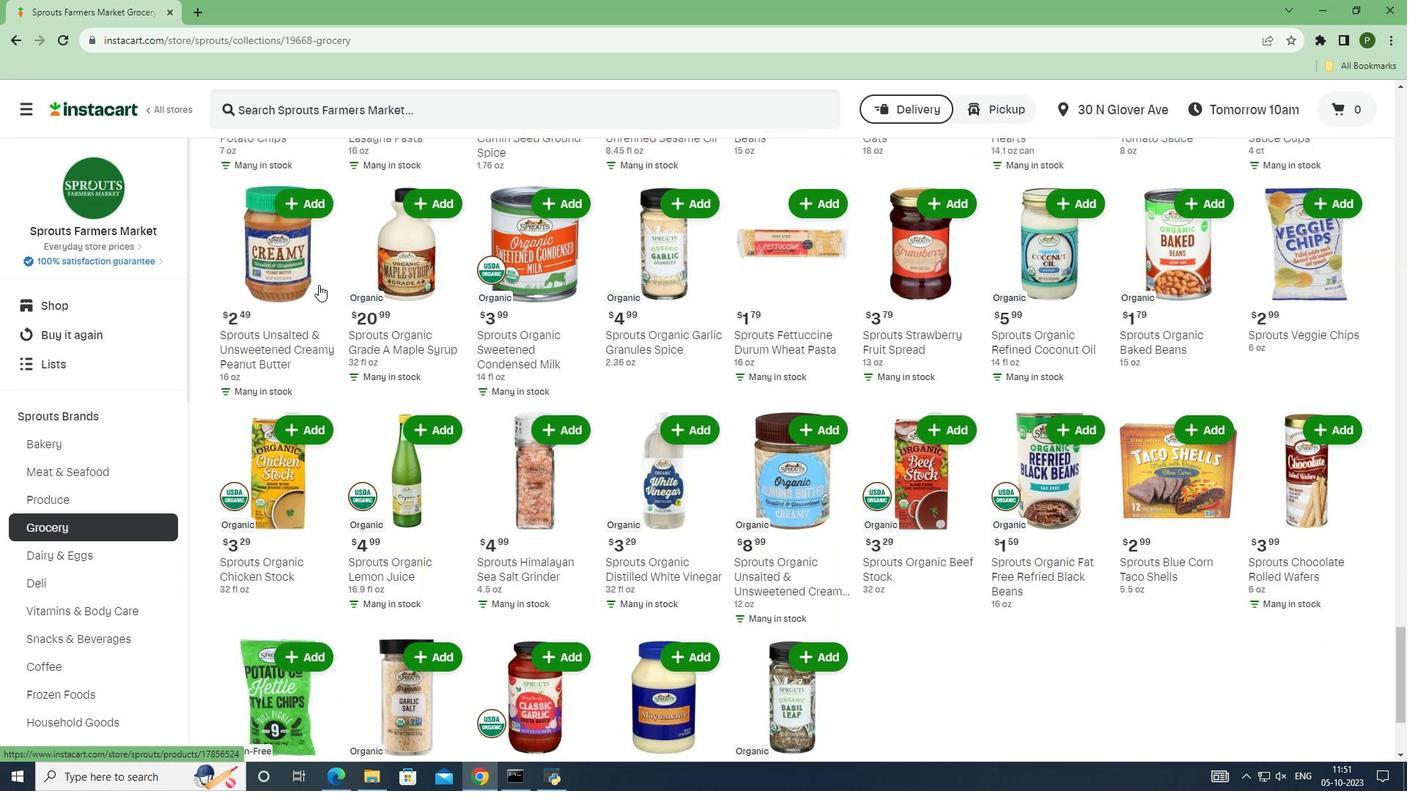 
Action: Mouse scrolled (318, 284) with delta (0, 0)
Screenshot: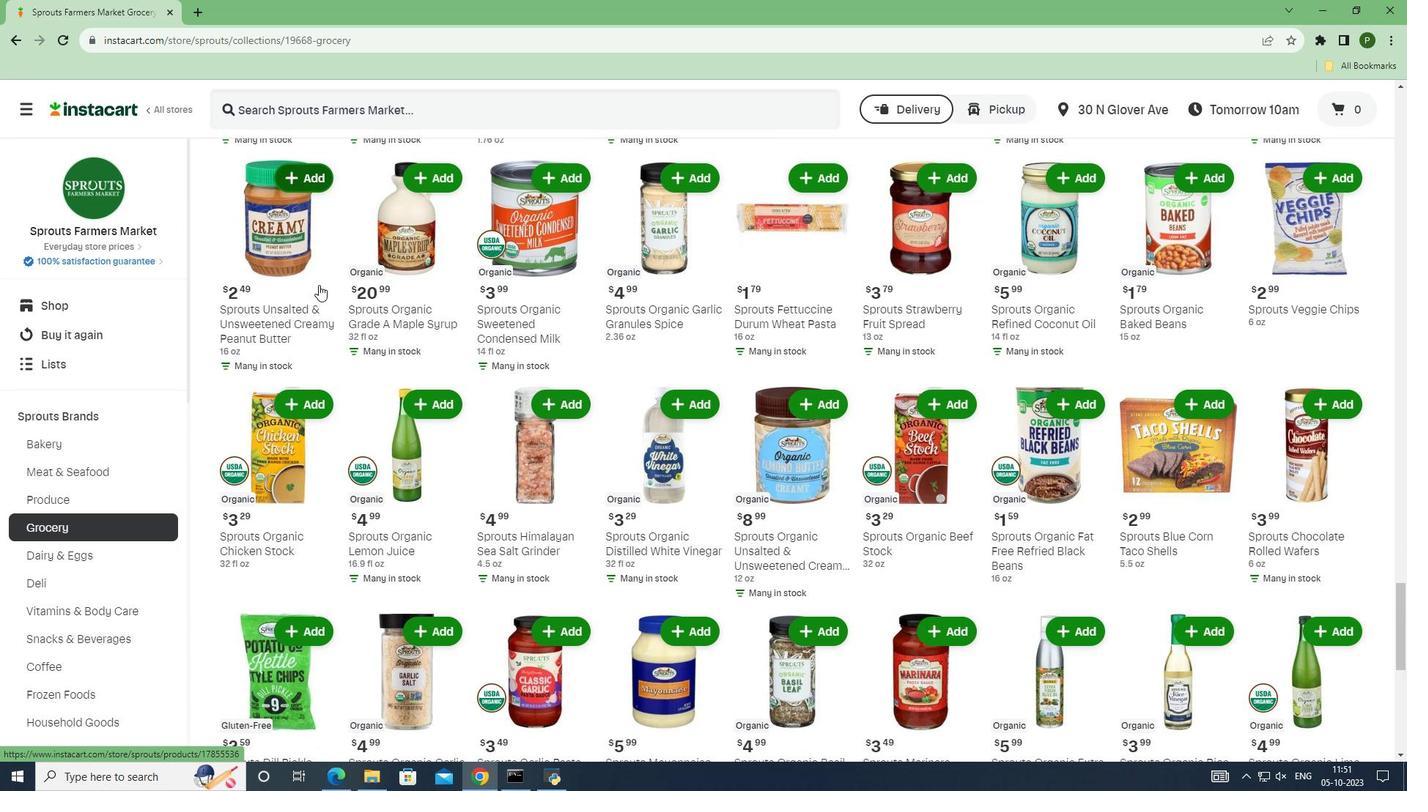 
Action: Mouse scrolled (318, 284) with delta (0, 0)
Screenshot: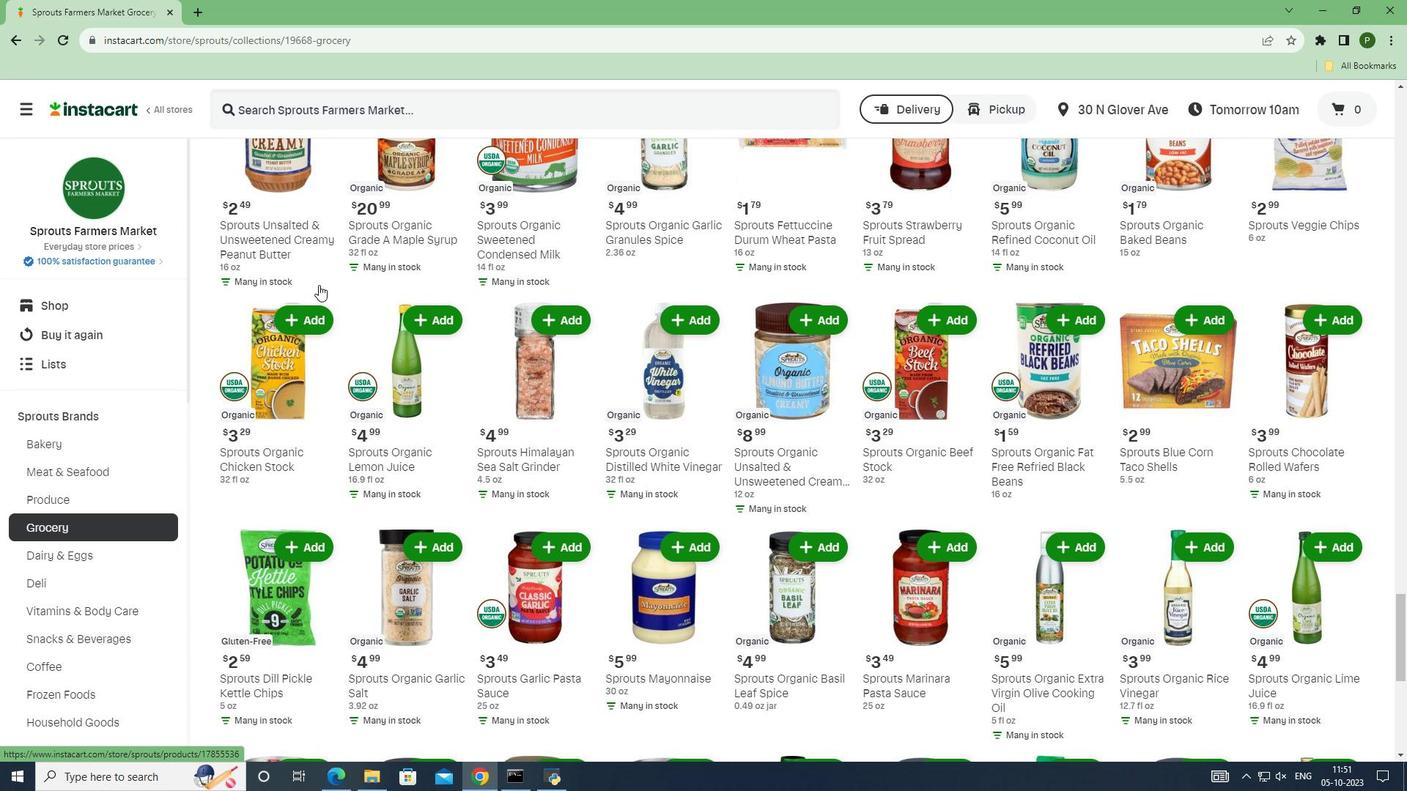 
Action: Mouse scrolled (318, 284) with delta (0, 0)
Screenshot: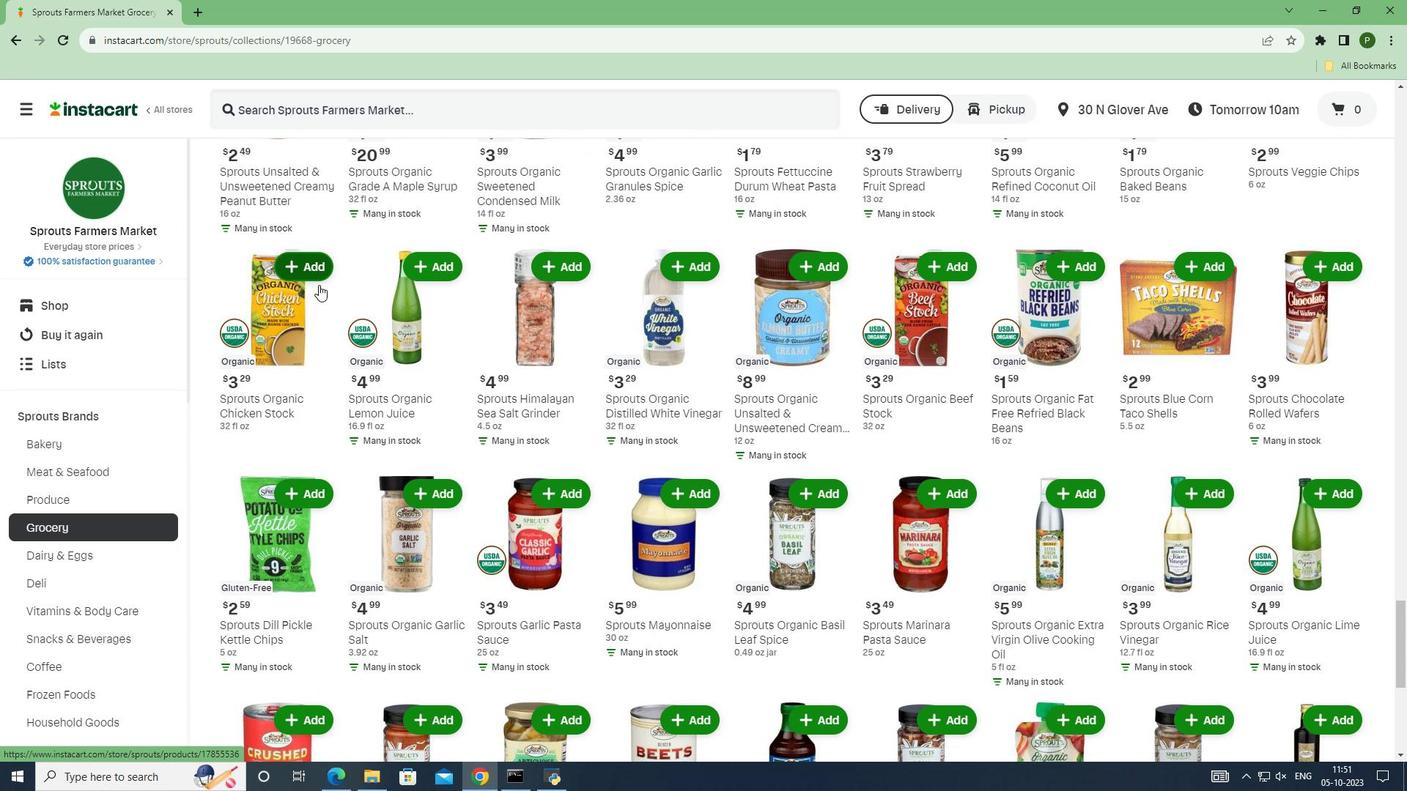 
Action: Mouse scrolled (318, 284) with delta (0, 0)
Screenshot: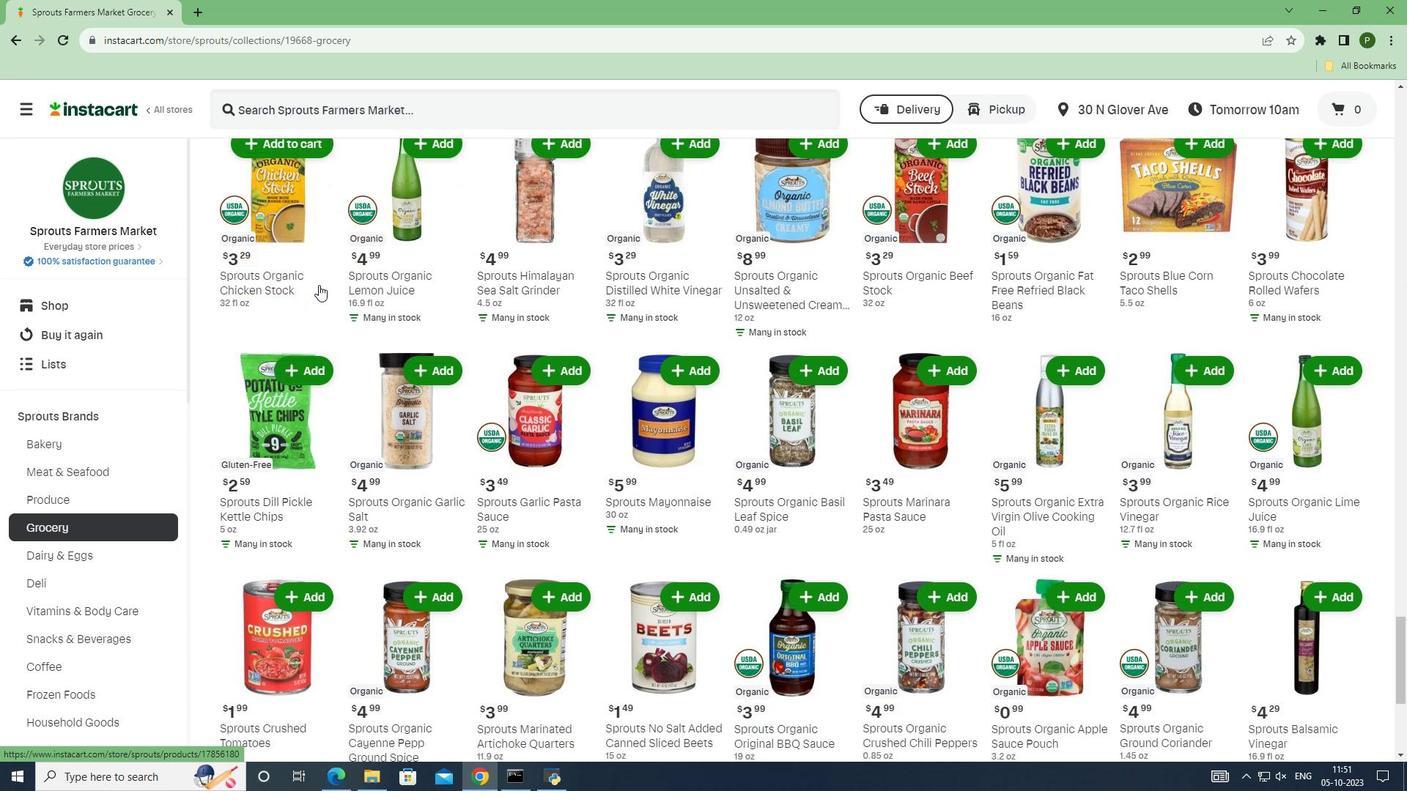 
Action: Mouse scrolled (318, 284) with delta (0, 0)
Screenshot: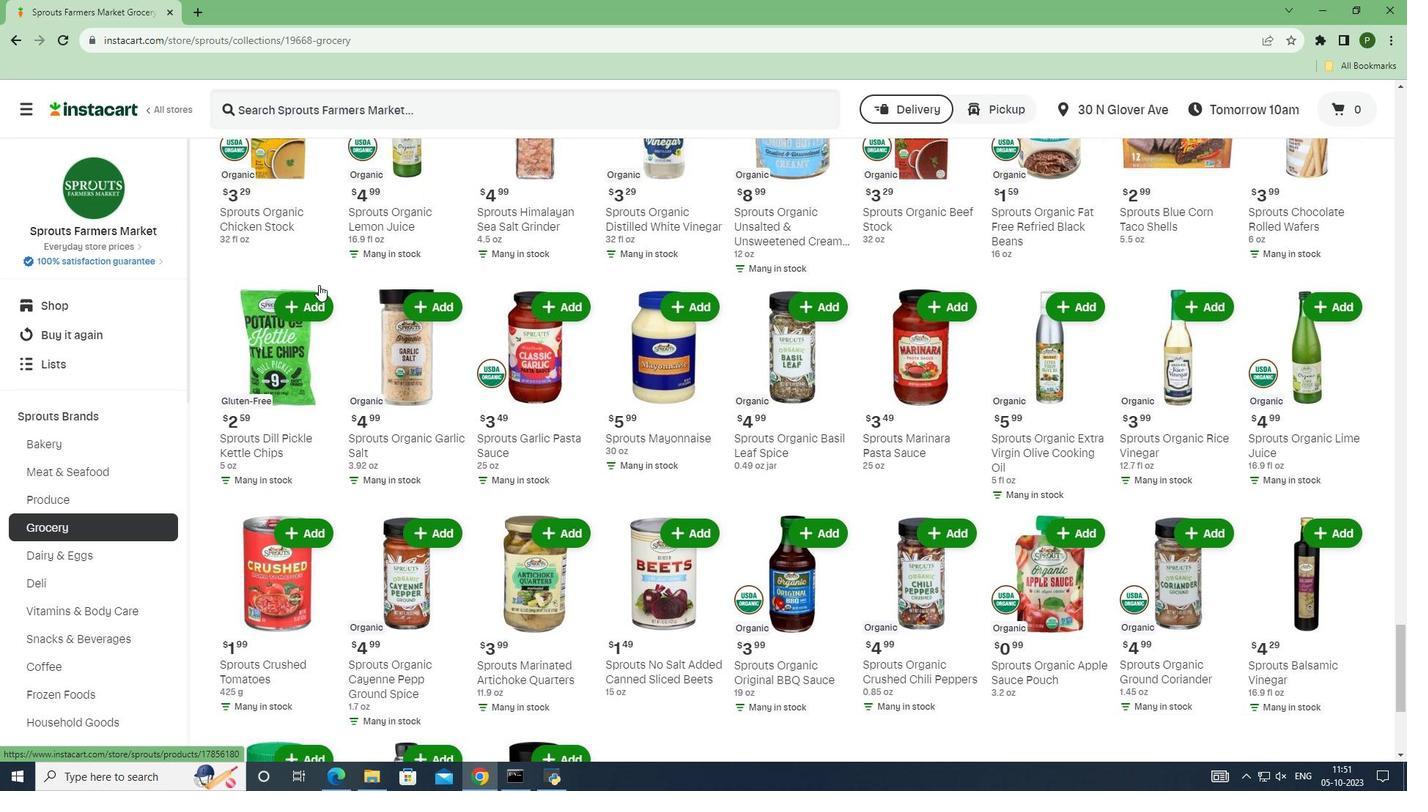 
Action: Mouse scrolled (318, 284) with delta (0, 0)
Screenshot: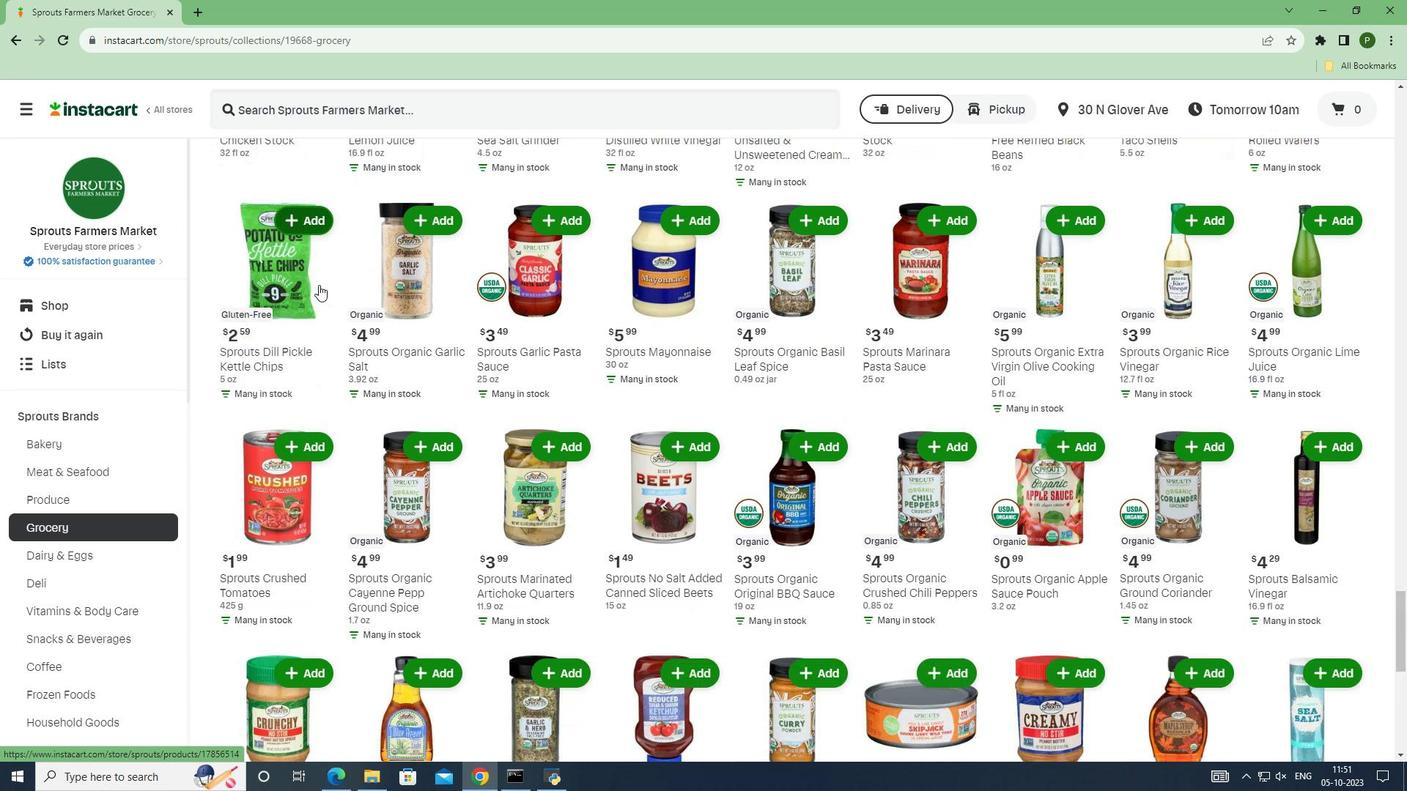 
Action: Mouse scrolled (318, 284) with delta (0, 0)
Screenshot: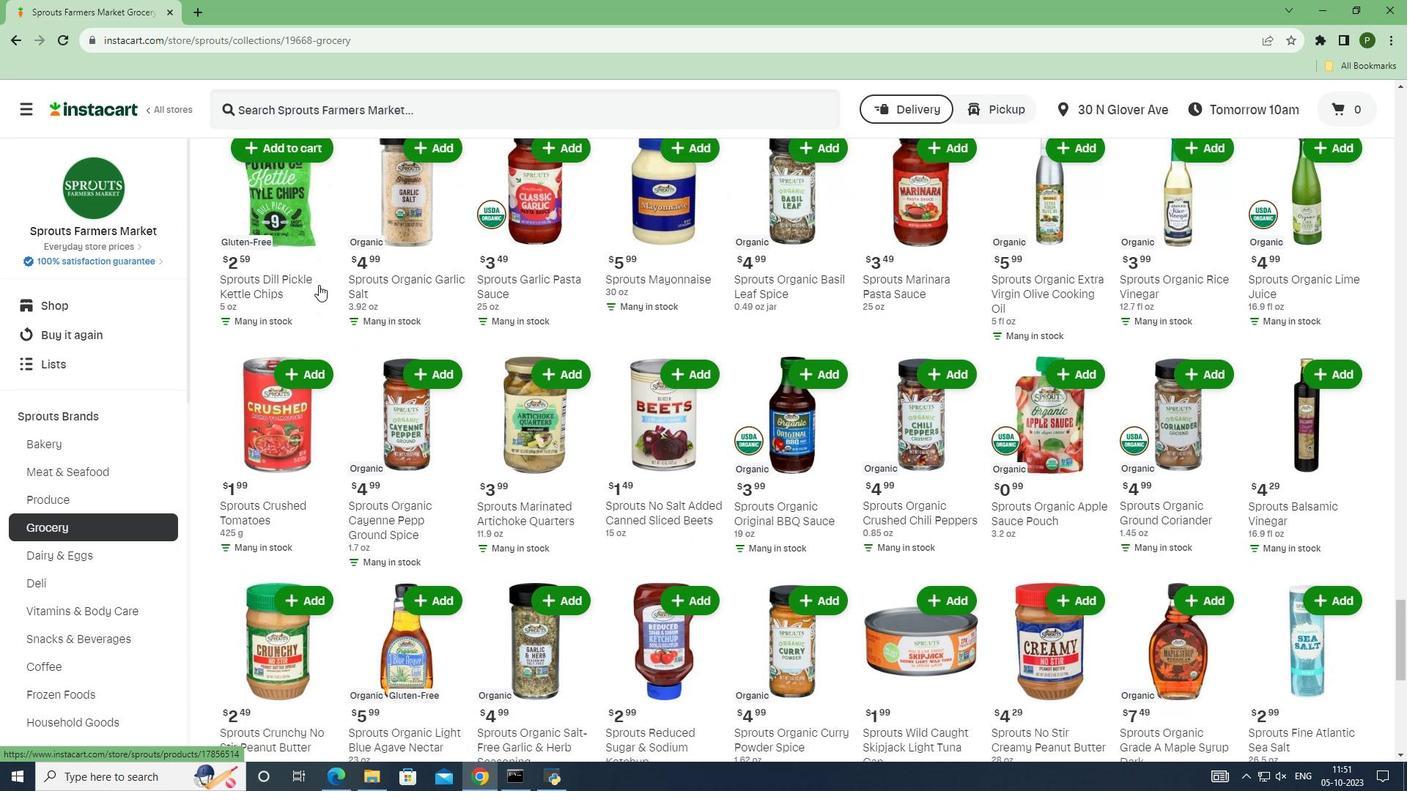 
Action: Mouse scrolled (318, 284) with delta (0, 0)
Screenshot: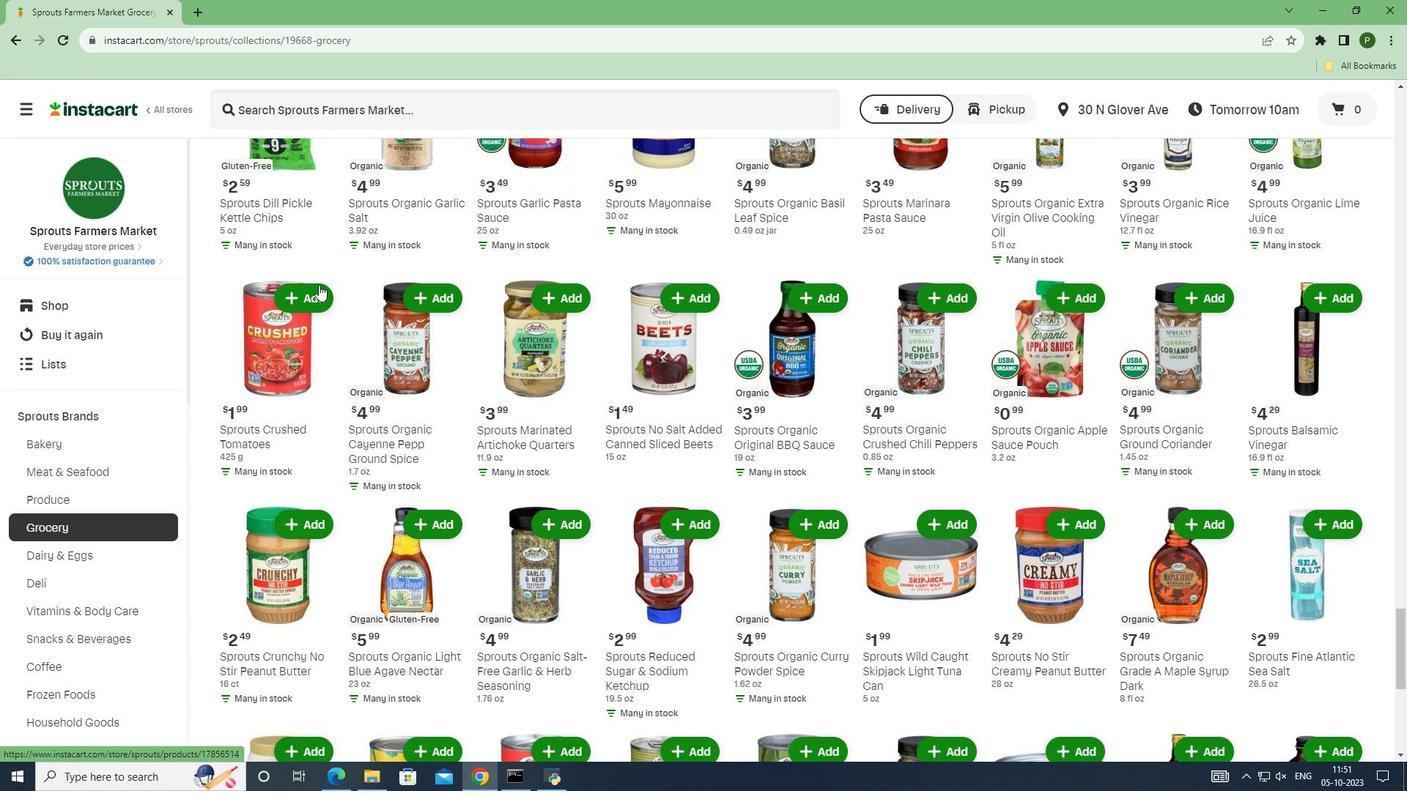 
Action: Mouse scrolled (318, 284) with delta (0, 0)
Screenshot: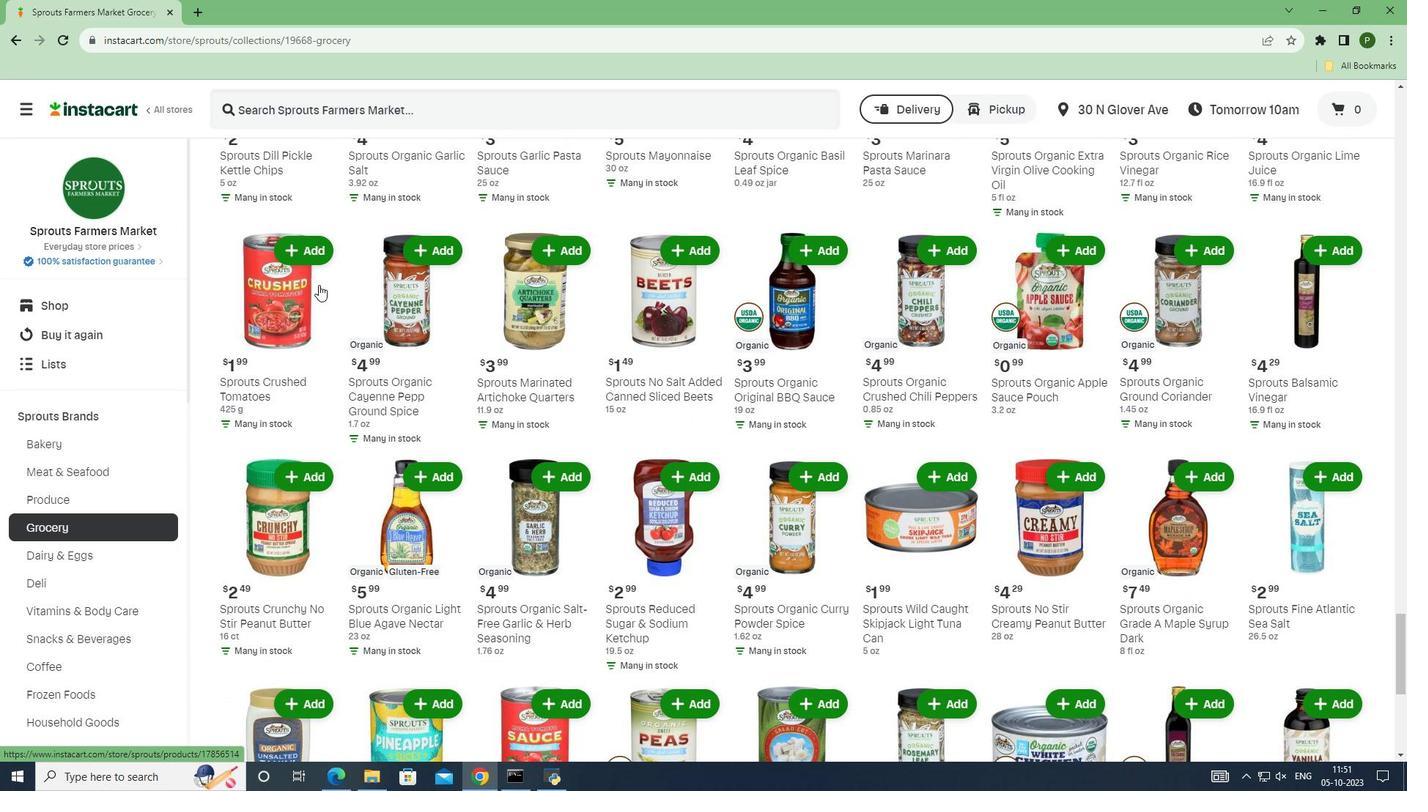 
Action: Mouse scrolled (318, 284) with delta (0, 0)
Screenshot: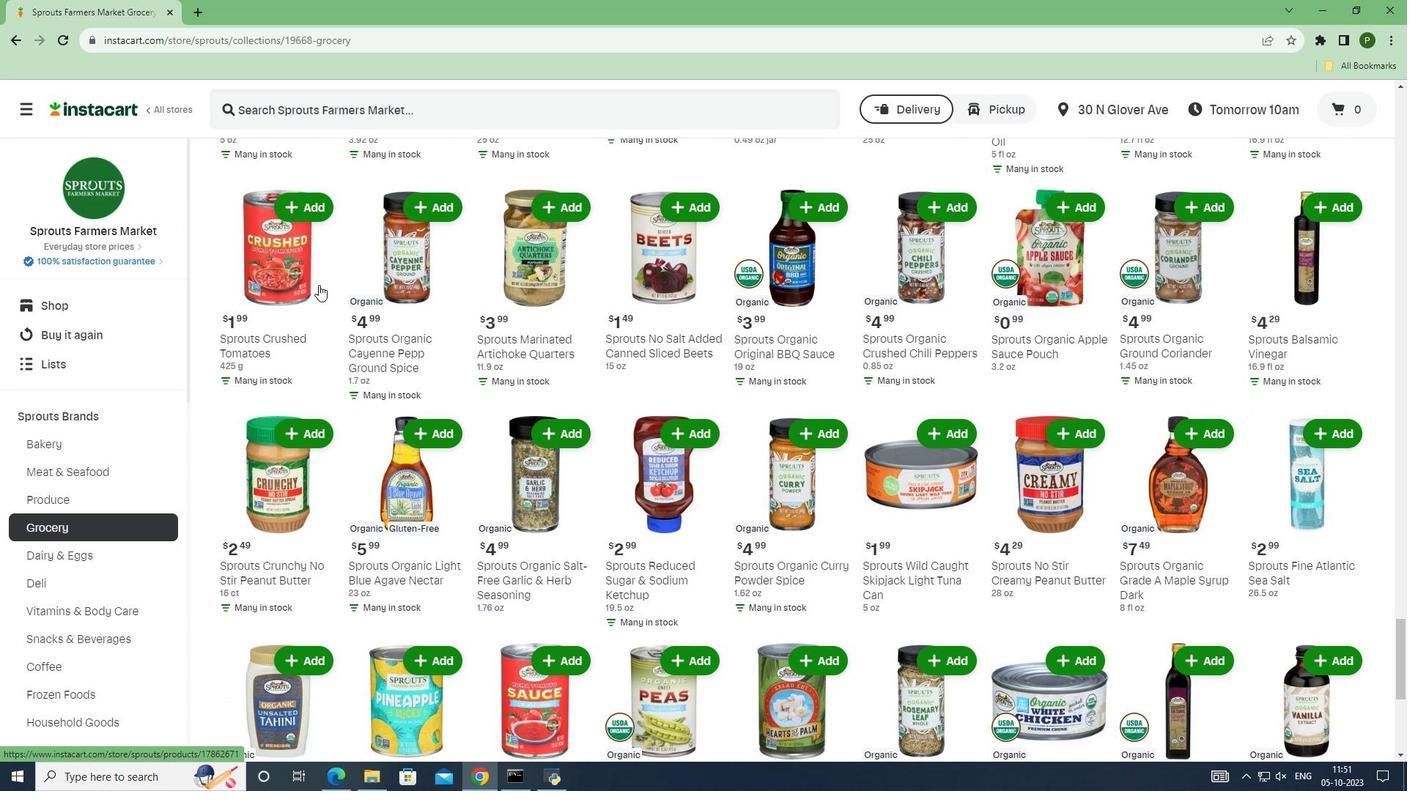 
Action: Mouse scrolled (318, 284) with delta (0, 0)
Screenshot: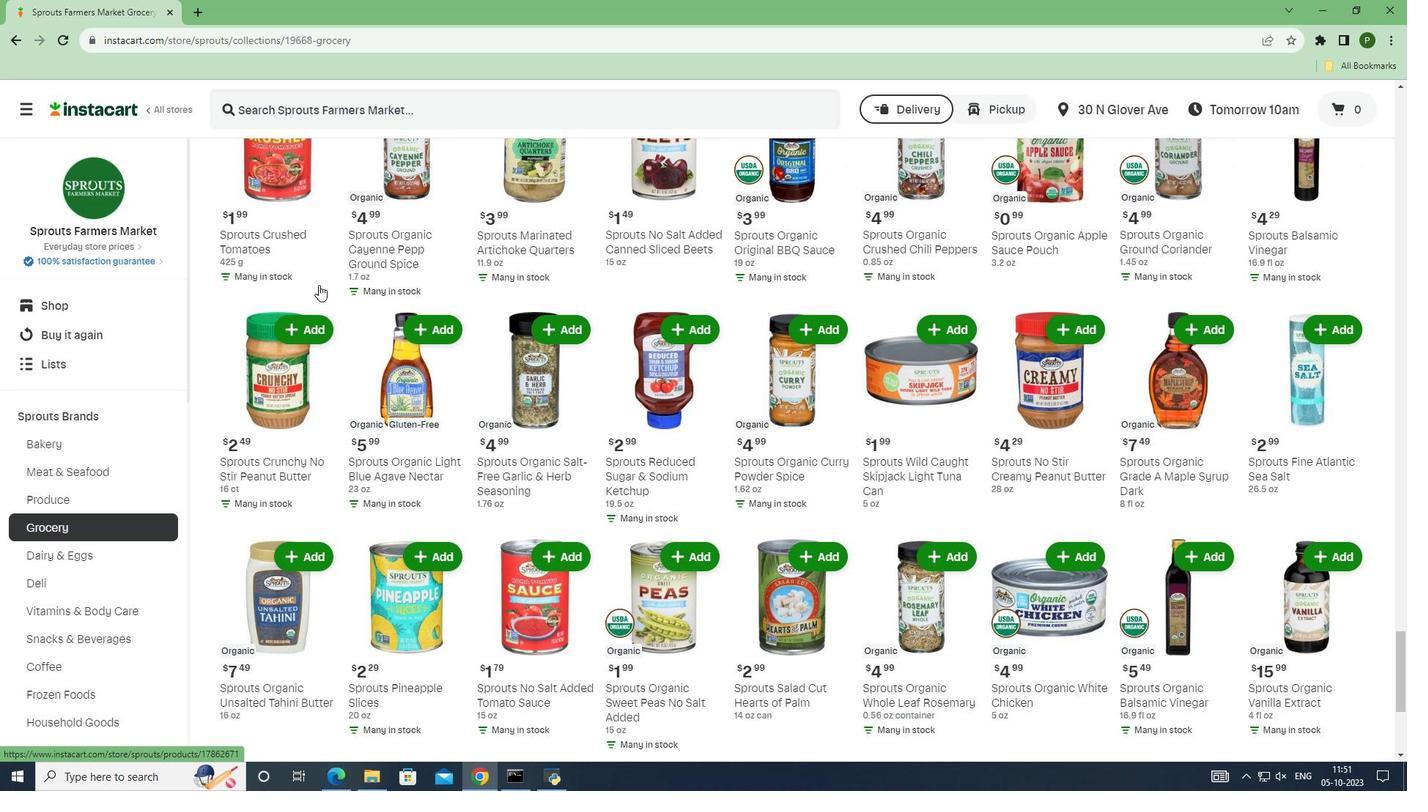 
Action: Mouse scrolled (318, 284) with delta (0, 0)
Screenshot: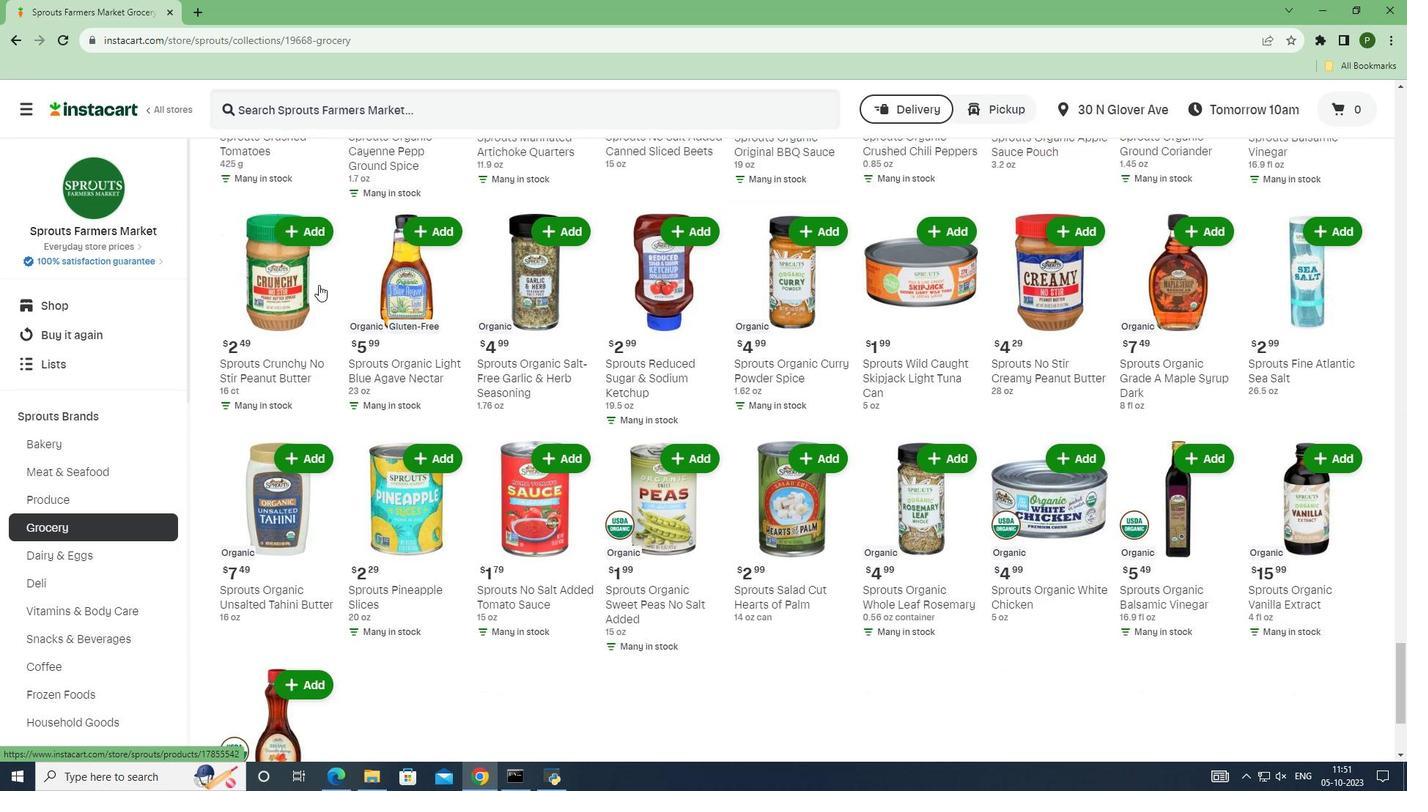 
Action: Mouse scrolled (318, 284) with delta (0, 0)
Screenshot: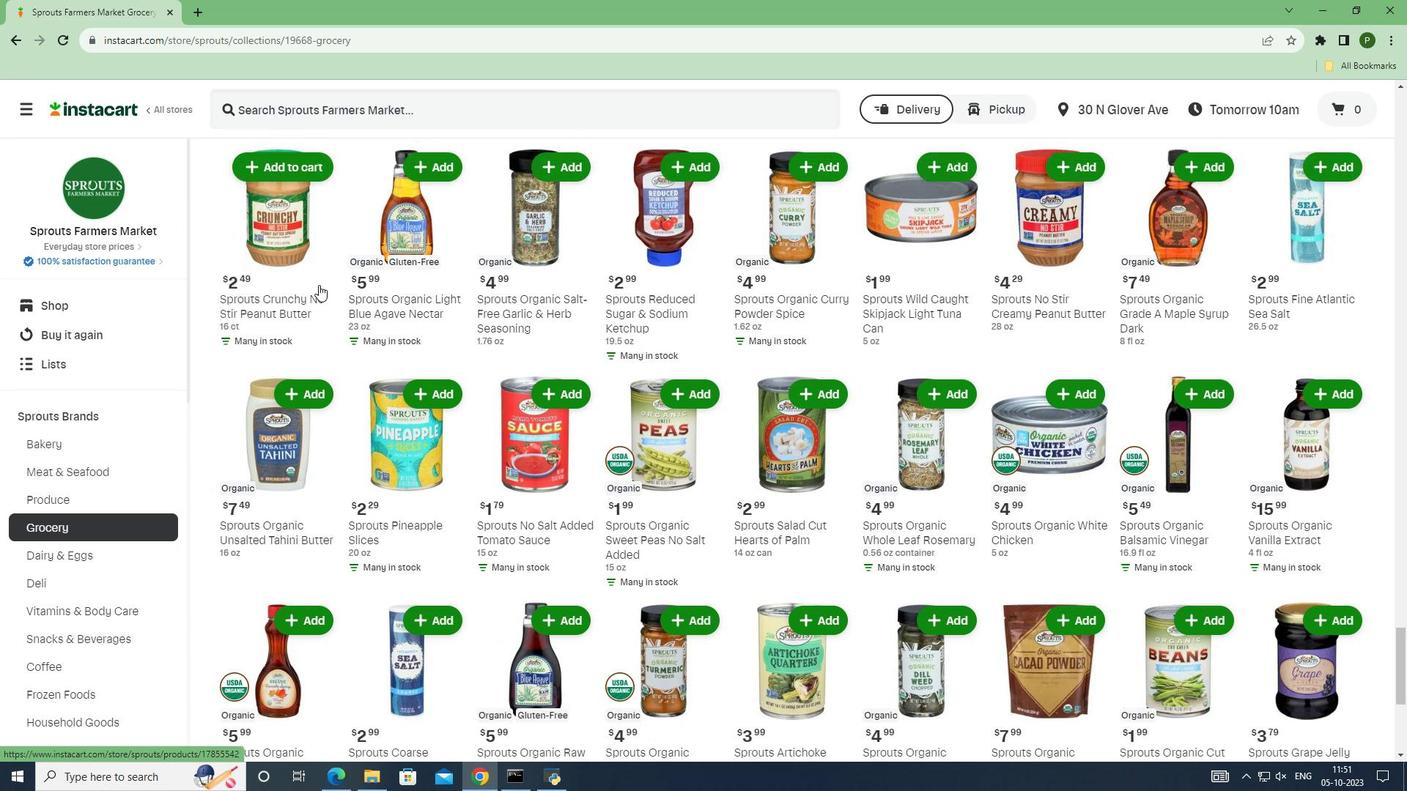 
Action: Mouse scrolled (318, 284) with delta (0, 0)
Screenshot: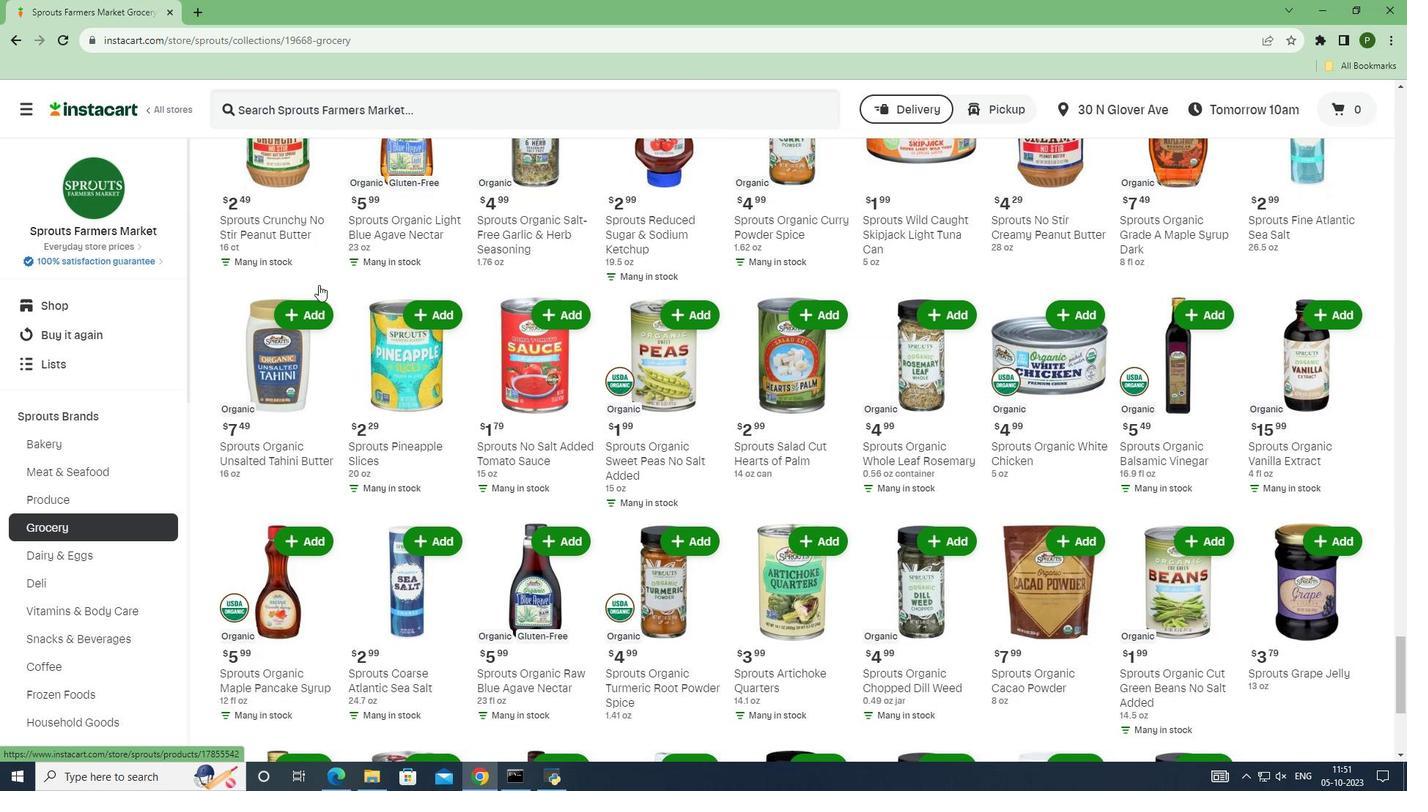 
Action: Mouse scrolled (318, 284) with delta (0, 0)
Screenshot: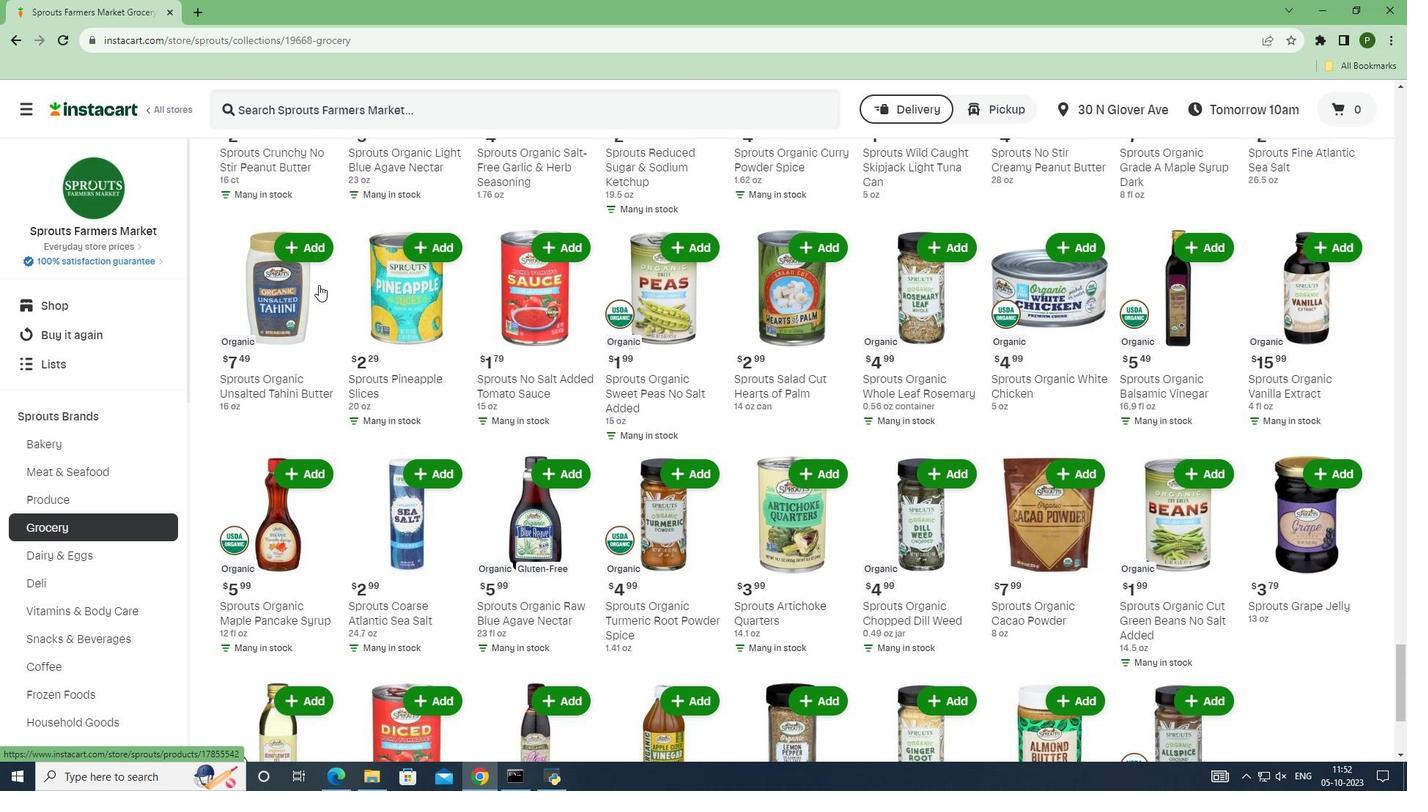 
Action: Mouse scrolled (318, 284) with delta (0, 0)
Screenshot: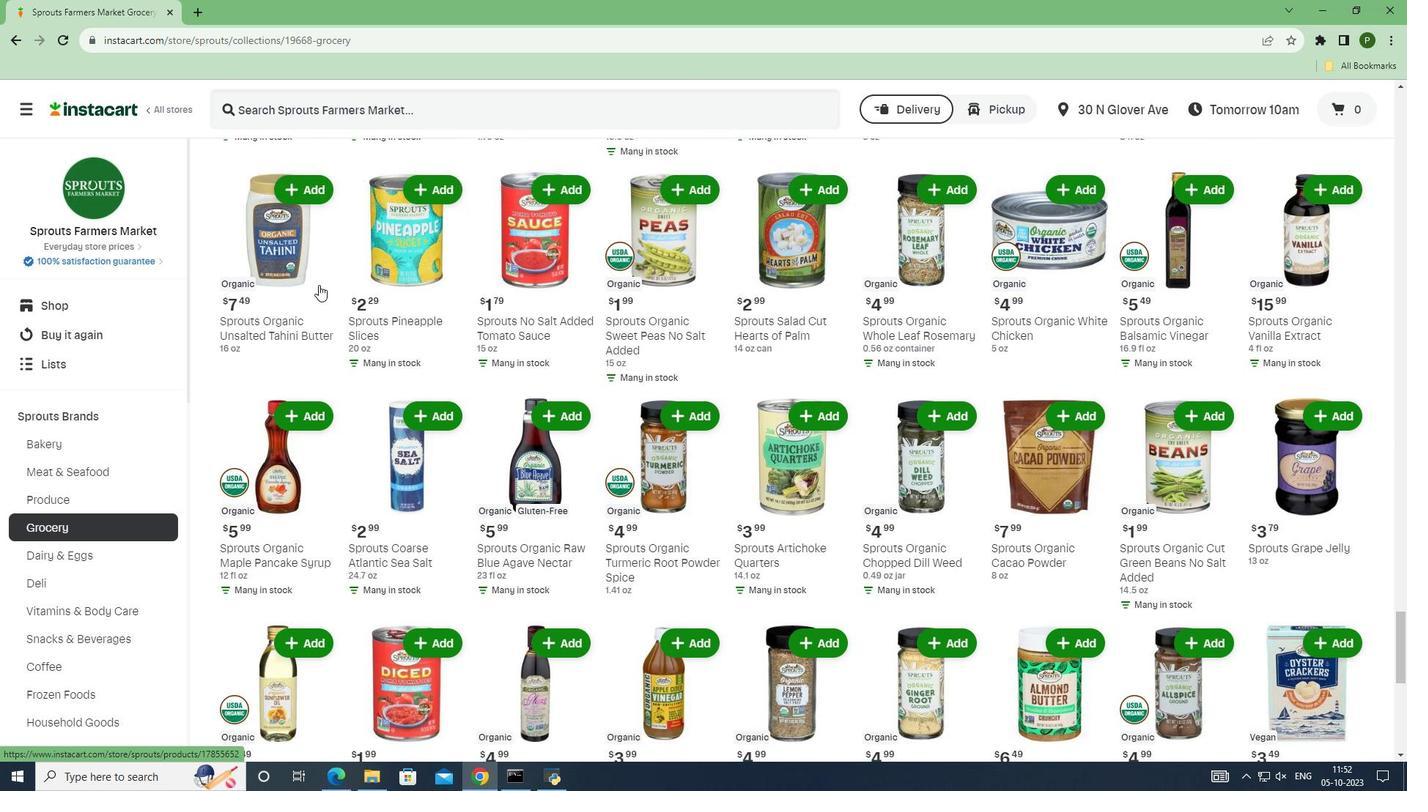 
Action: Mouse scrolled (318, 284) with delta (0, 0)
Screenshot: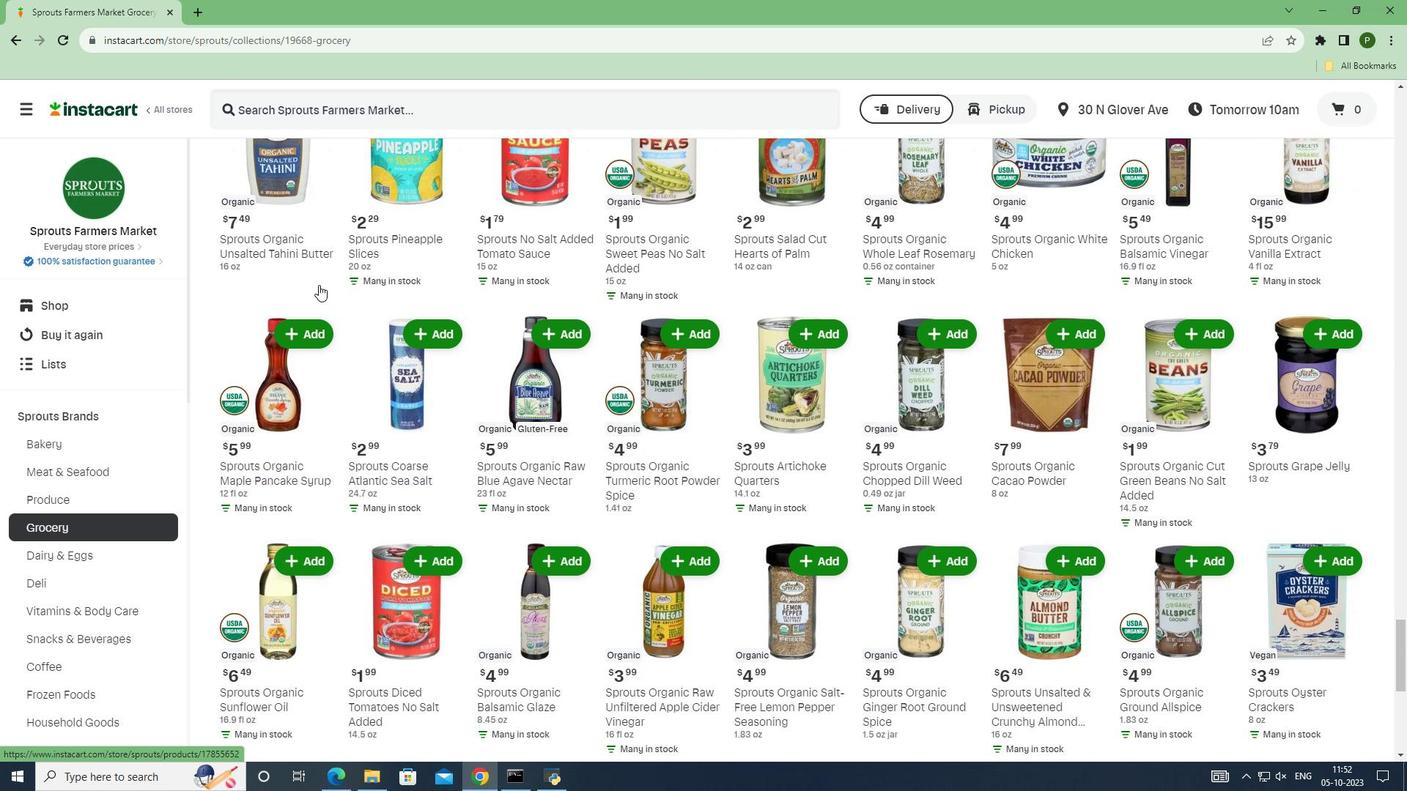 
Action: Mouse scrolled (318, 284) with delta (0, 0)
Screenshot: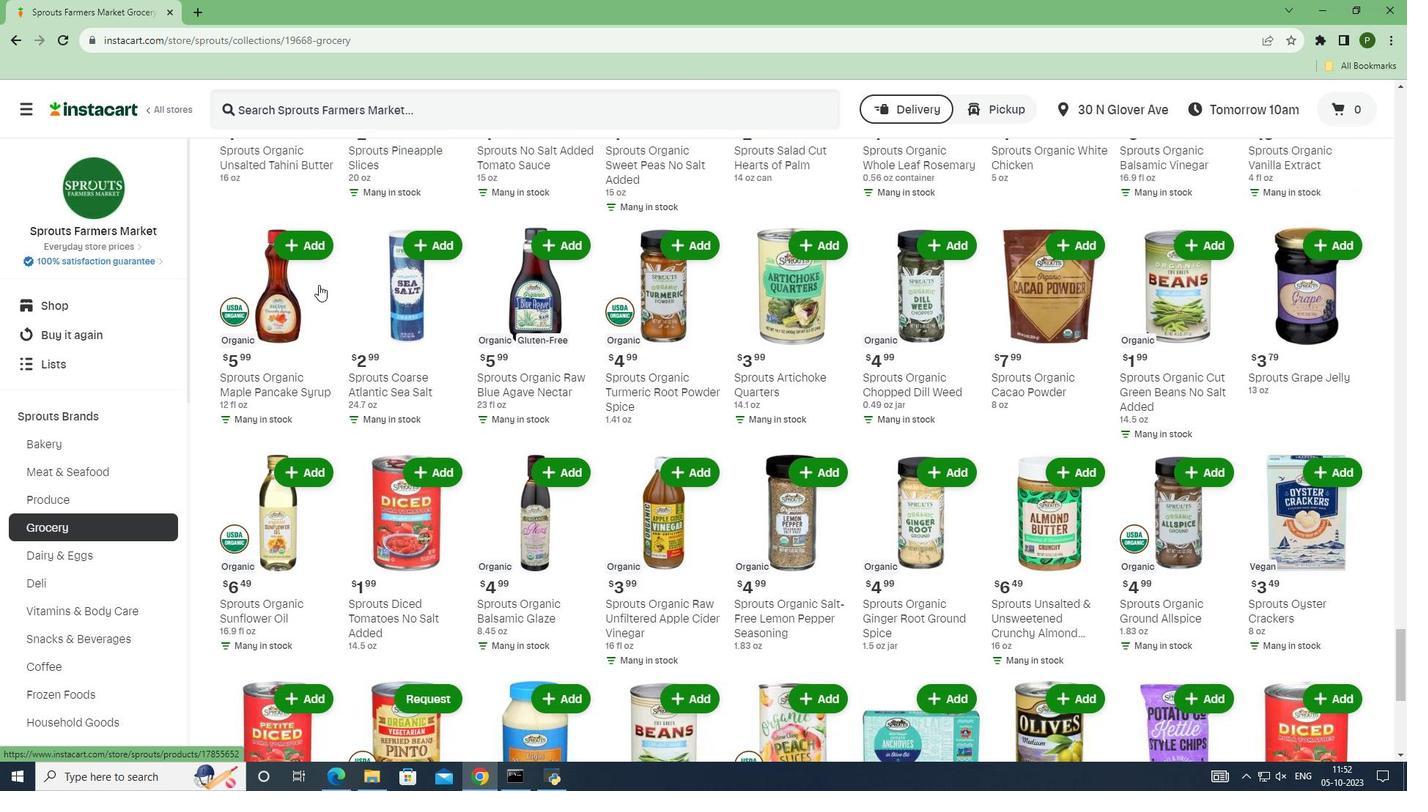 
Action: Mouse scrolled (318, 284) with delta (0, 0)
Screenshot: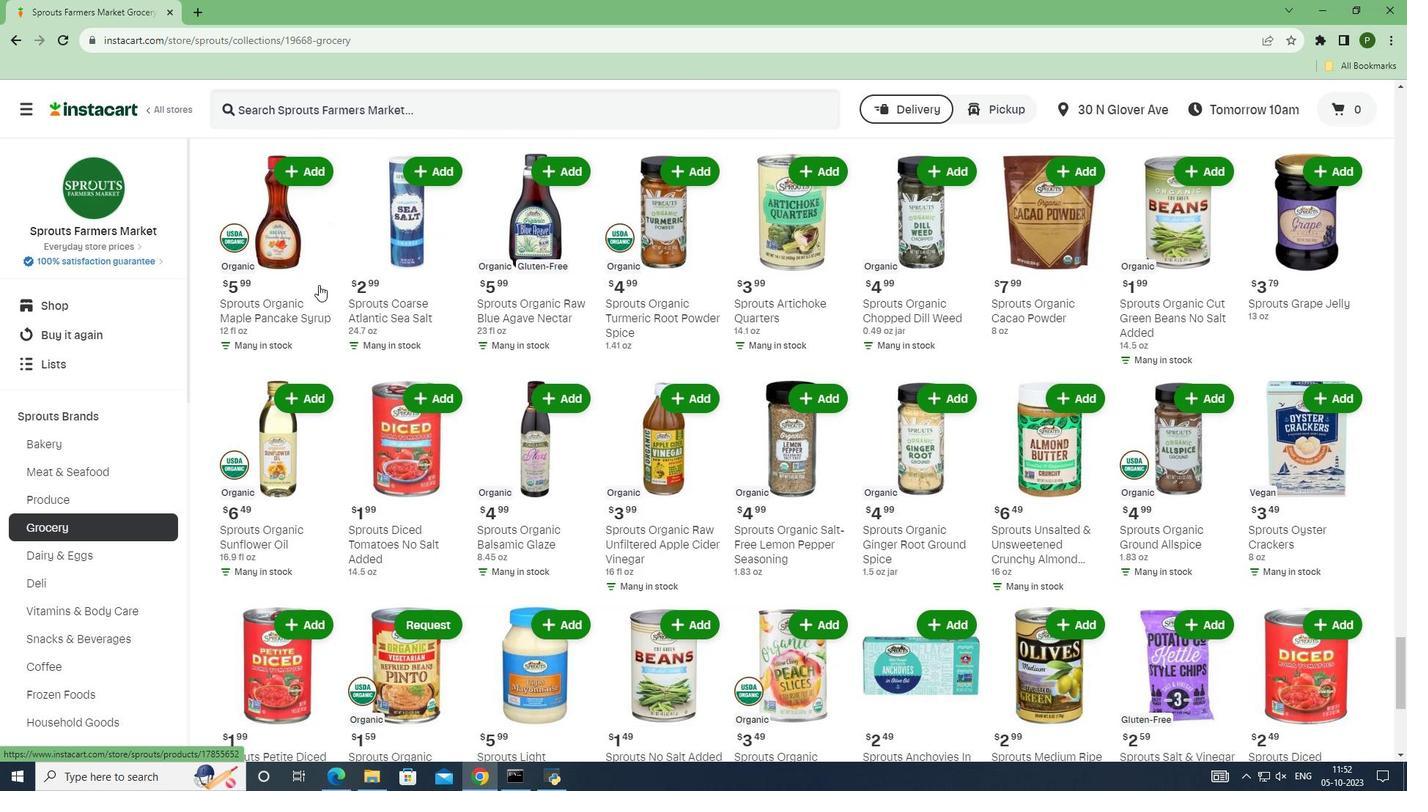 
Action: Mouse scrolled (318, 284) with delta (0, 0)
Screenshot: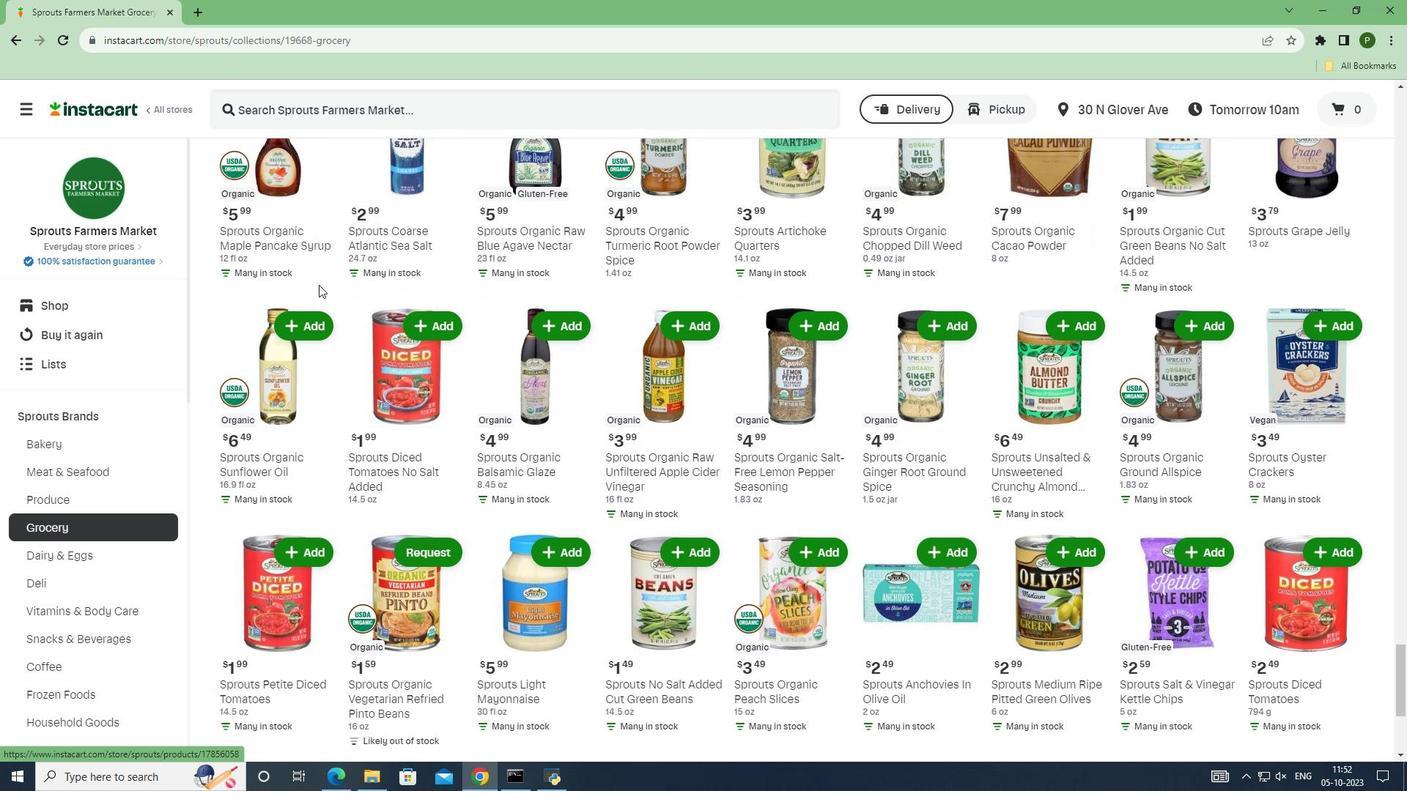 
Action: Mouse scrolled (318, 284) with delta (0, 0)
Screenshot: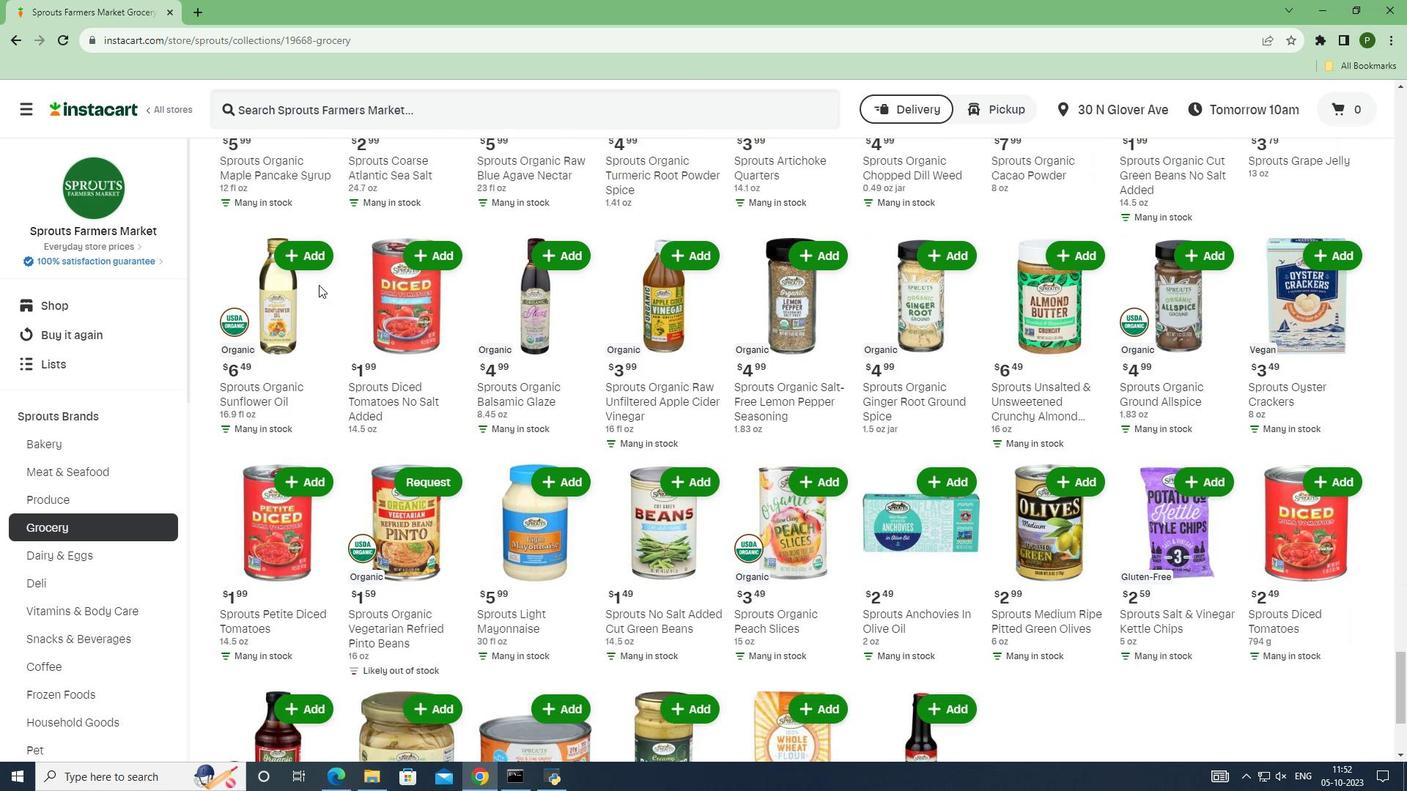 
Action: Mouse scrolled (318, 284) with delta (0, 0)
Screenshot: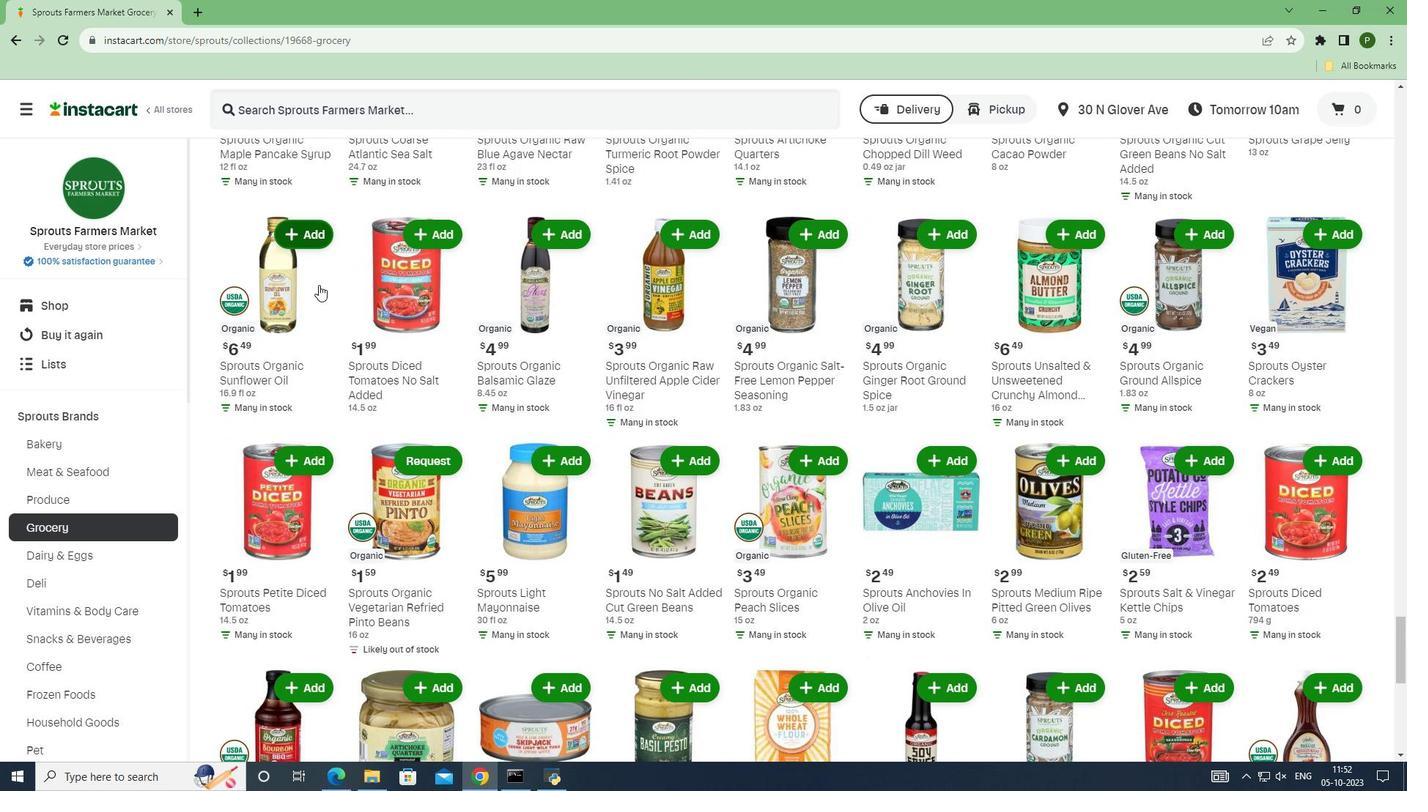 
Action: Mouse scrolled (318, 284) with delta (0, 0)
Screenshot: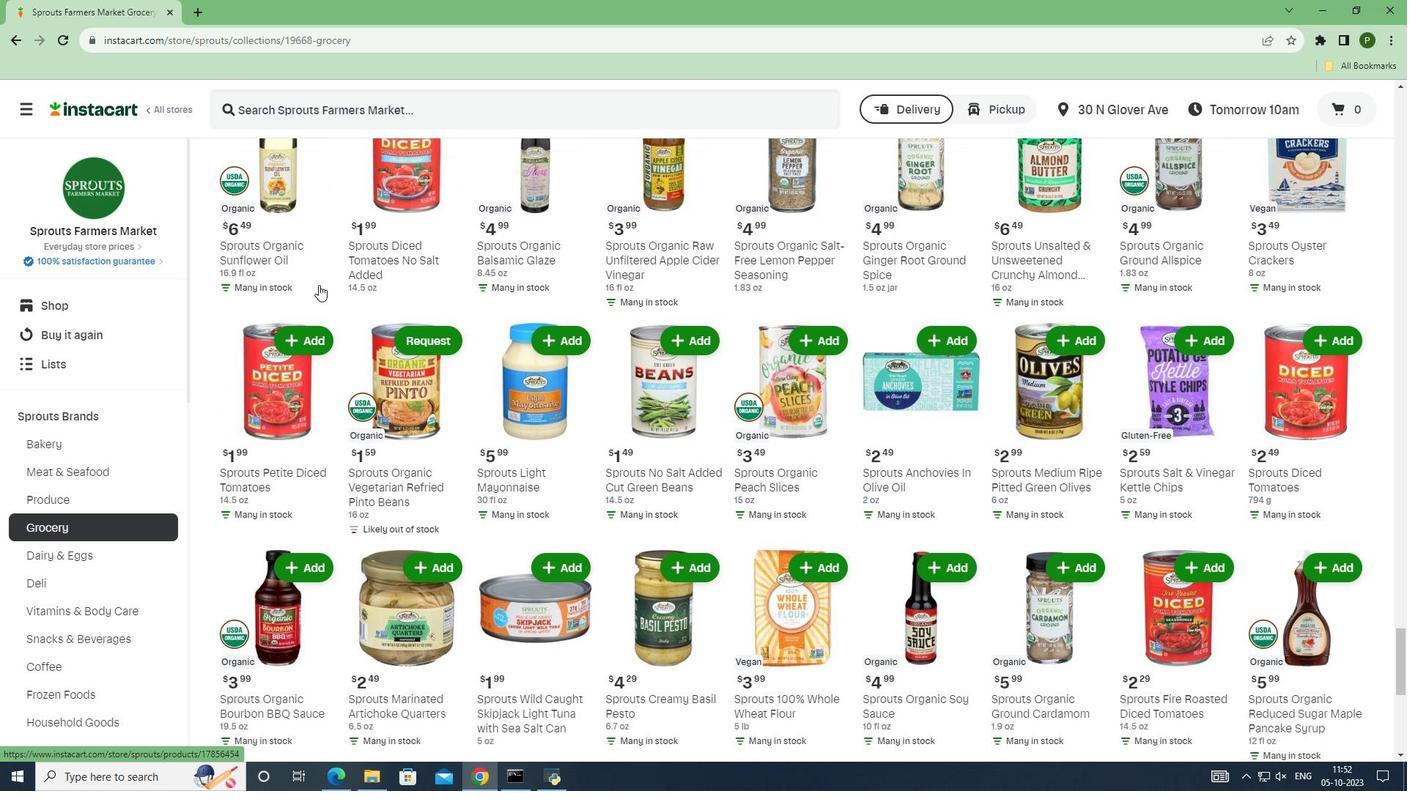 
Action: Mouse scrolled (318, 284) with delta (0, 0)
Screenshot: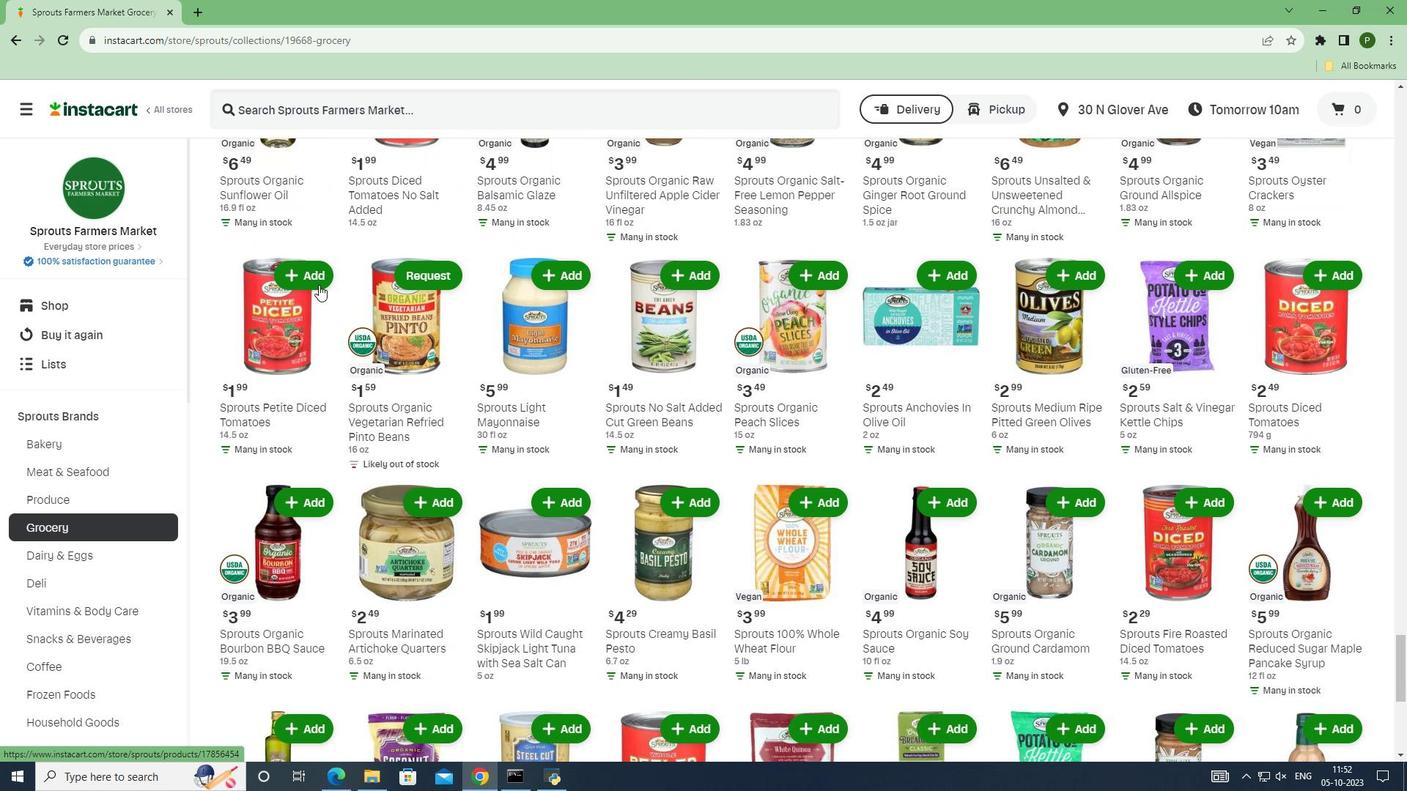 
Action: Mouse scrolled (318, 284) with delta (0, 0)
Screenshot: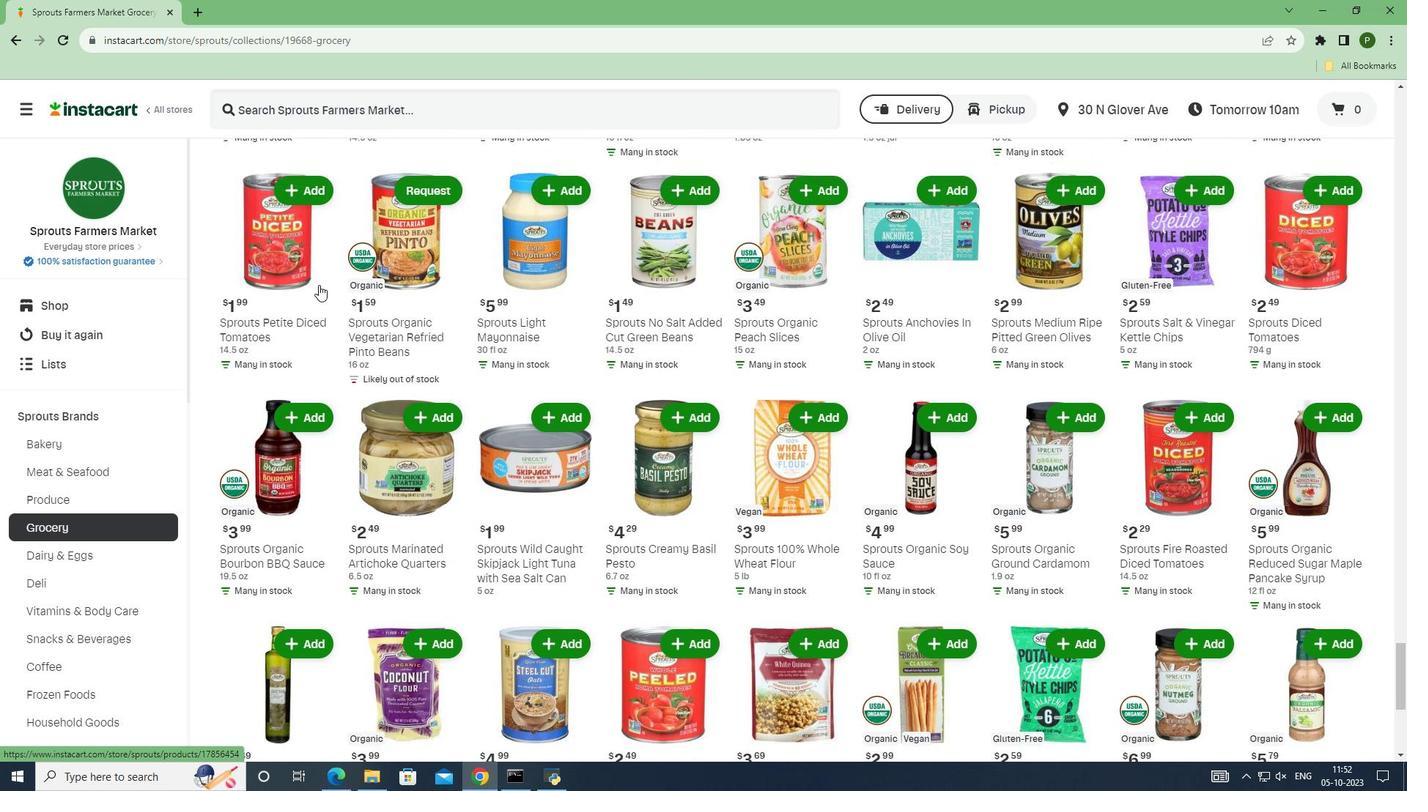 
Action: Mouse scrolled (318, 284) with delta (0, 0)
Screenshot: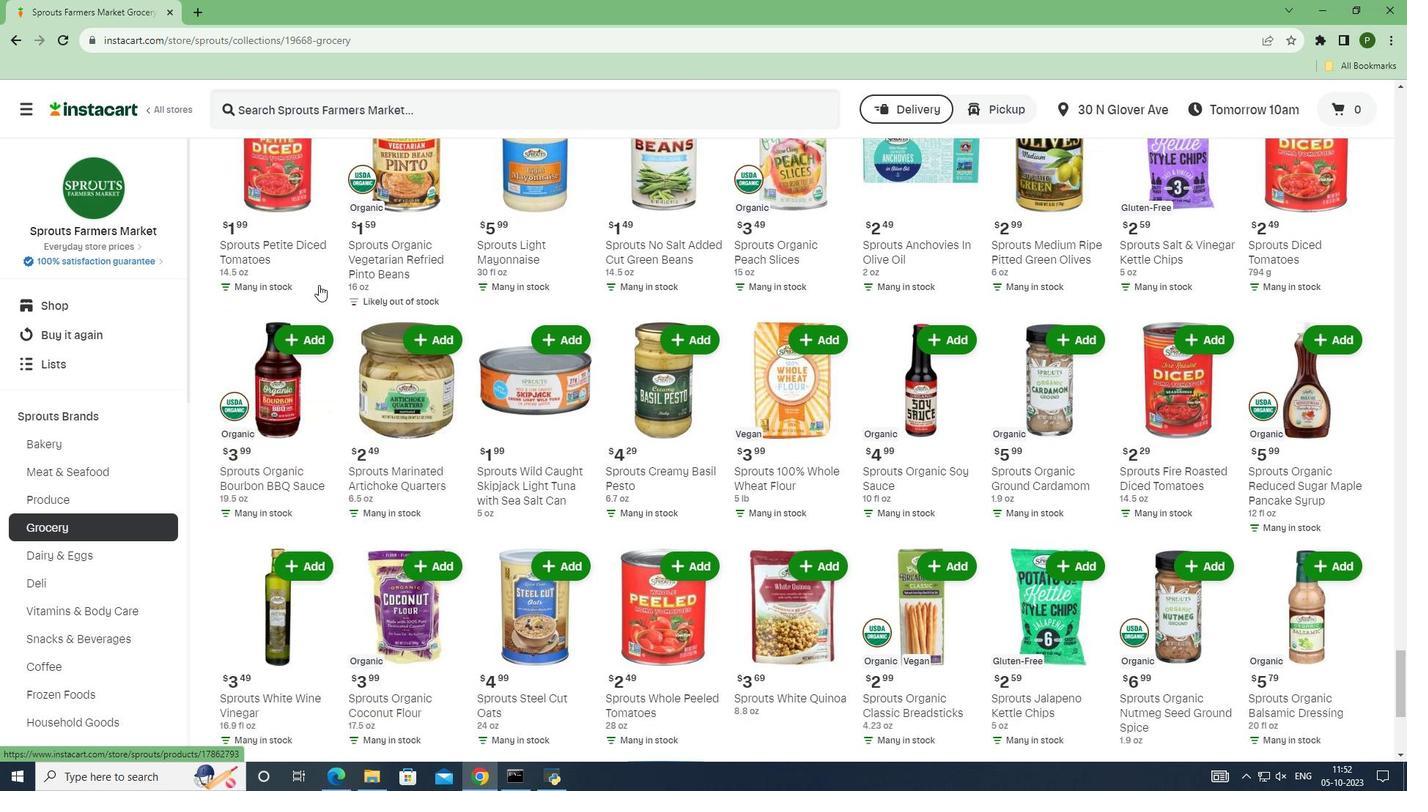 
Action: Mouse scrolled (318, 284) with delta (0, 0)
Screenshot: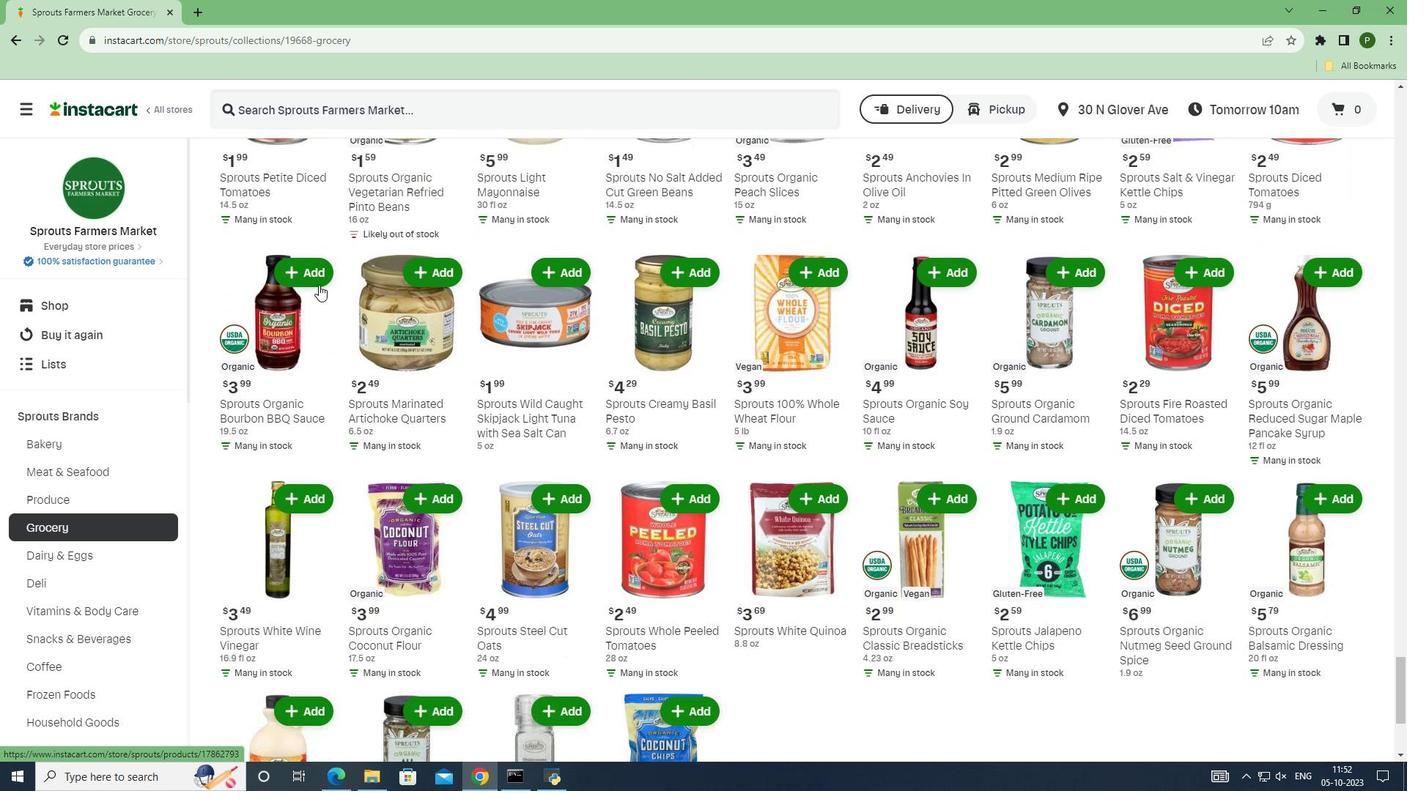 
Action: Mouse scrolled (318, 284) with delta (0, 0)
Screenshot: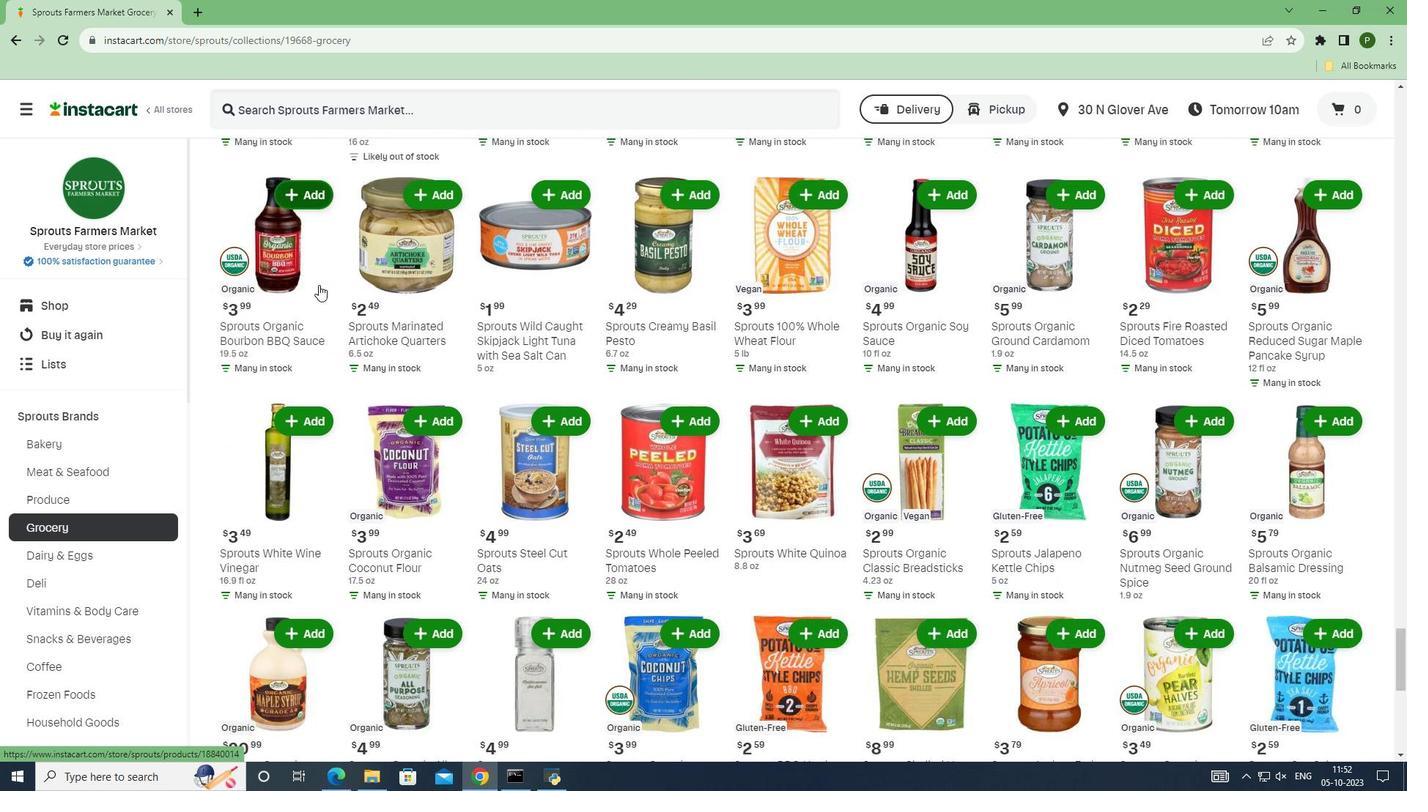 
Action: Mouse scrolled (318, 284) with delta (0, 0)
Screenshot: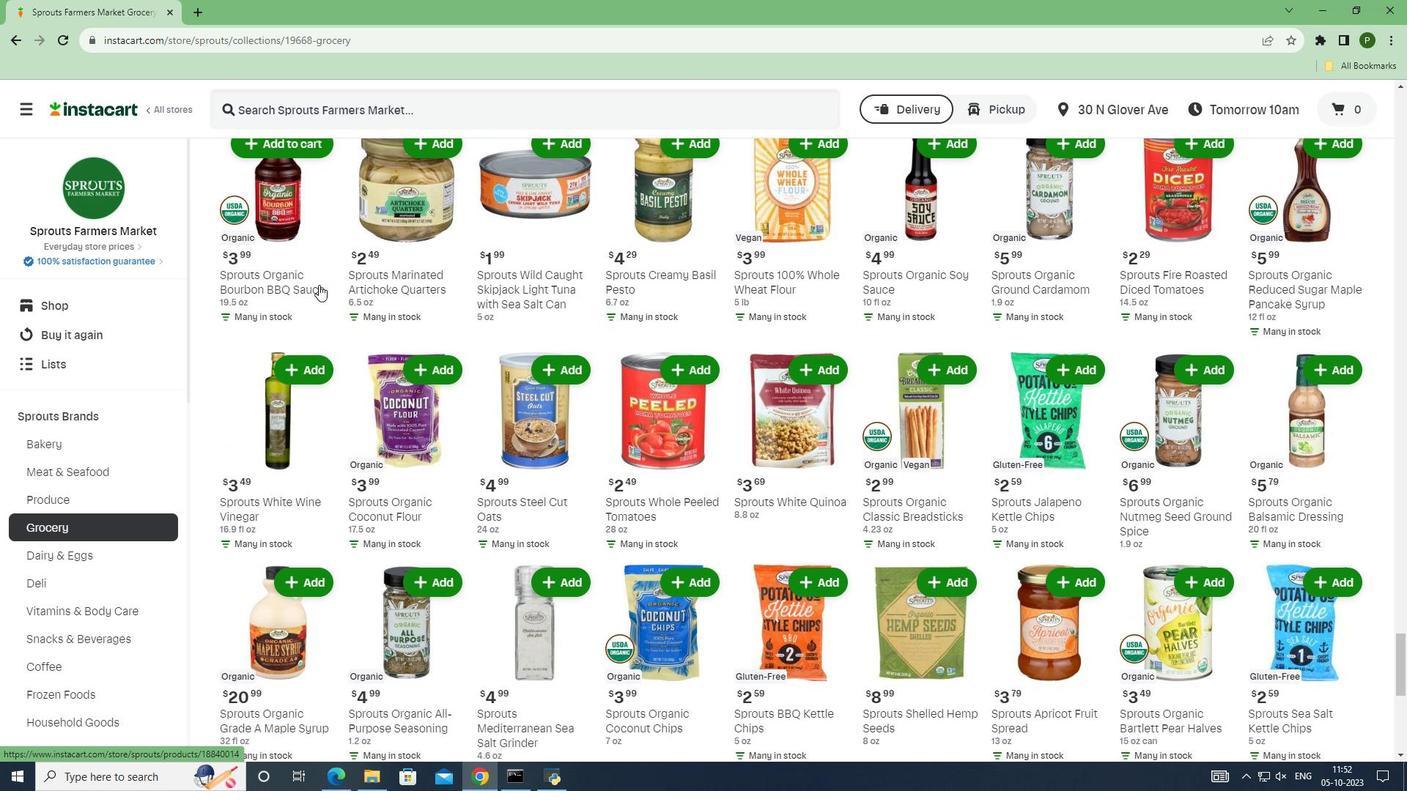 
Action: Mouse scrolled (318, 284) with delta (0, 0)
Screenshot: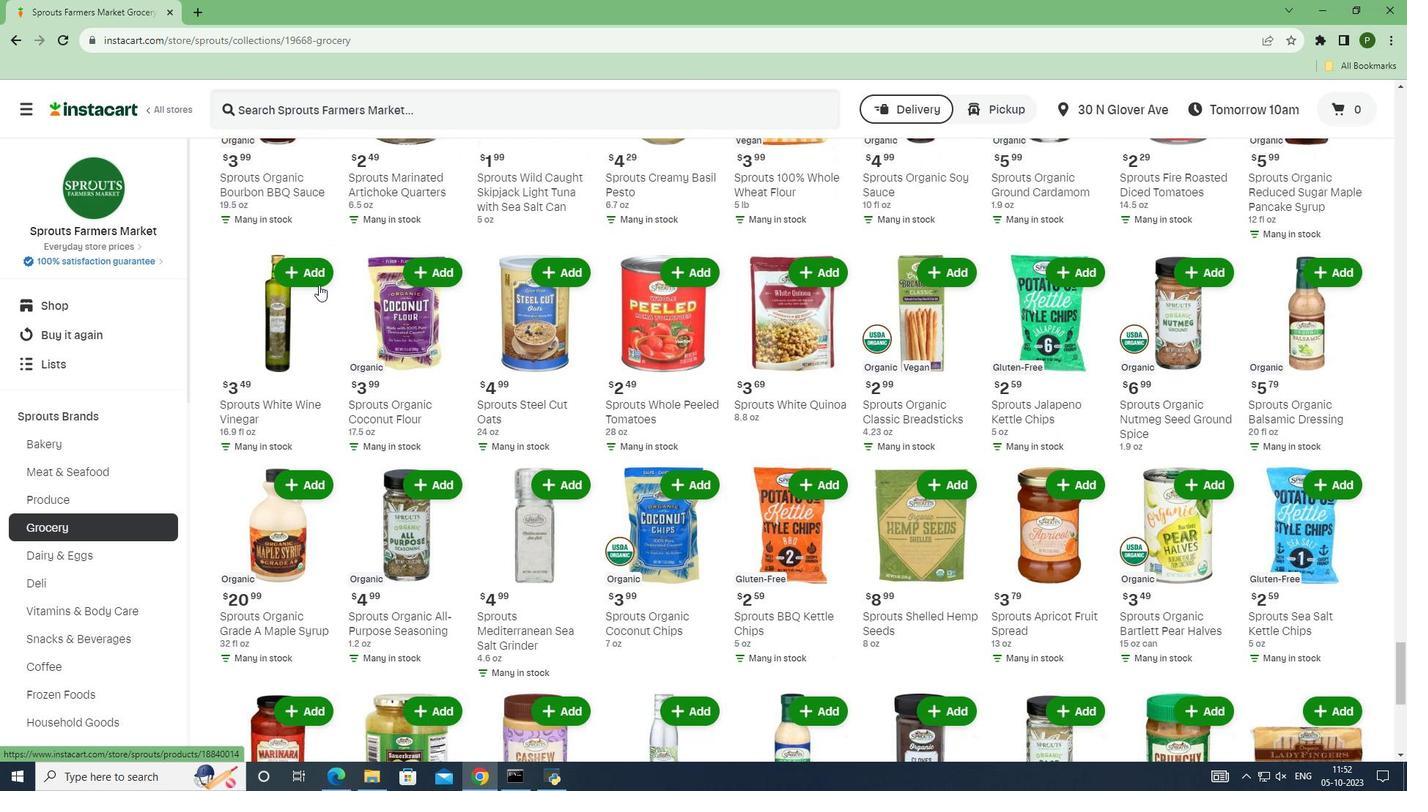 
Action: Mouse scrolled (318, 284) with delta (0, 0)
Screenshot: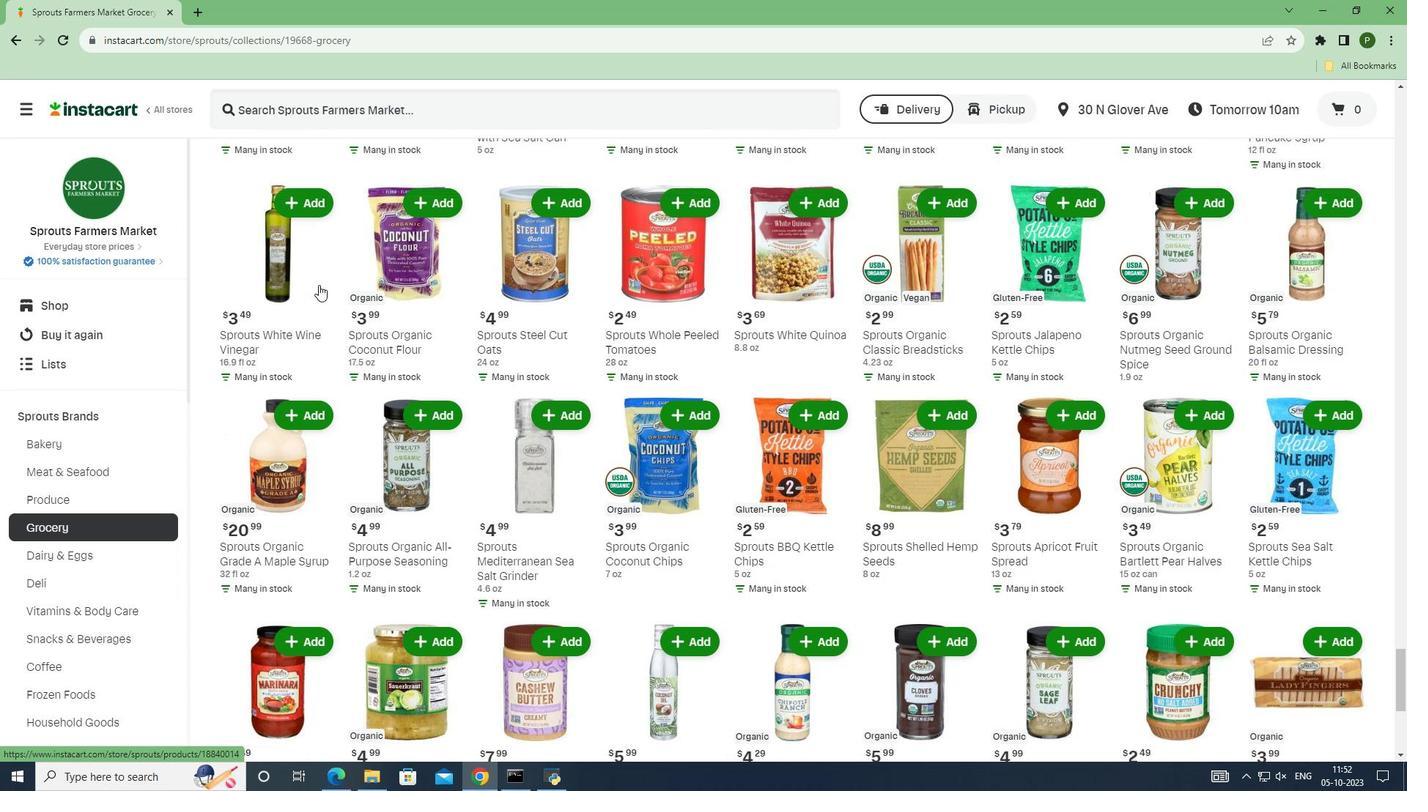 
Action: Mouse scrolled (318, 284) with delta (0, 0)
Screenshot: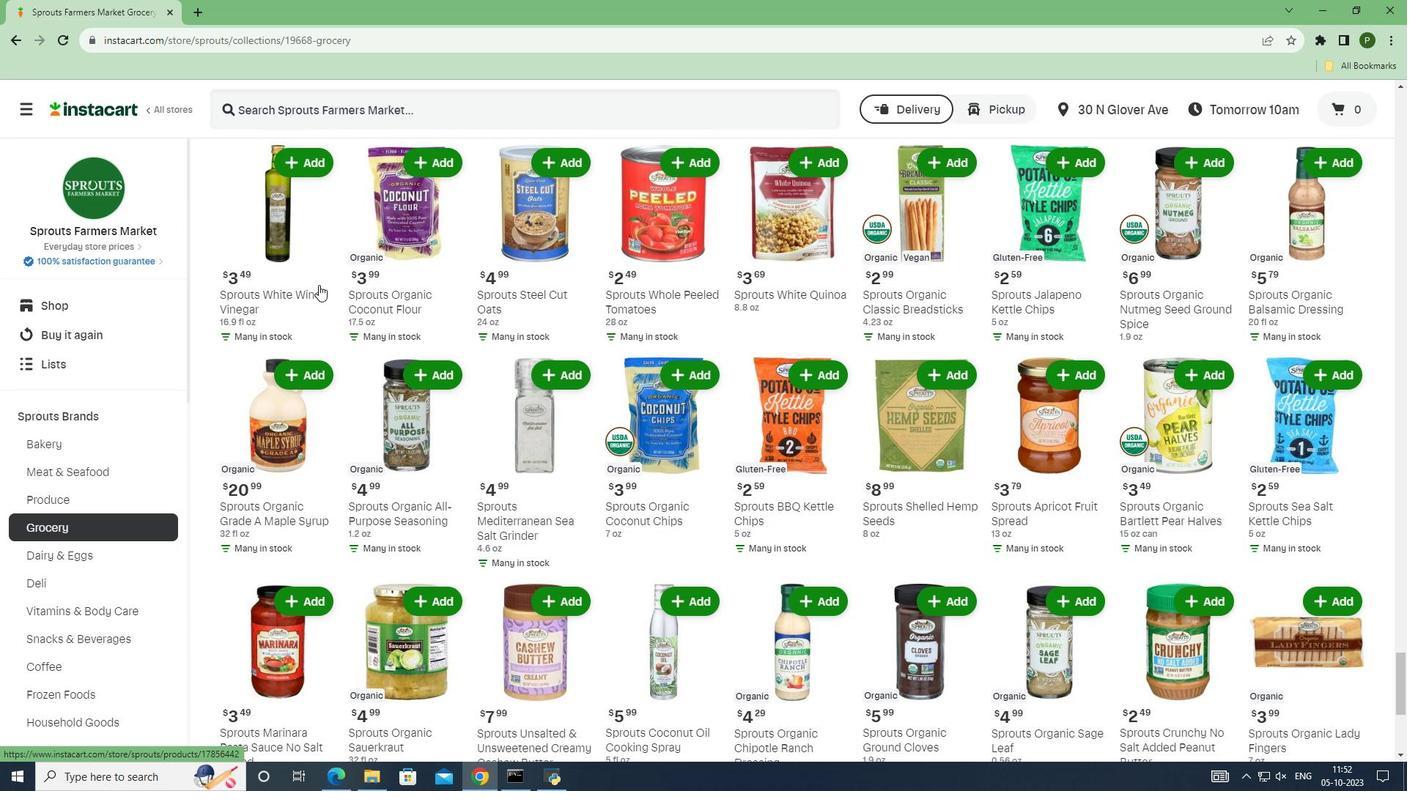 
Action: Mouse scrolled (318, 284) with delta (0, 0)
Screenshot: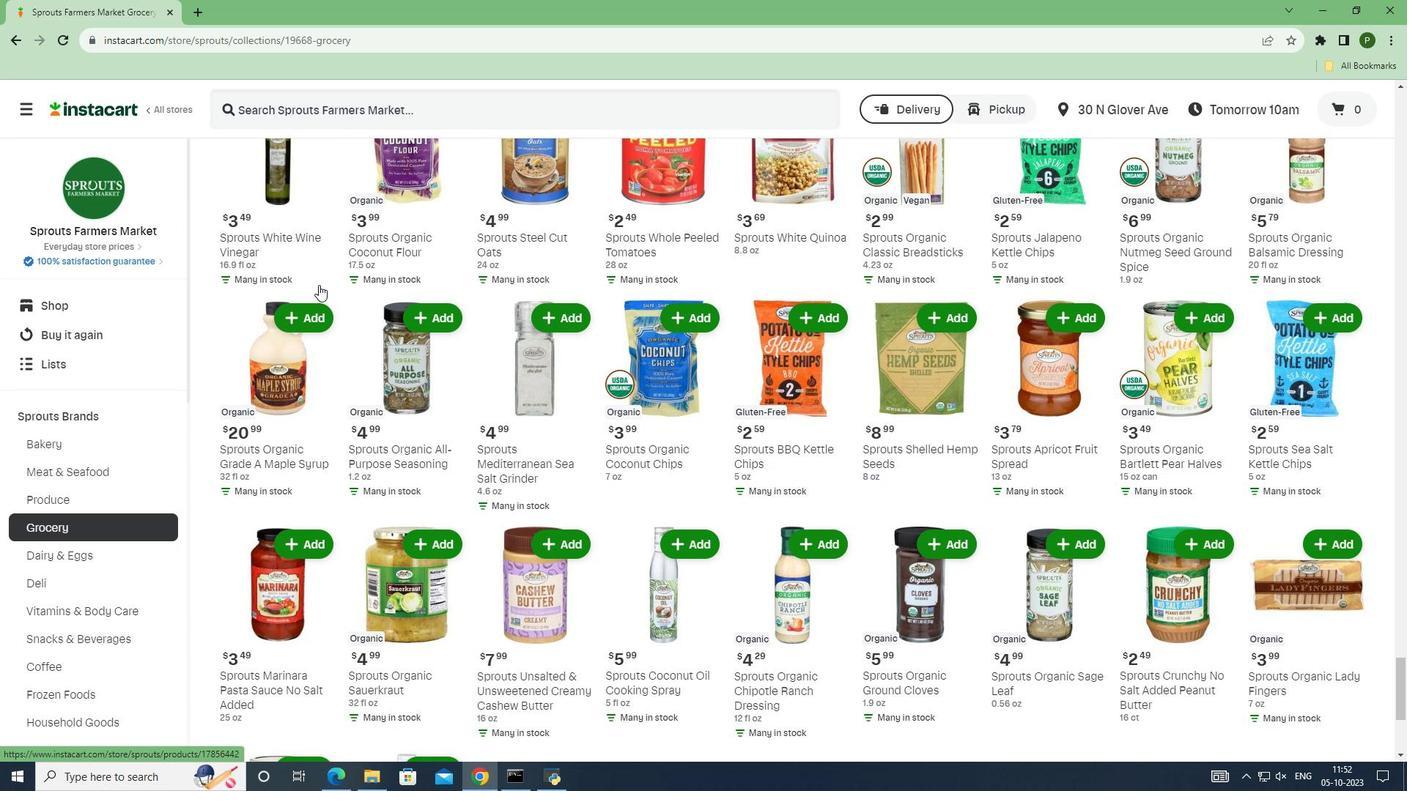 
Action: Mouse scrolled (318, 284) with delta (0, 0)
Screenshot: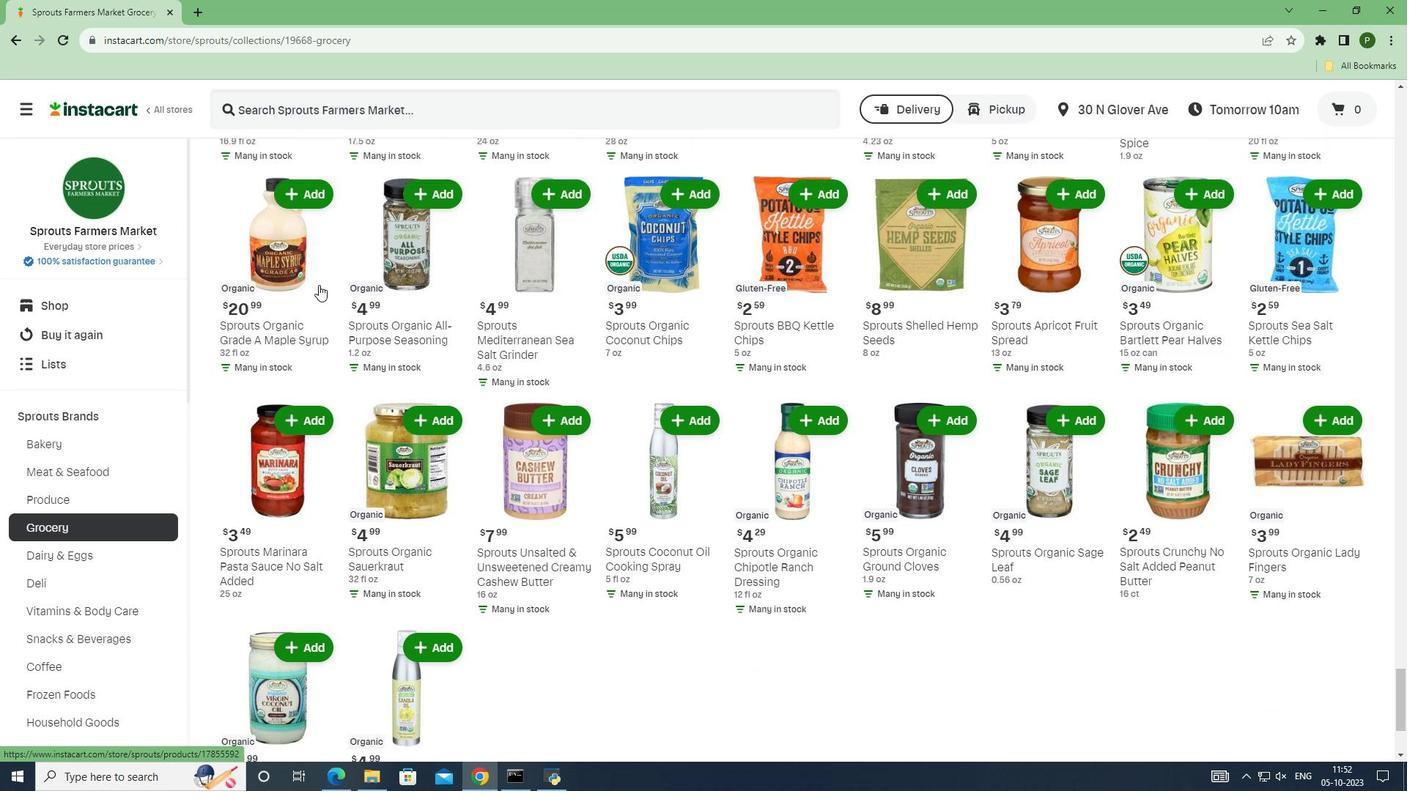 
Action: Mouse scrolled (318, 284) with delta (0, 0)
Screenshot: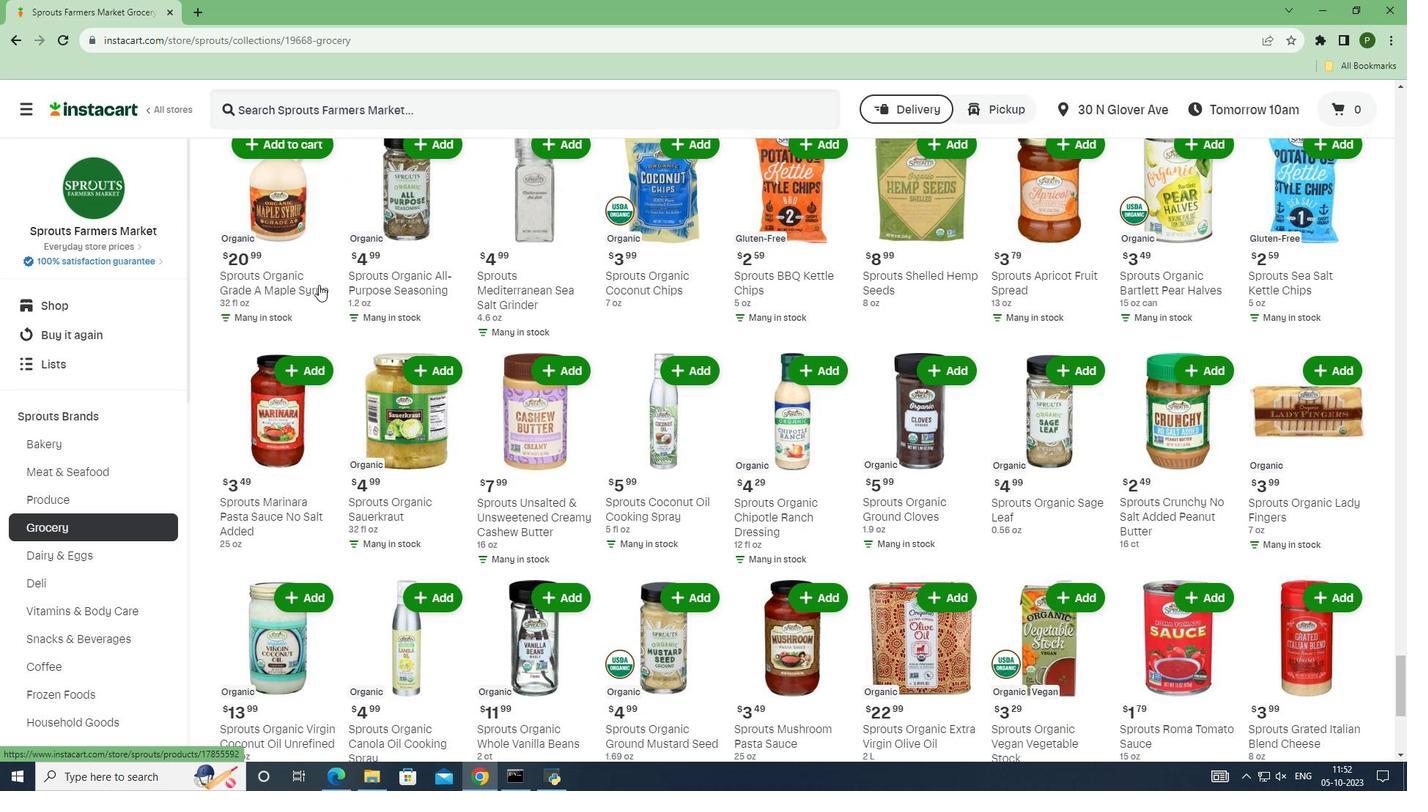 
Action: Mouse scrolled (318, 284) with delta (0, 0)
Screenshot: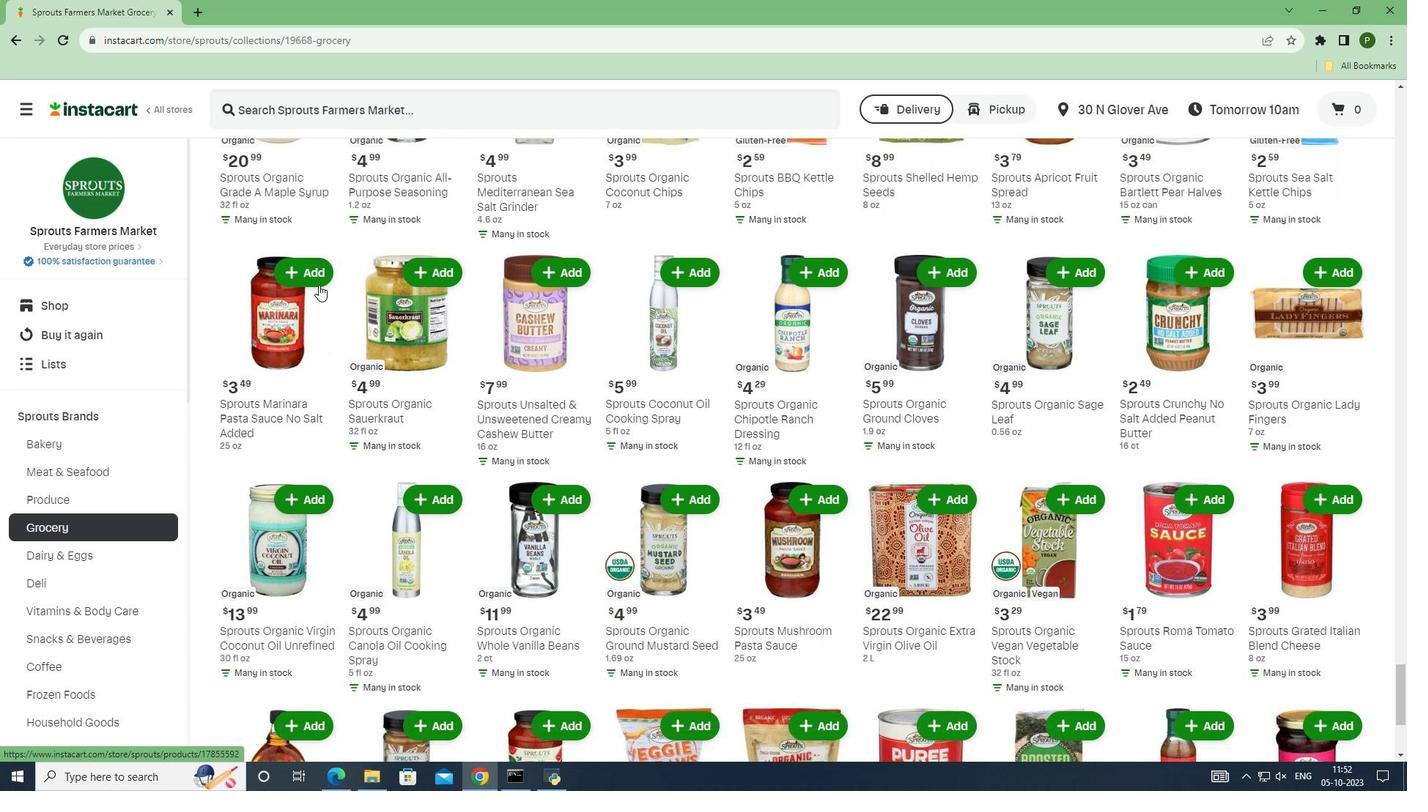 
Action: Mouse scrolled (318, 284) with delta (0, 0)
Screenshot: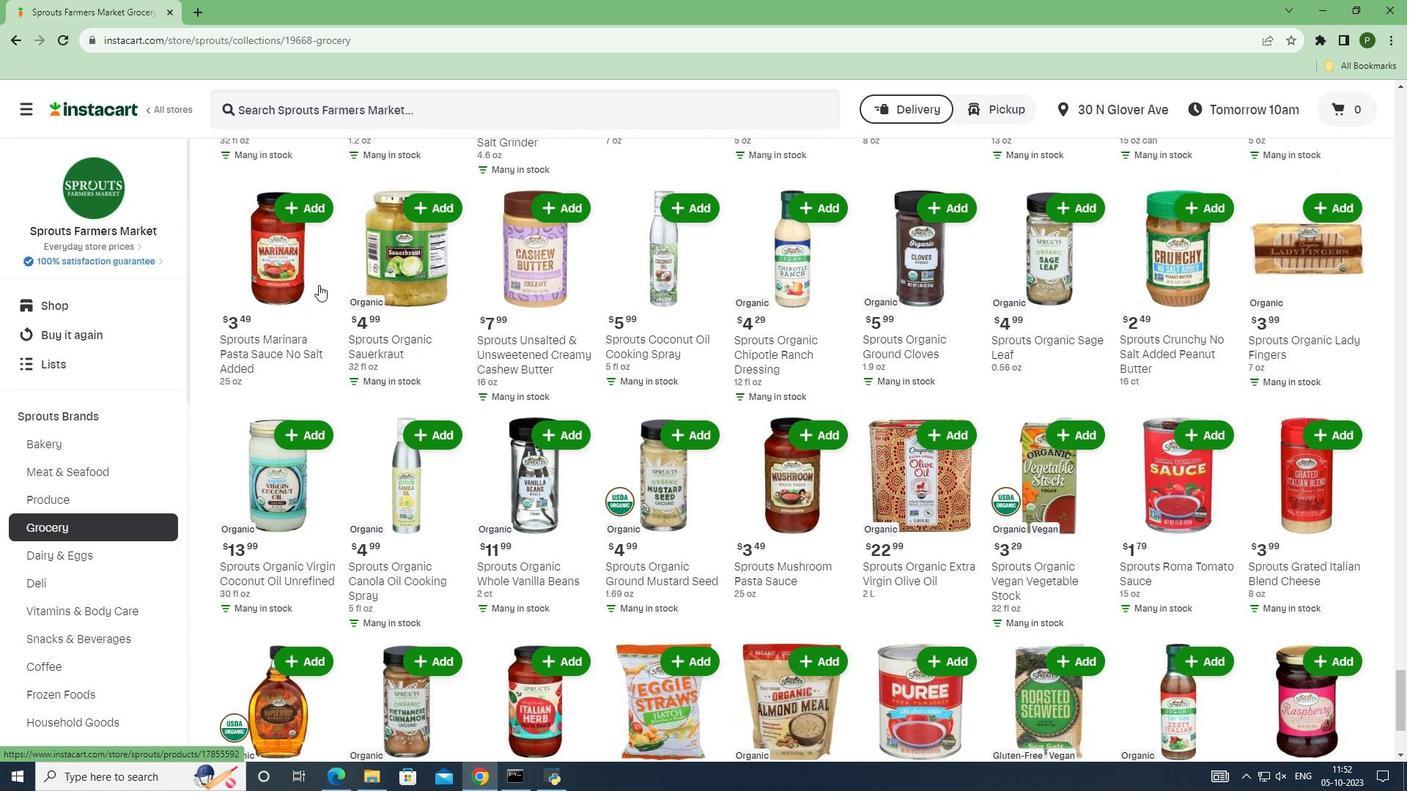
Action: Mouse scrolled (318, 284) with delta (0, 0)
Screenshot: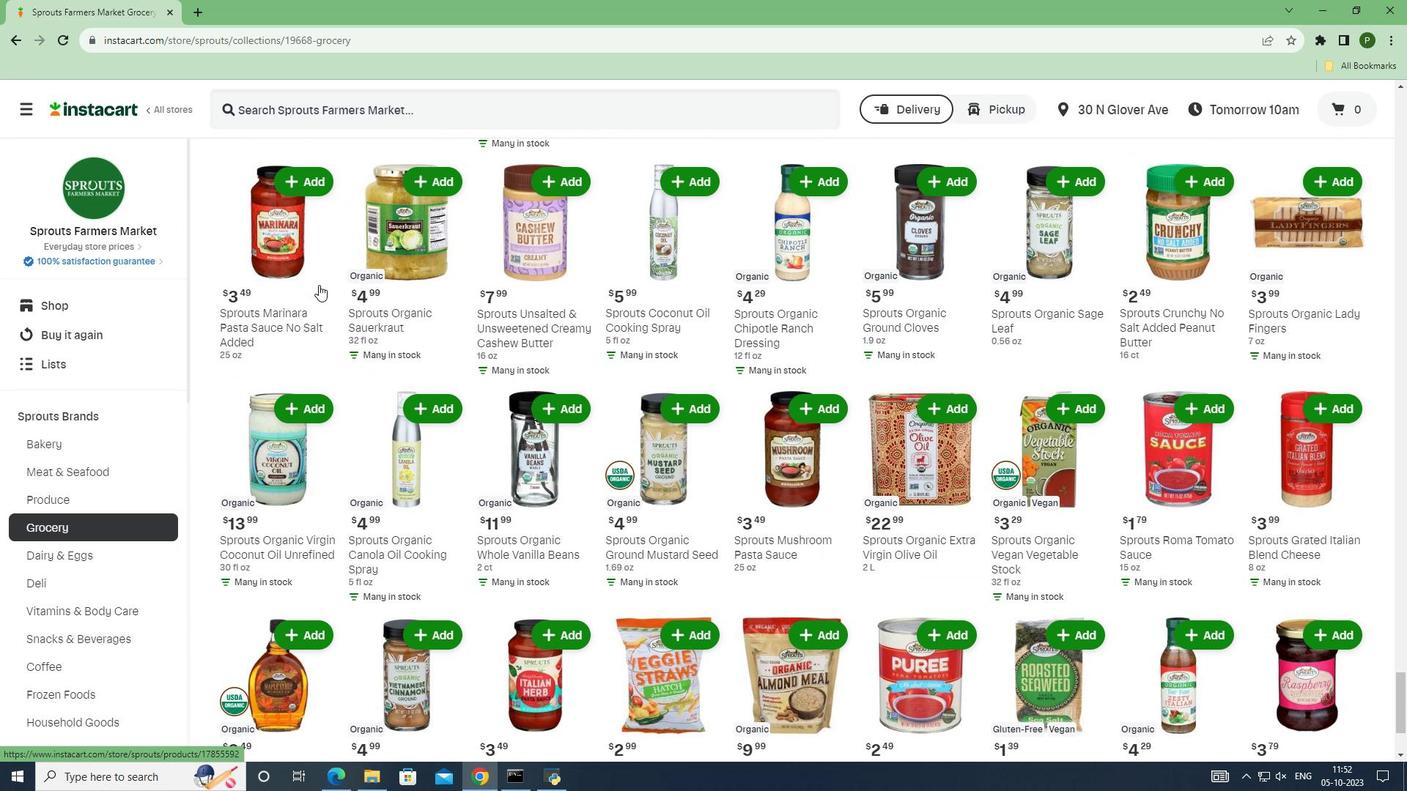 
Action: Mouse moved to (1192, 348)
Screenshot: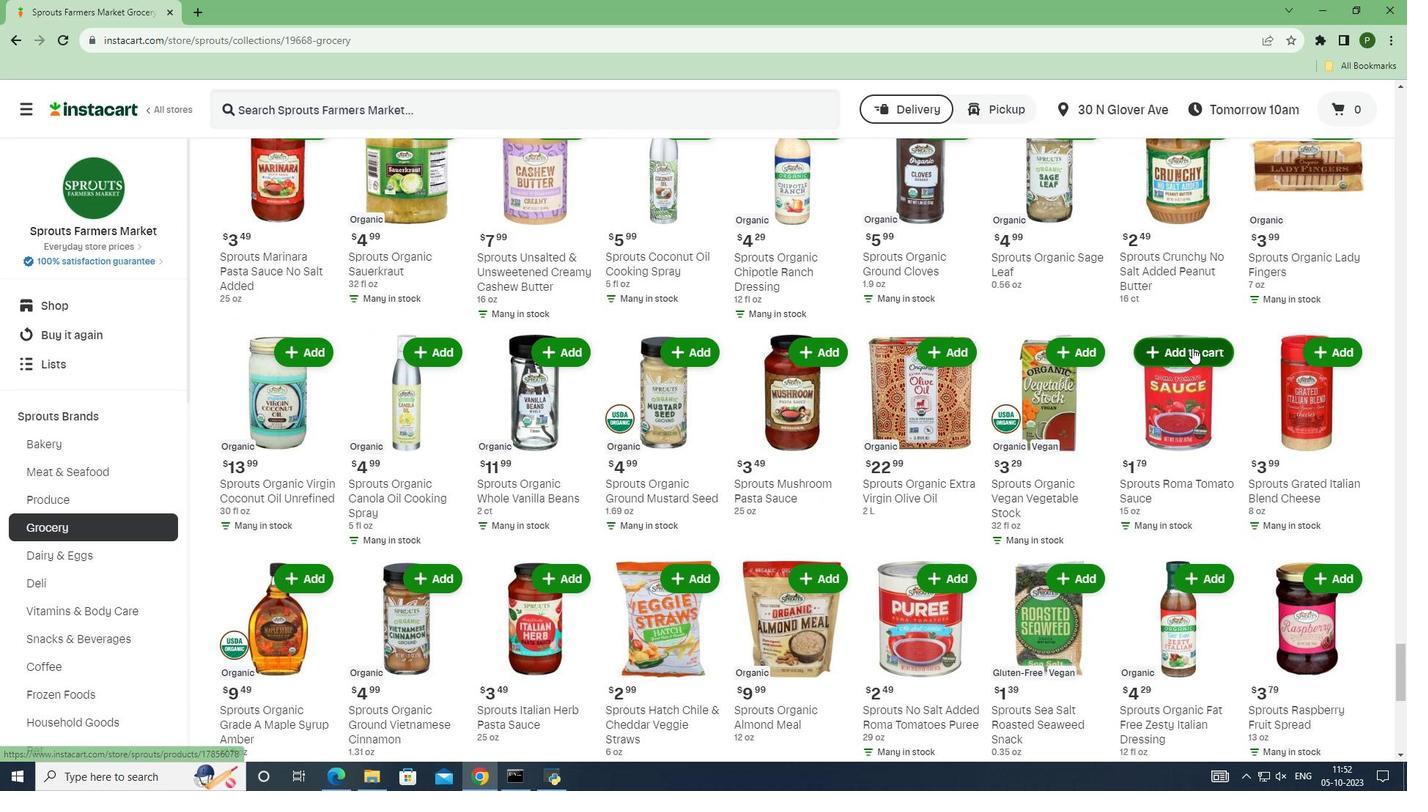 
Action: Mouse pressed left at (1192, 348)
Screenshot: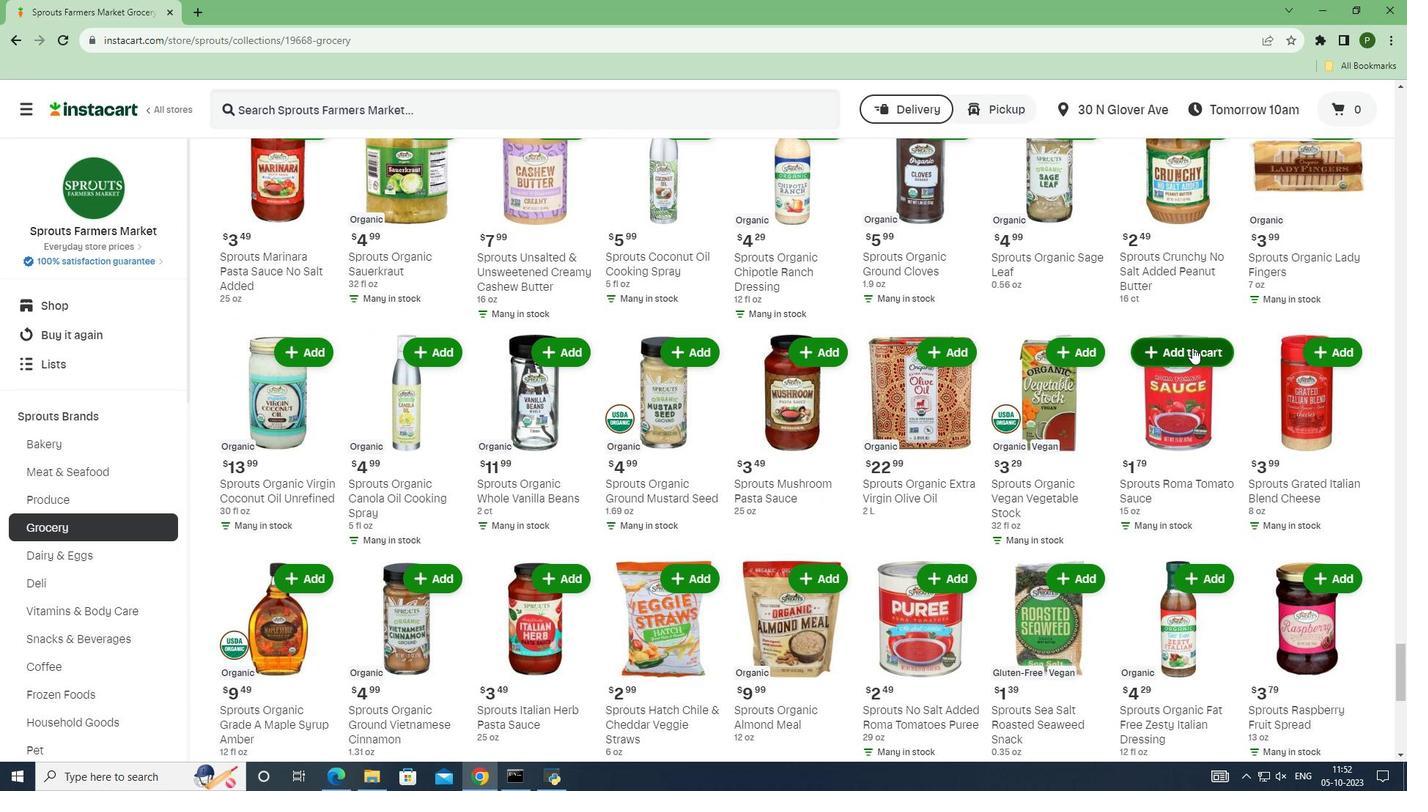
